 Task: Look for space in Kīhei, United States from 8th August, 2023 to 18th August, 2023 for 2 adults in price range Rs.10000 to Rs.14000. Place can be private room with 1  bedroom having 1 bed and 1 bathroom. Property type can be house, flat, guest house. Amenities needed are: wifi, TV, free parkinig on premises, gym, breakfast. Booking option can be shelf check-in. Required host language is English.
Action: Mouse moved to (456, 120)
Screenshot: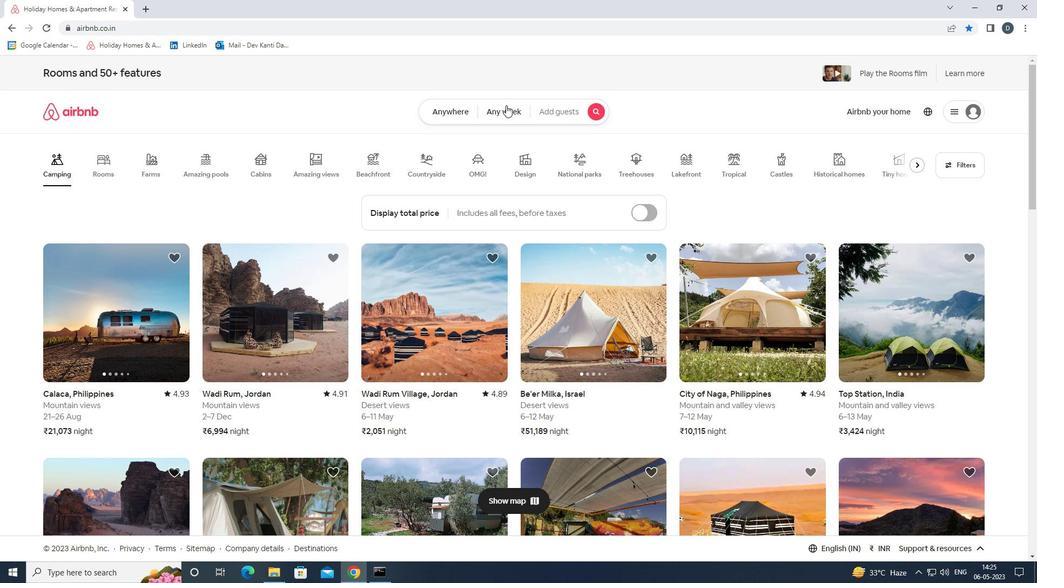 
Action: Mouse pressed left at (456, 120)
Screenshot: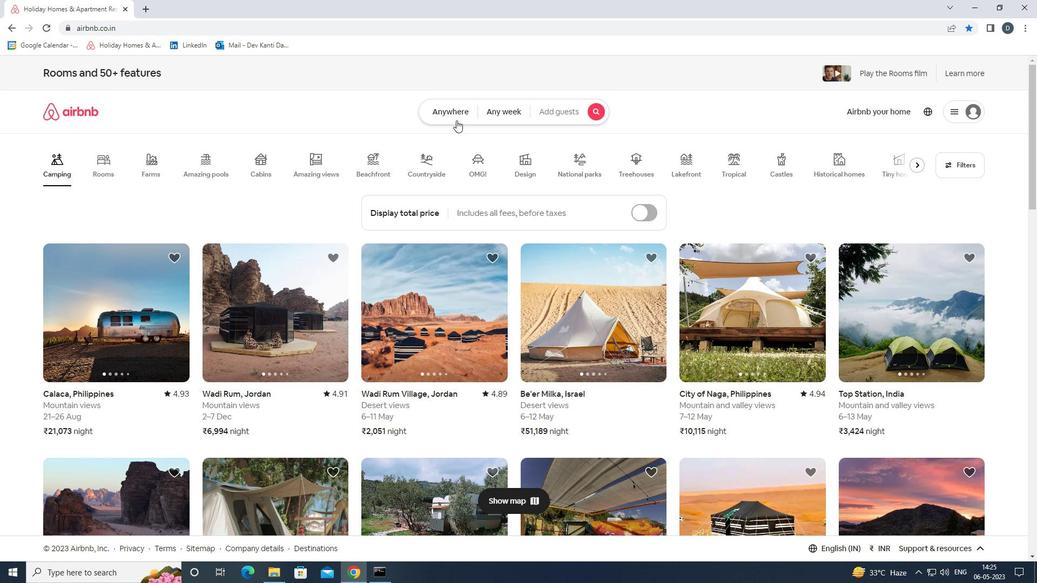 
Action: Mouse moved to (389, 161)
Screenshot: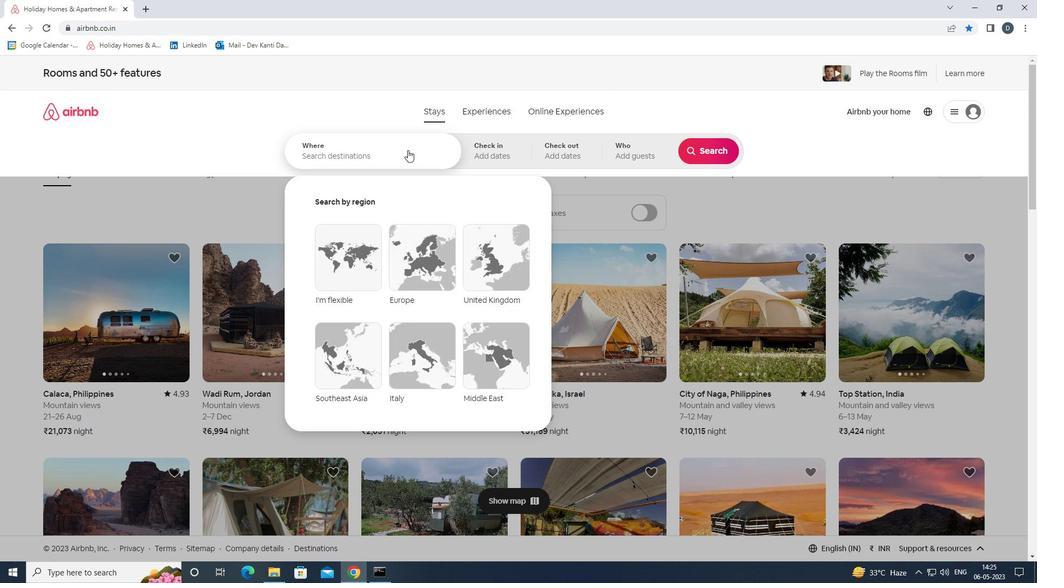 
Action: Mouse pressed left at (389, 161)
Screenshot: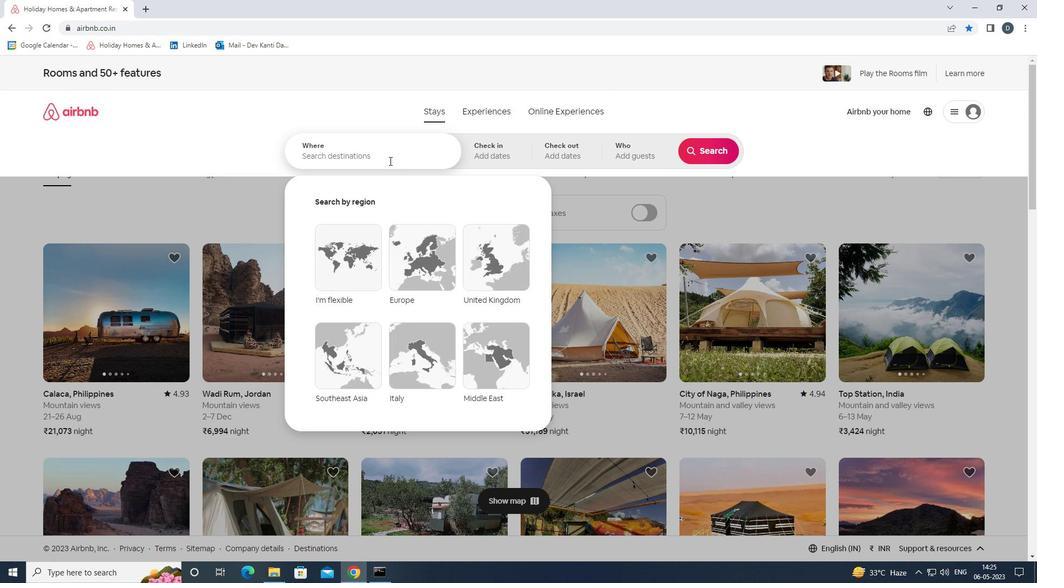 
Action: Mouse moved to (390, 153)
Screenshot: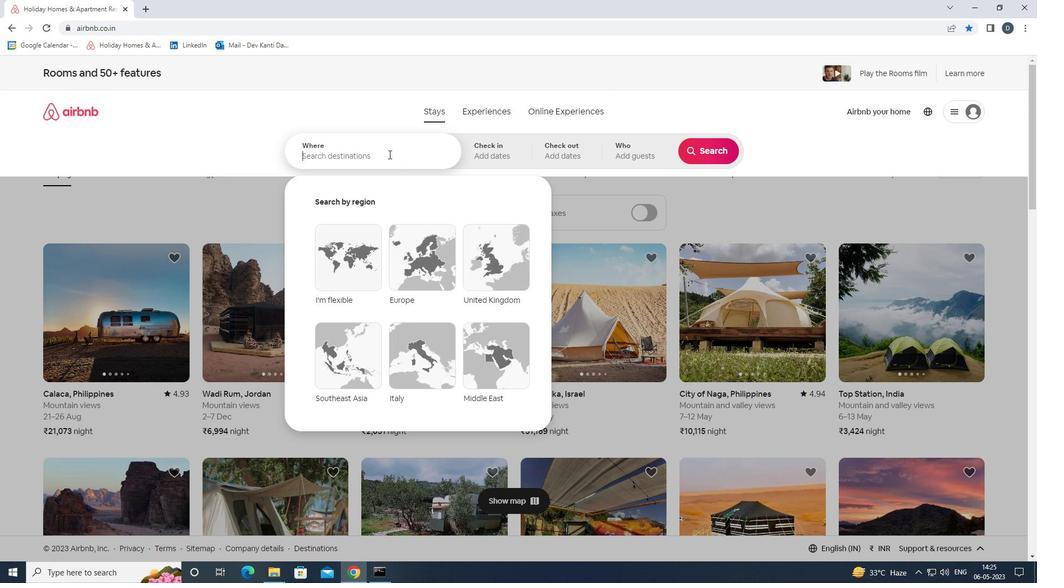 
Action: Key pressed <Key.shift>
Screenshot: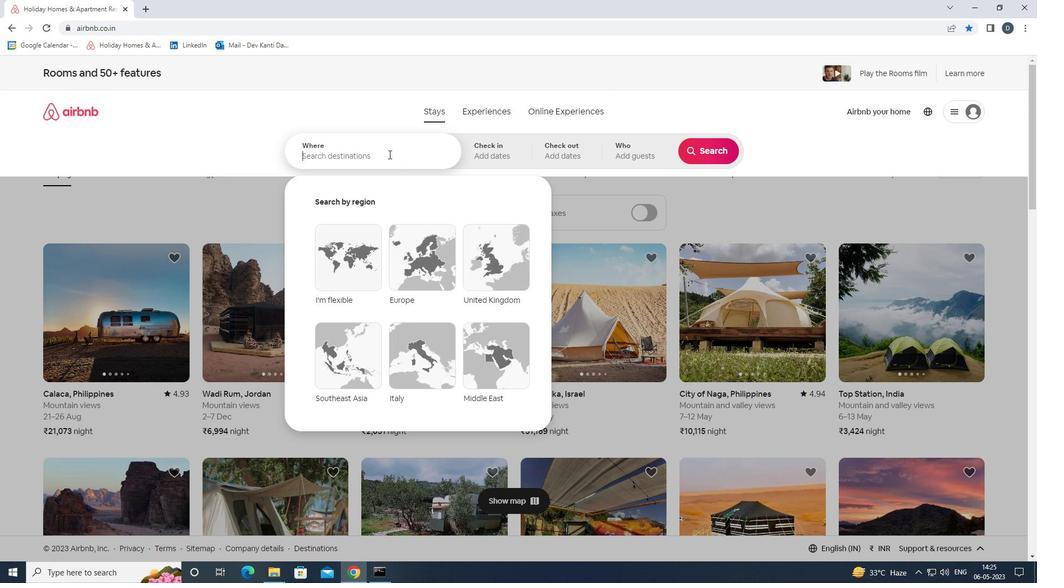 
Action: Mouse moved to (390, 153)
Screenshot: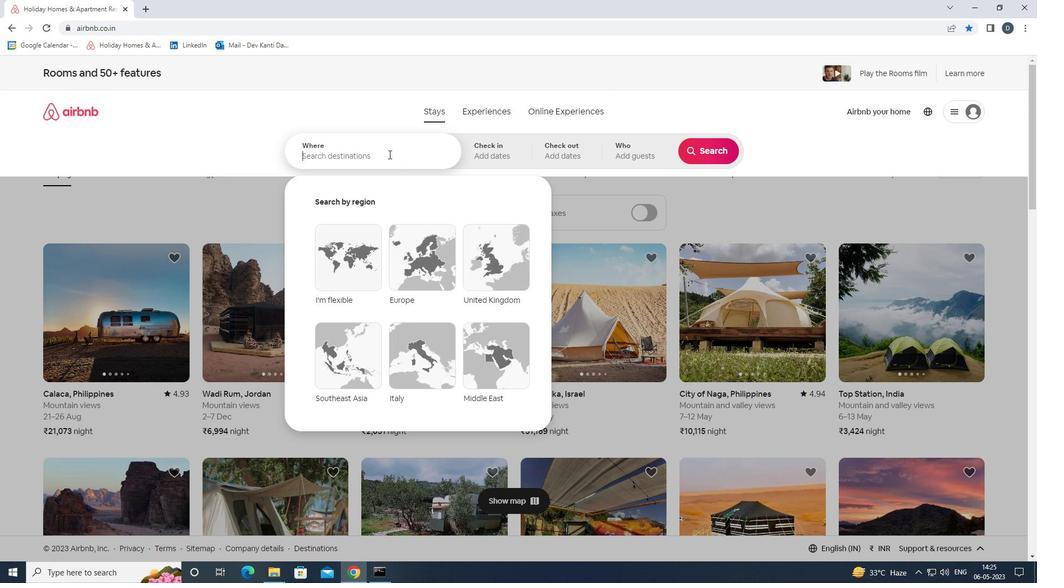 
Action: Key pressed <Key.shift><Key.shift>KHE<Key.backspace><Key.backspace>IHEI.<Key.backspace>,<Key.shift><Key.shift><Key.shift><Key.shift><Key.shift><Key.shift><Key.shift><Key.shift>UNITED<Key.space><Key.shift>STATES<Key.enter>
Screenshot: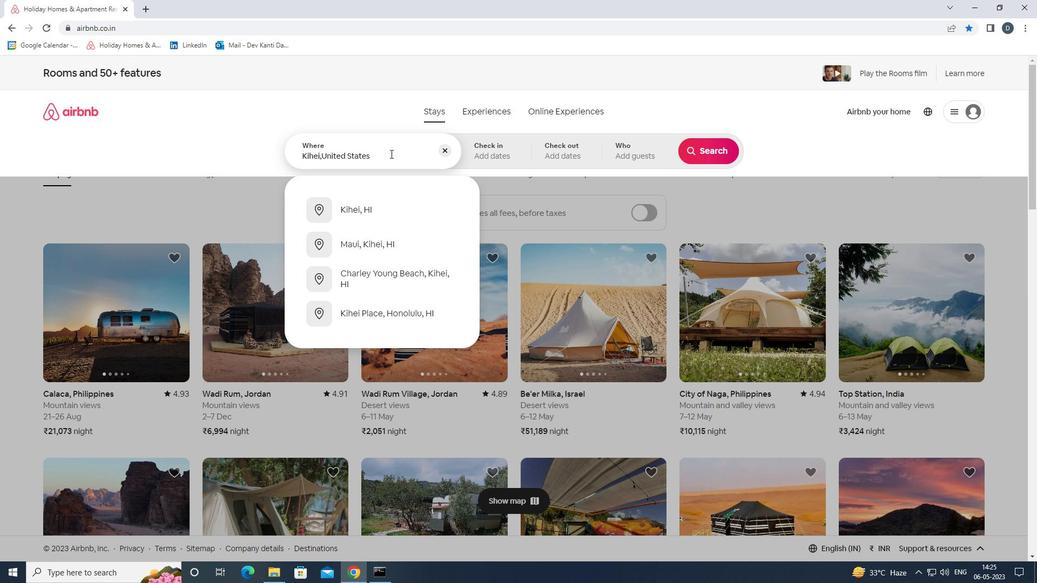 
Action: Mouse moved to (699, 235)
Screenshot: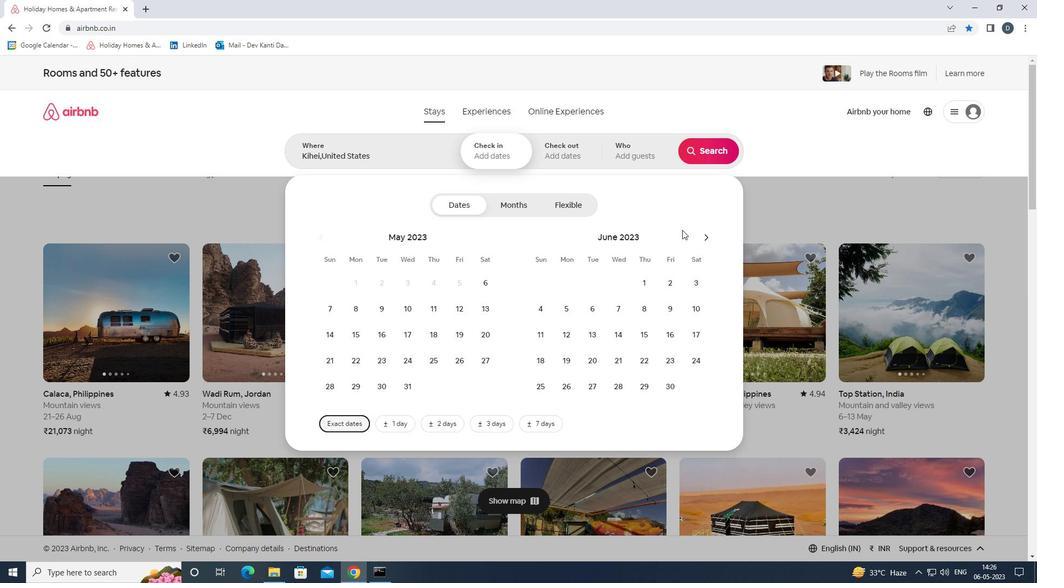 
Action: Mouse pressed left at (699, 235)
Screenshot: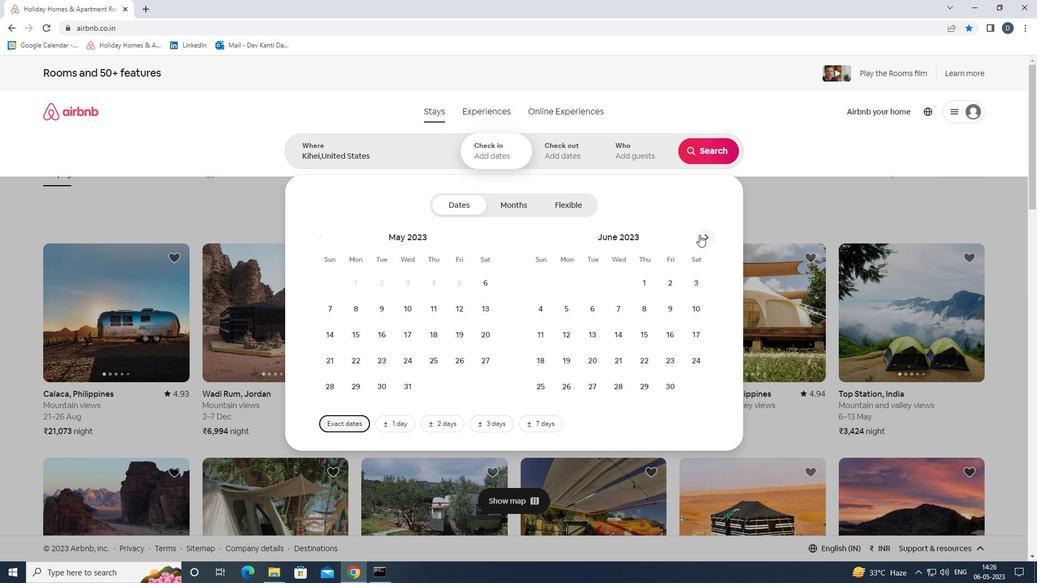 
Action: Mouse pressed left at (699, 235)
Screenshot: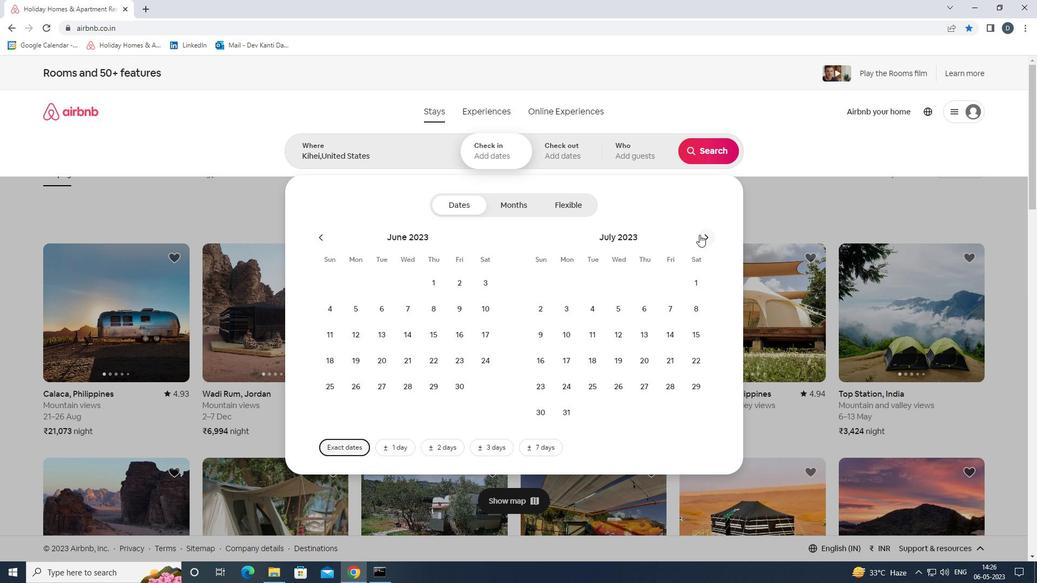 
Action: Mouse moved to (597, 309)
Screenshot: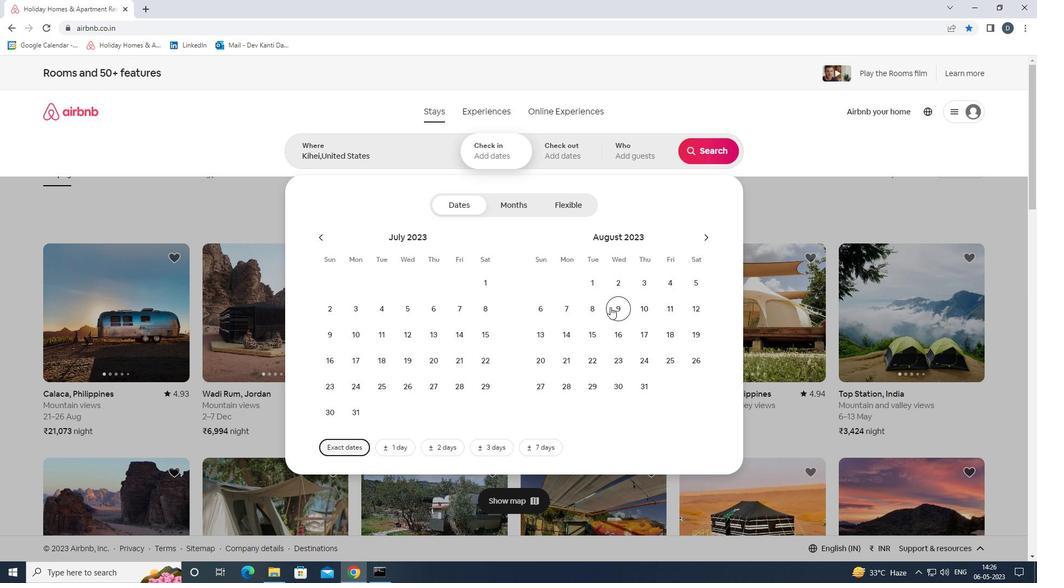 
Action: Mouse pressed left at (597, 309)
Screenshot: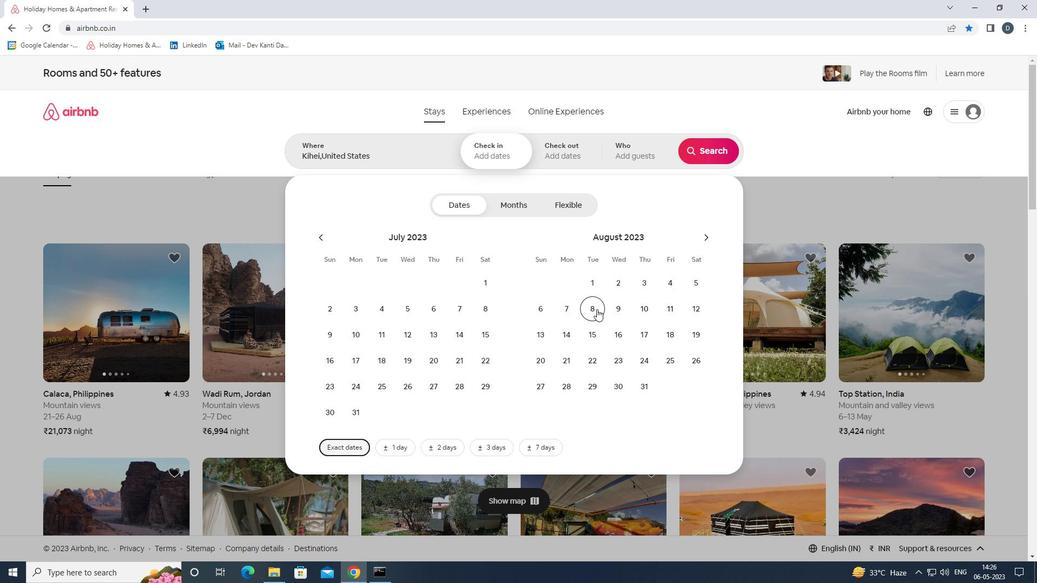 
Action: Mouse moved to (671, 337)
Screenshot: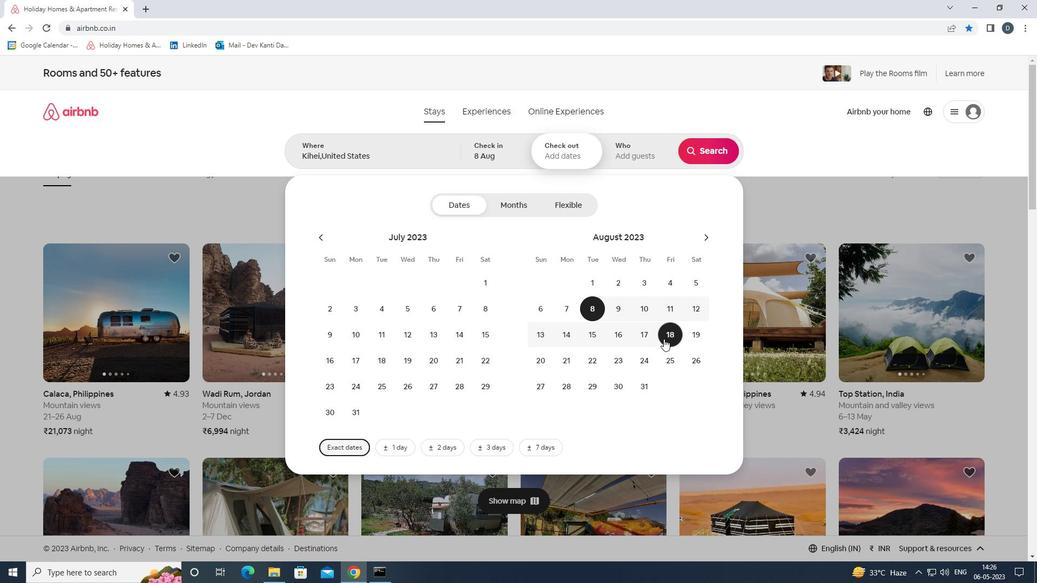 
Action: Mouse pressed left at (671, 337)
Screenshot: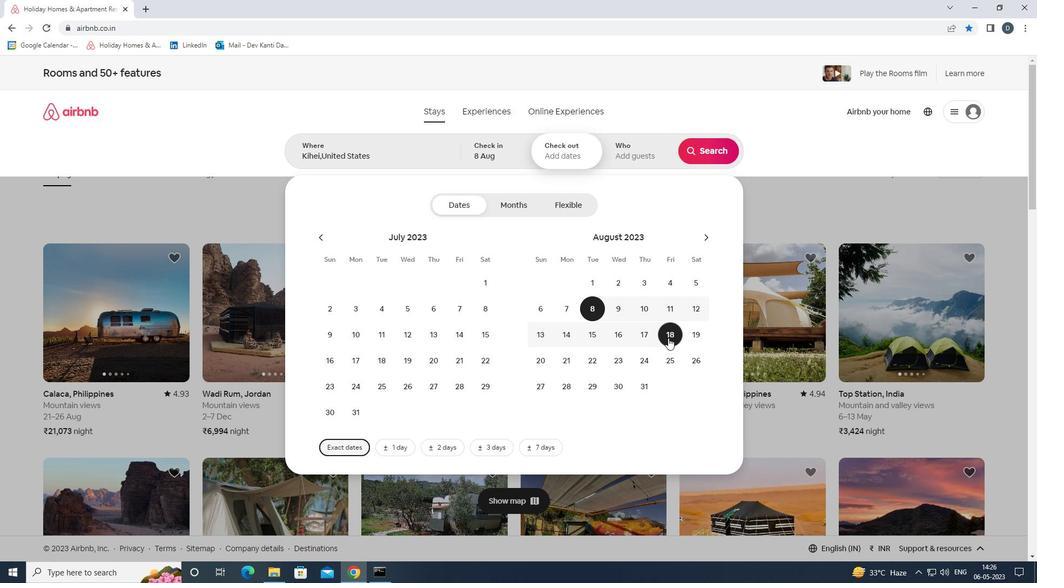 
Action: Mouse moved to (638, 157)
Screenshot: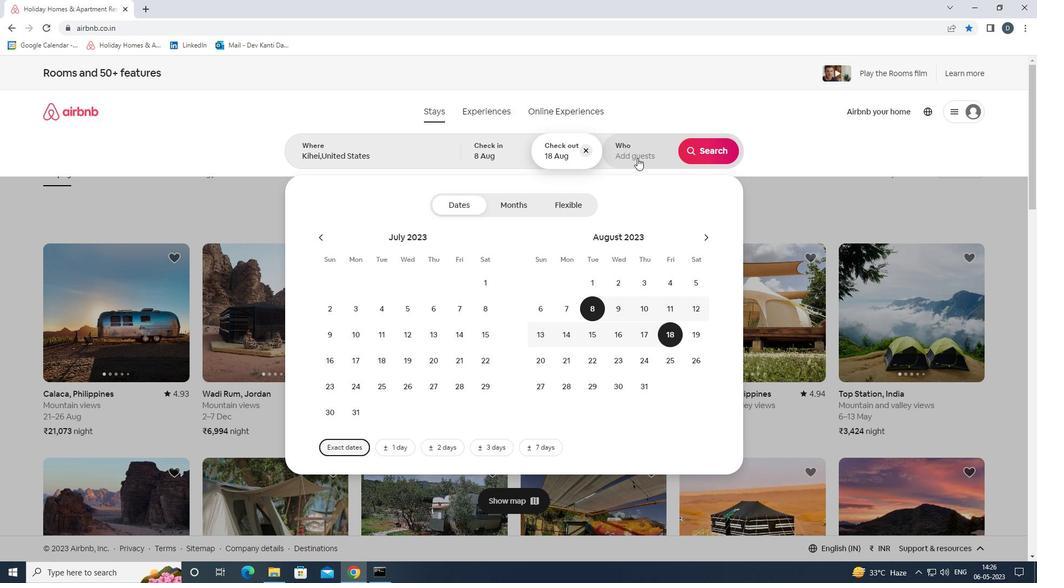 
Action: Mouse pressed left at (638, 157)
Screenshot: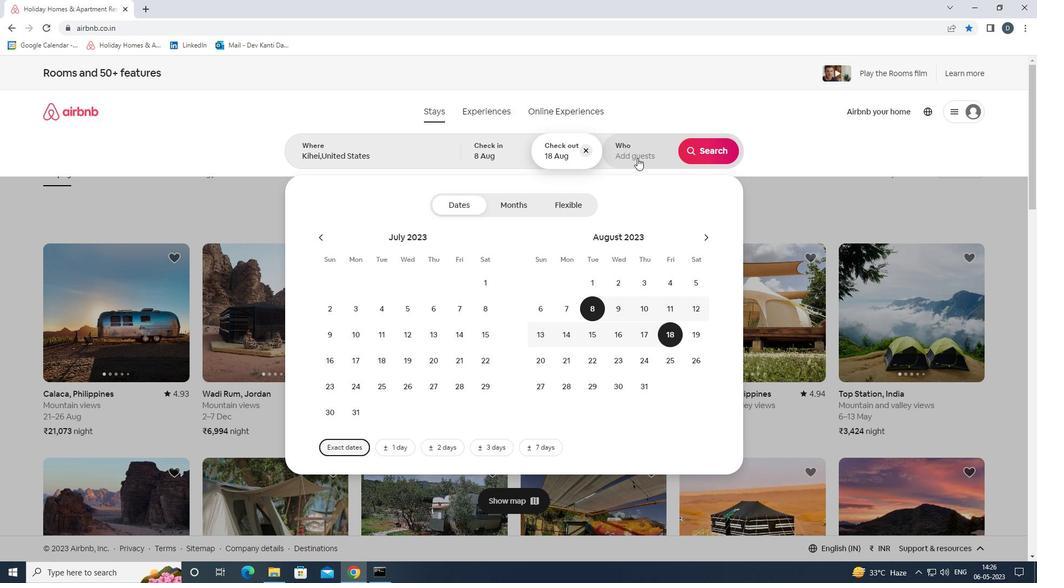 
Action: Mouse moved to (714, 209)
Screenshot: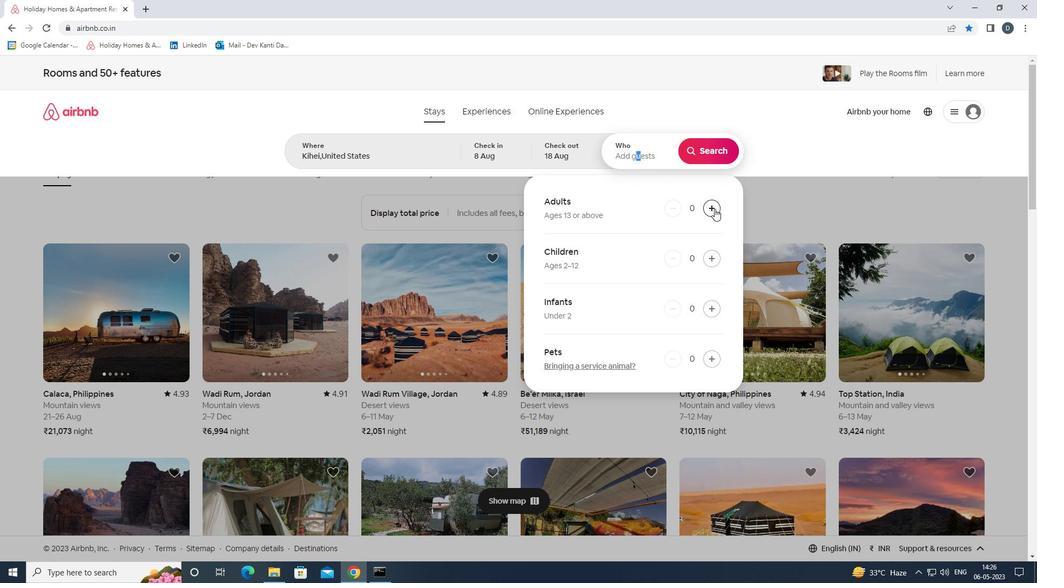 
Action: Mouse pressed left at (714, 209)
Screenshot: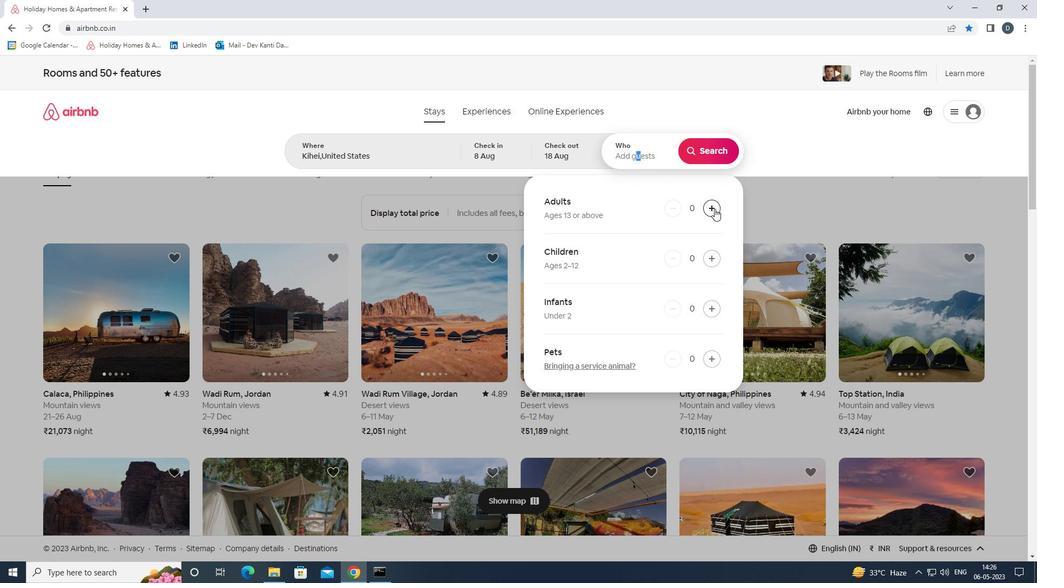 
Action: Mouse moved to (713, 208)
Screenshot: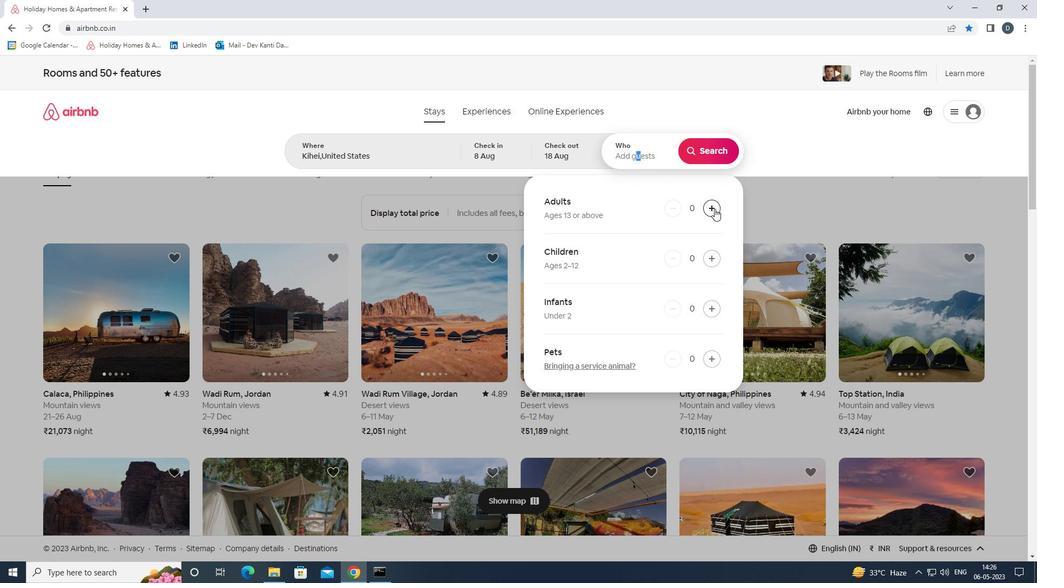 
Action: Mouse pressed left at (713, 208)
Screenshot: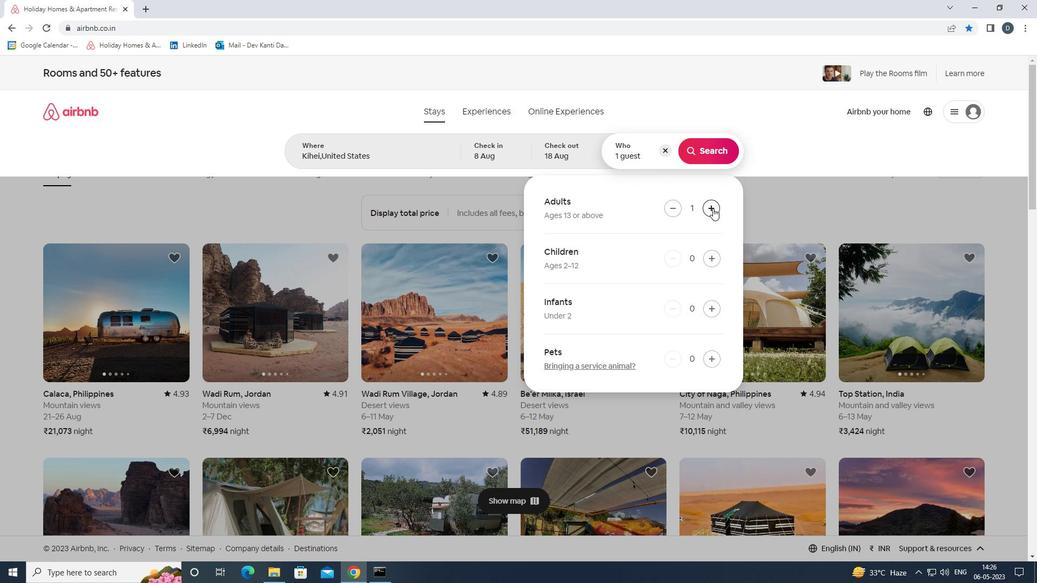 
Action: Mouse moved to (708, 149)
Screenshot: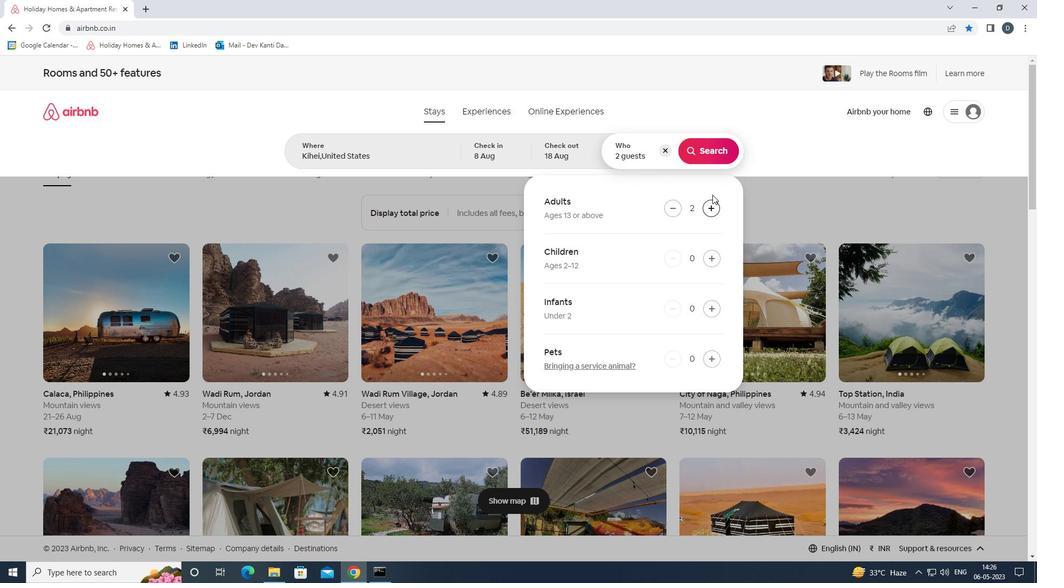
Action: Mouse pressed left at (708, 149)
Screenshot: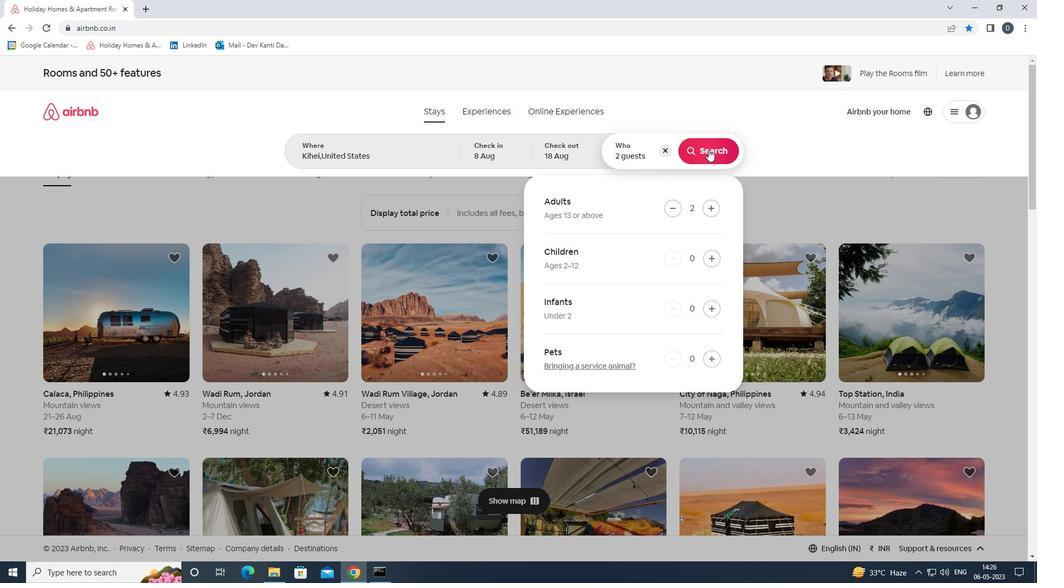 
Action: Mouse moved to (979, 116)
Screenshot: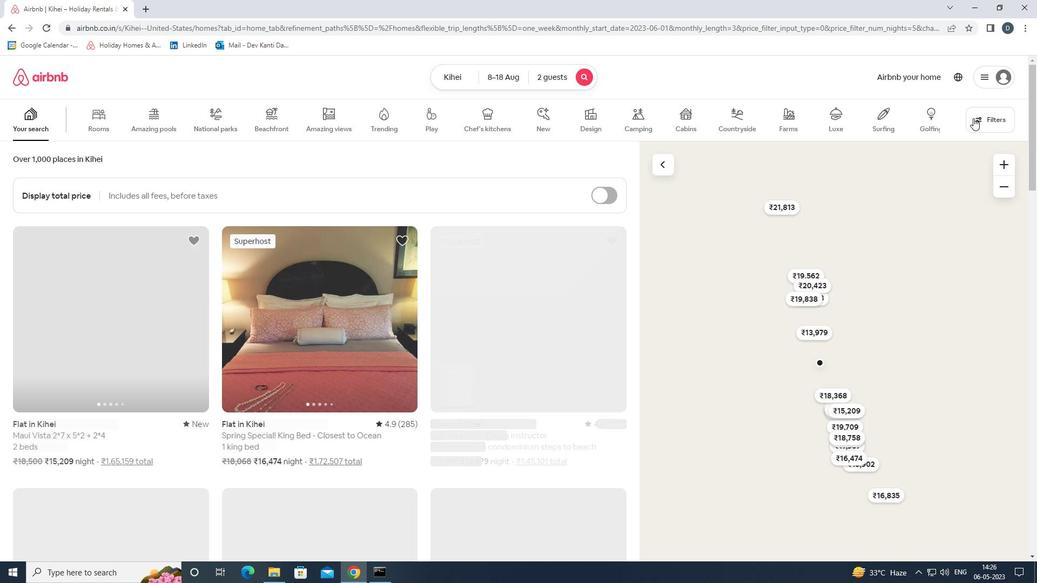 
Action: Mouse pressed left at (979, 116)
Screenshot: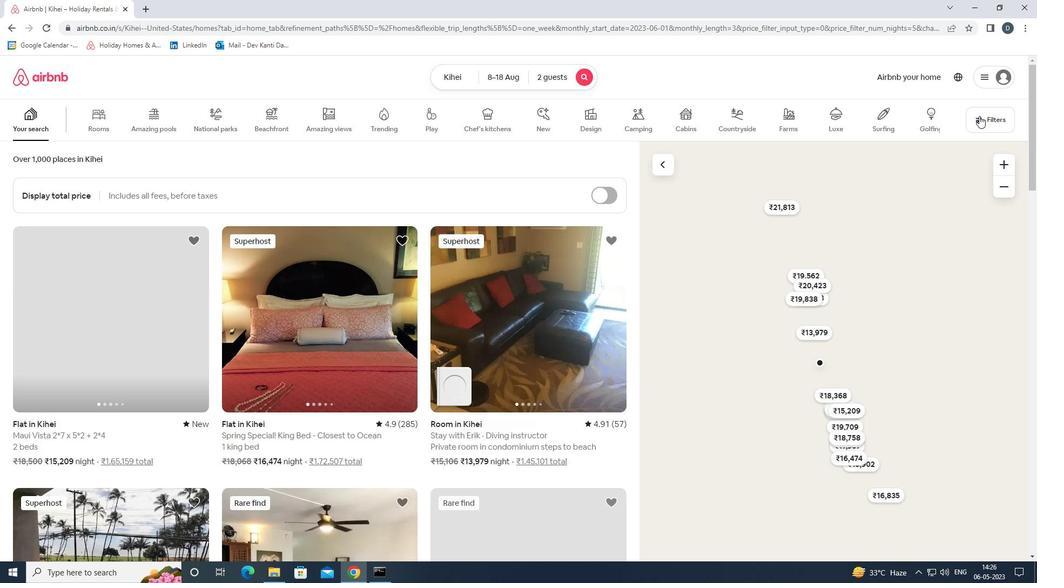 
Action: Mouse moved to (480, 378)
Screenshot: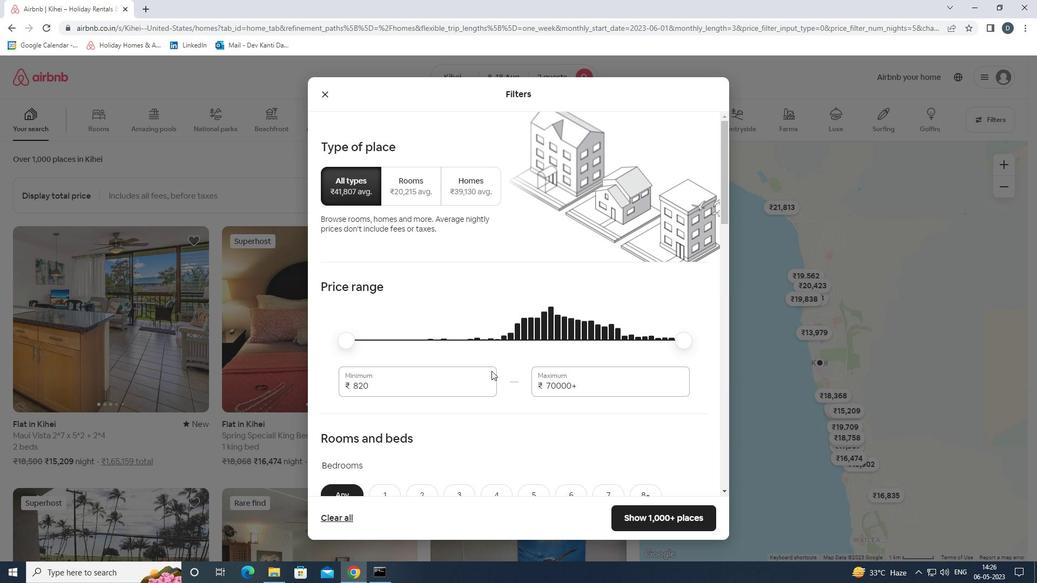 
Action: Mouse pressed left at (480, 378)
Screenshot: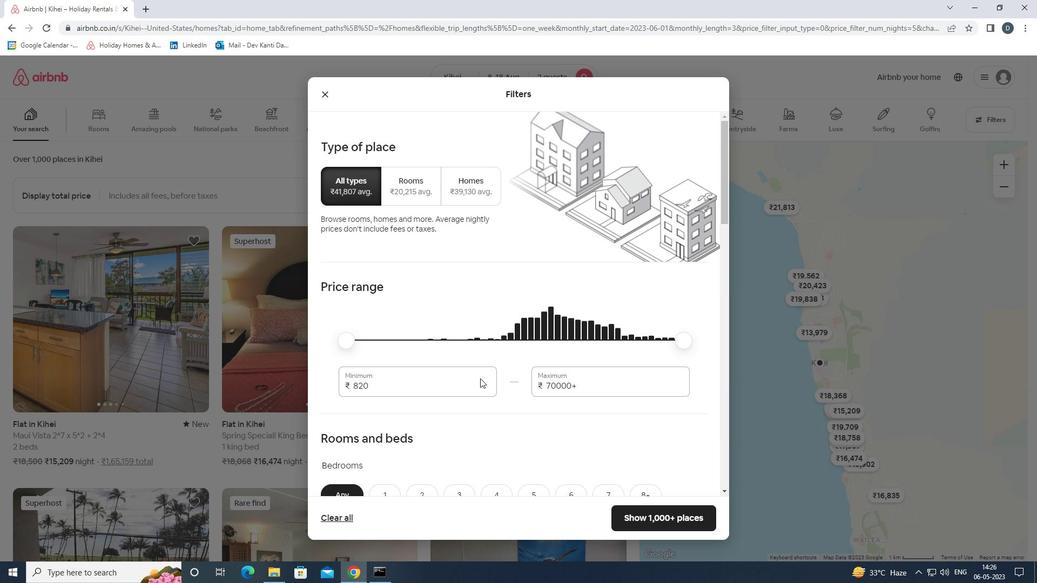 
Action: Mouse moved to (475, 380)
Screenshot: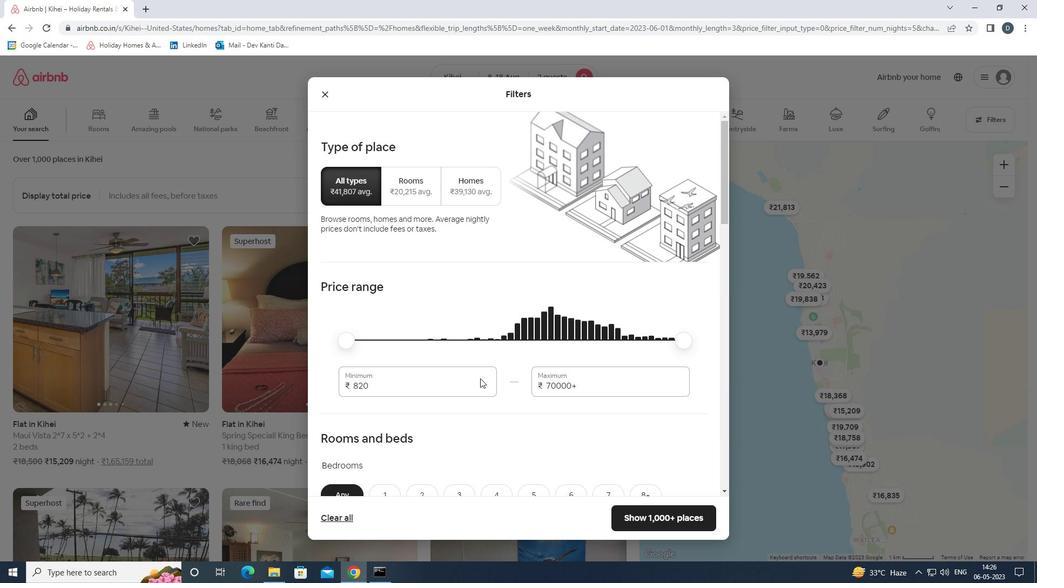 
Action: Mouse pressed left at (475, 380)
Screenshot: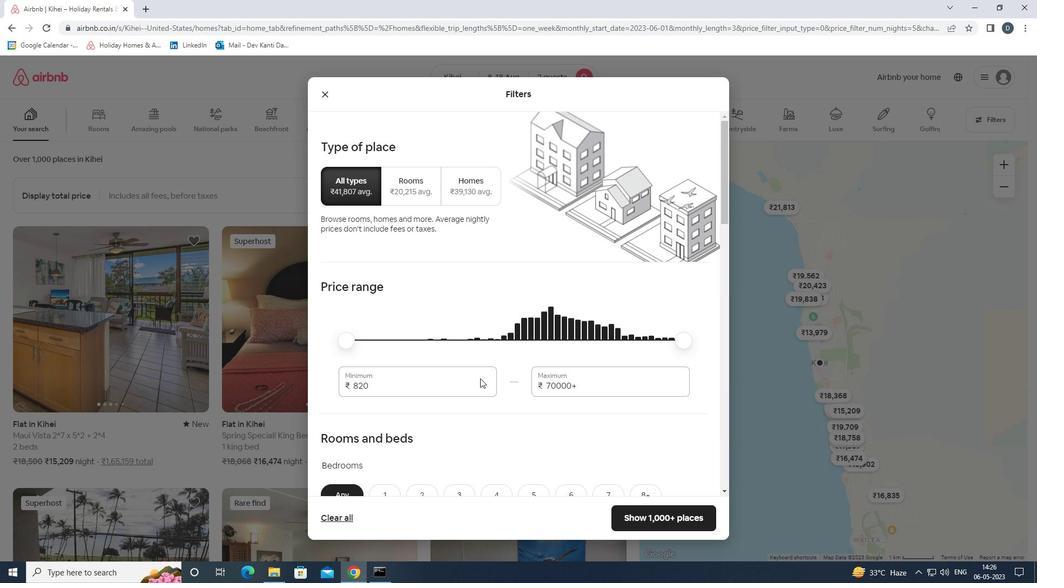 
Action: Mouse pressed left at (475, 380)
Screenshot: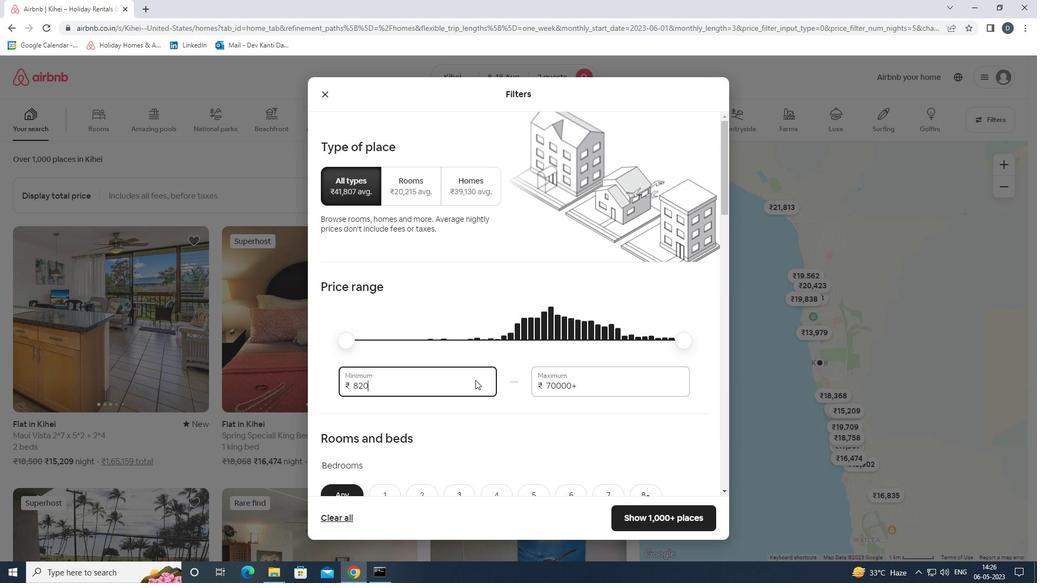 
Action: Mouse moved to (470, 380)
Screenshot: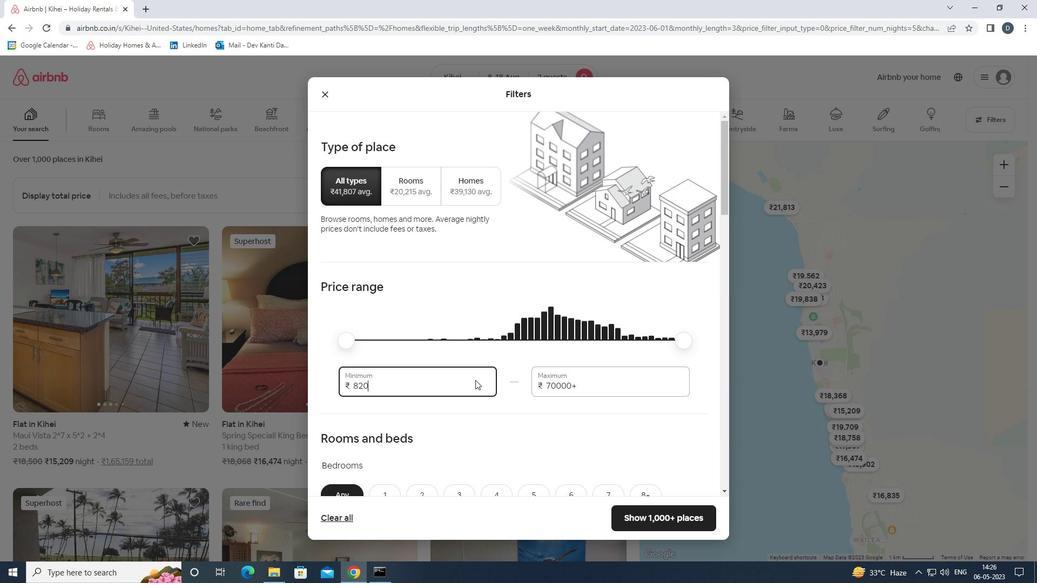
Action: Mouse pressed left at (470, 380)
Screenshot: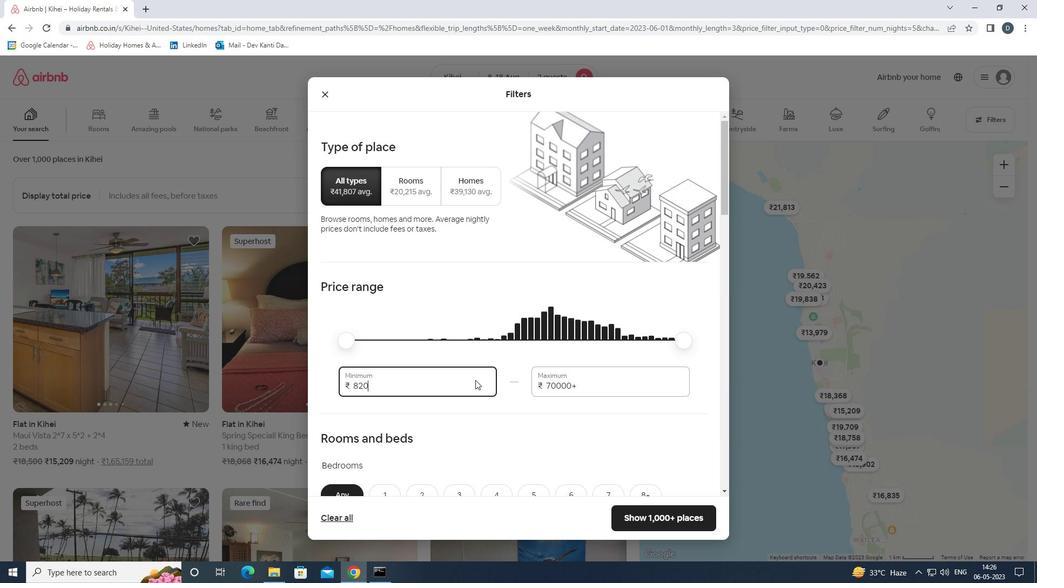 
Action: Mouse moved to (462, 384)
Screenshot: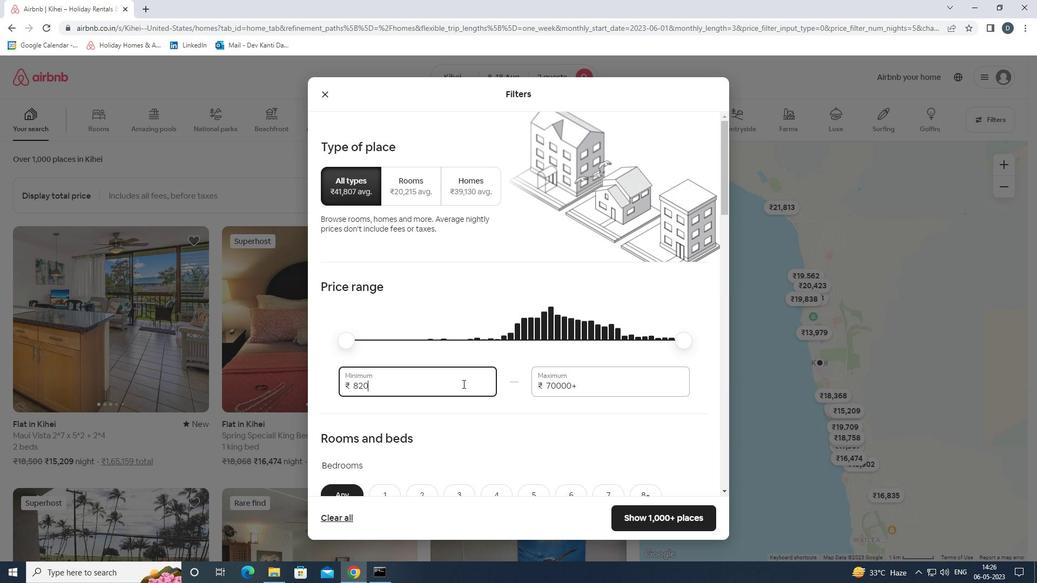 
Action: Mouse pressed left at (462, 384)
Screenshot: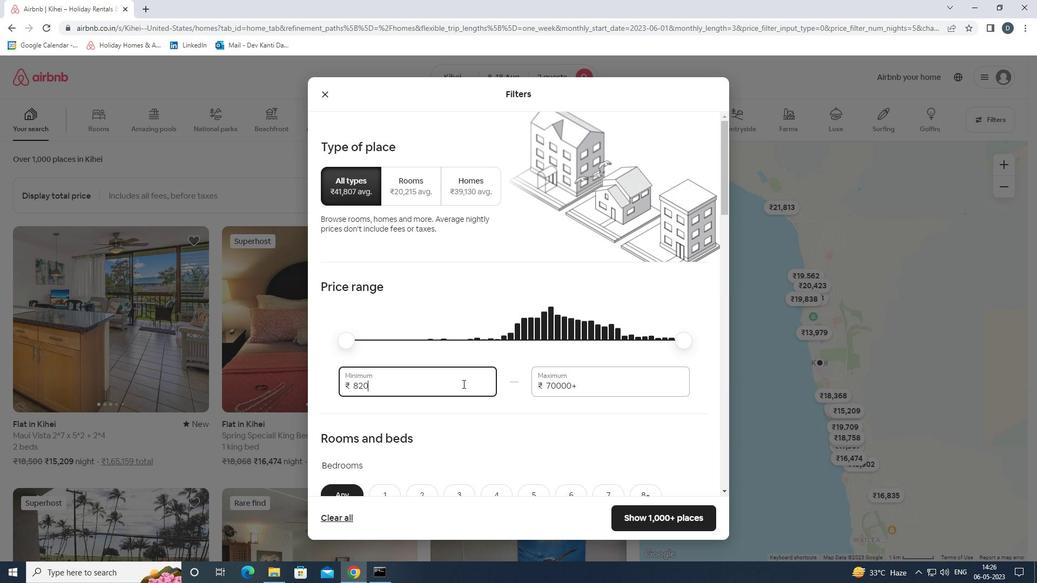 
Action: Mouse pressed left at (462, 384)
Screenshot: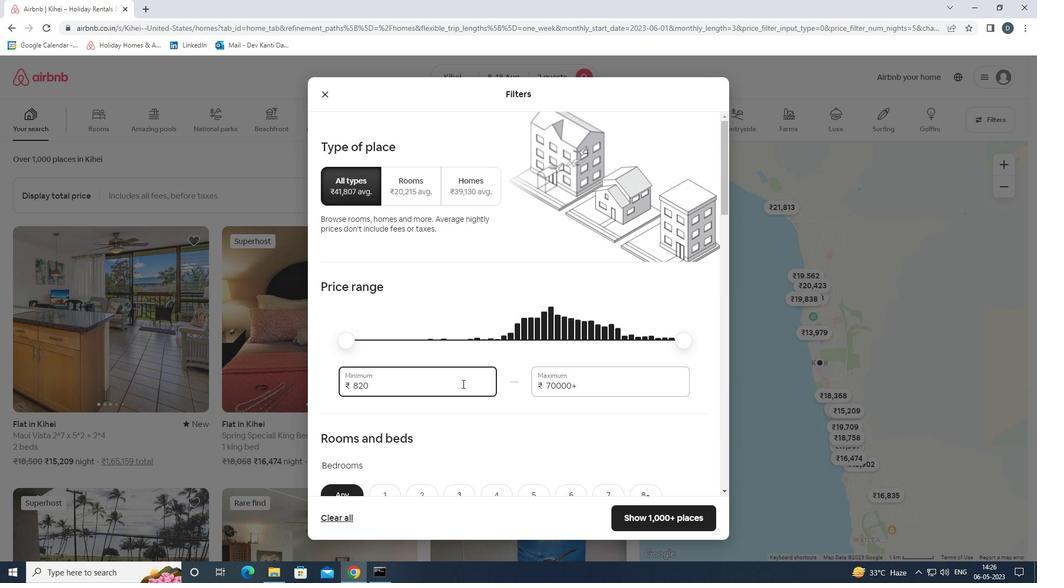 
Action: Mouse moved to (469, 377)
Screenshot: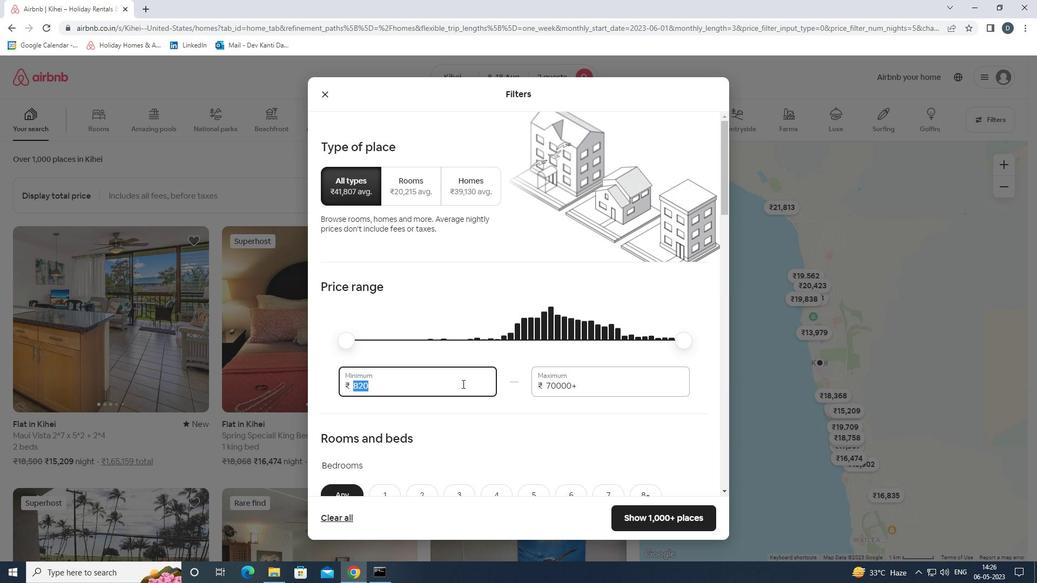 
Action: Key pressed 10000<Key.tab>14000<Key.tab>
Screenshot: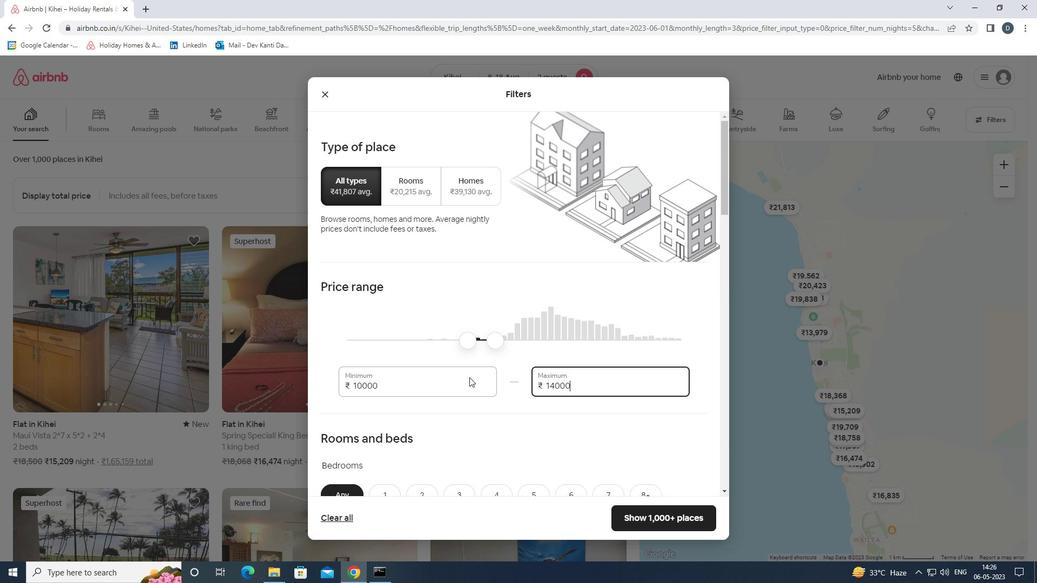 
Action: Mouse moved to (465, 378)
Screenshot: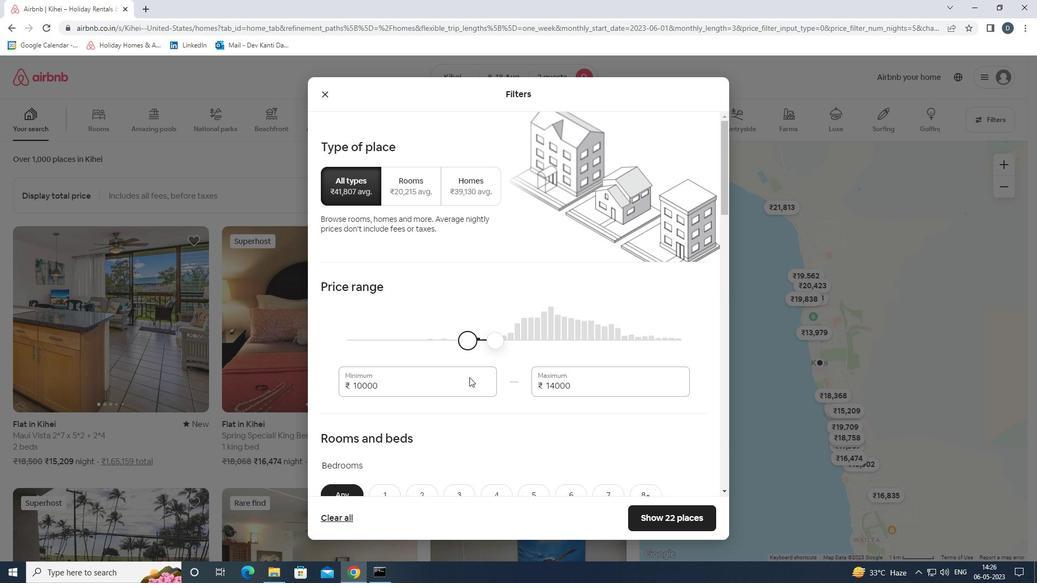 
Action: Mouse scrolled (465, 377) with delta (0, 0)
Screenshot: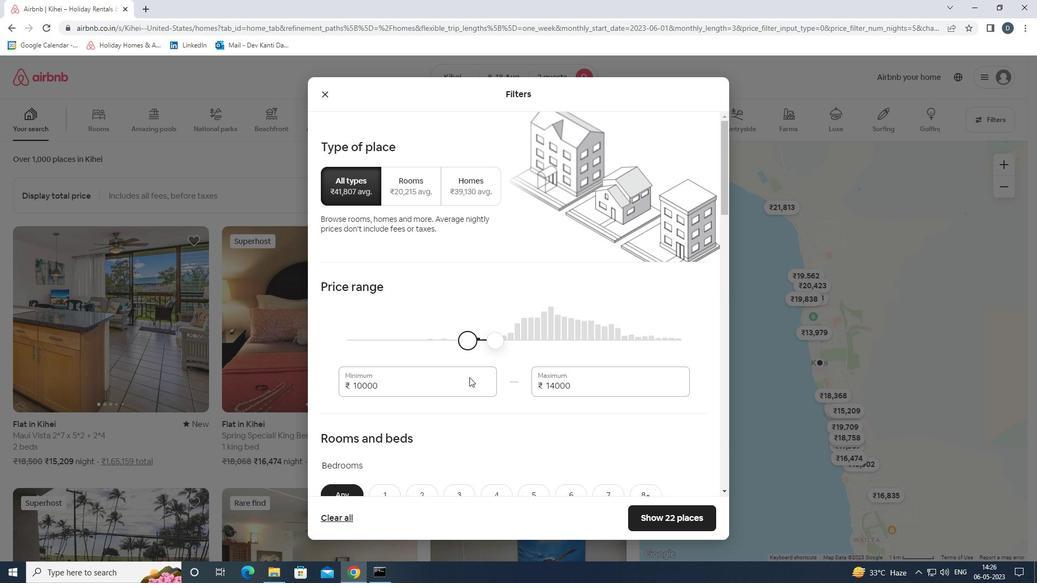 
Action: Mouse moved to (463, 382)
Screenshot: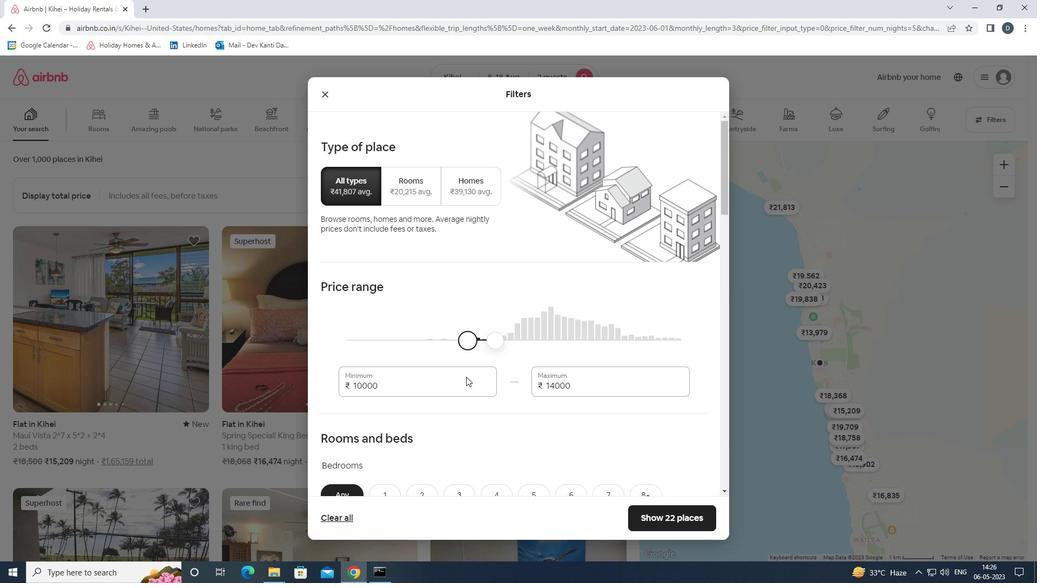 
Action: Mouse scrolled (463, 381) with delta (0, 0)
Screenshot: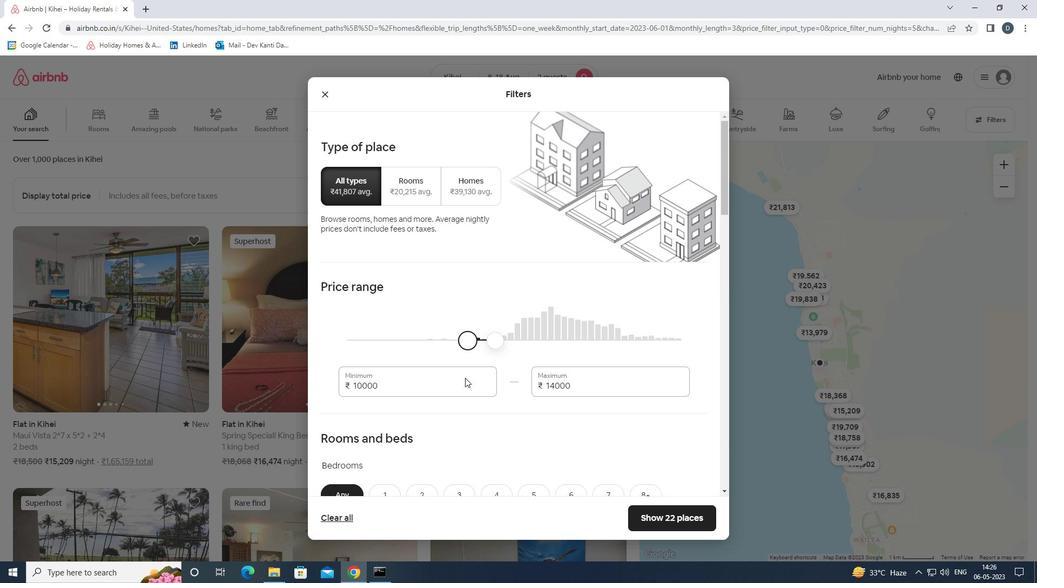
Action: Mouse scrolled (463, 381) with delta (0, 0)
Screenshot: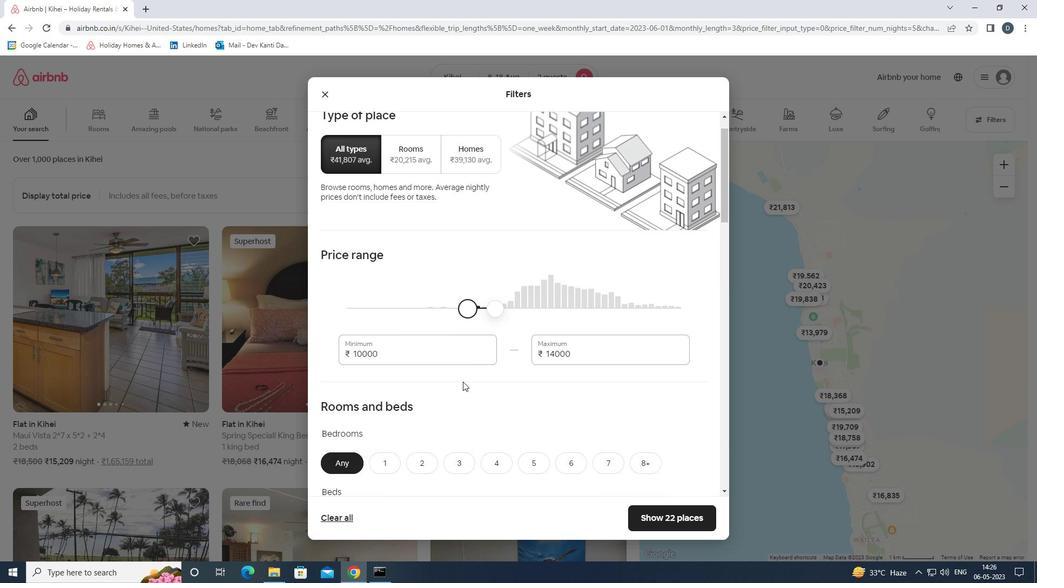 
Action: Mouse moved to (465, 378)
Screenshot: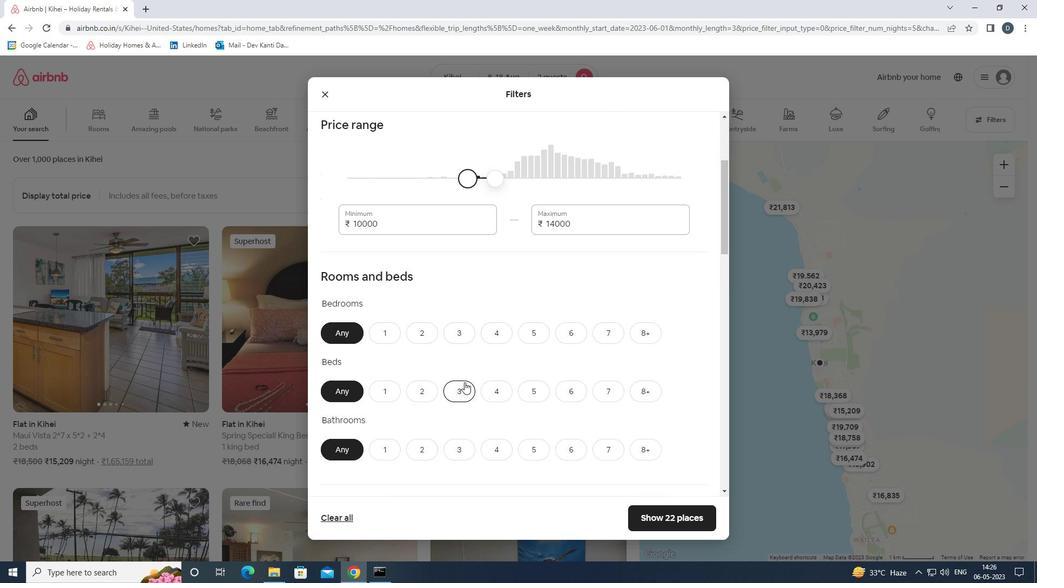 
Action: Mouse scrolled (465, 378) with delta (0, 0)
Screenshot: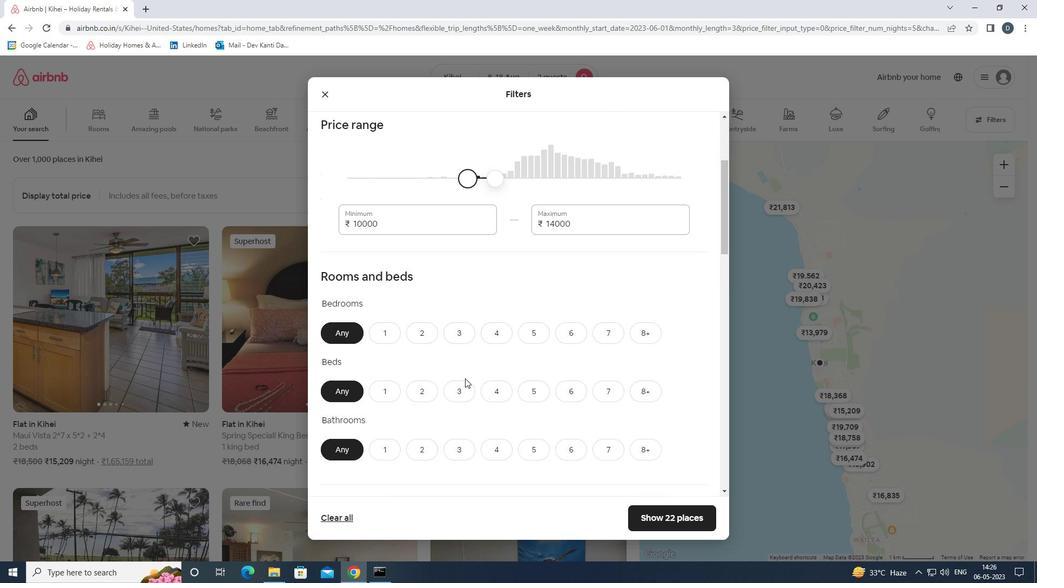 
Action: Mouse moved to (389, 278)
Screenshot: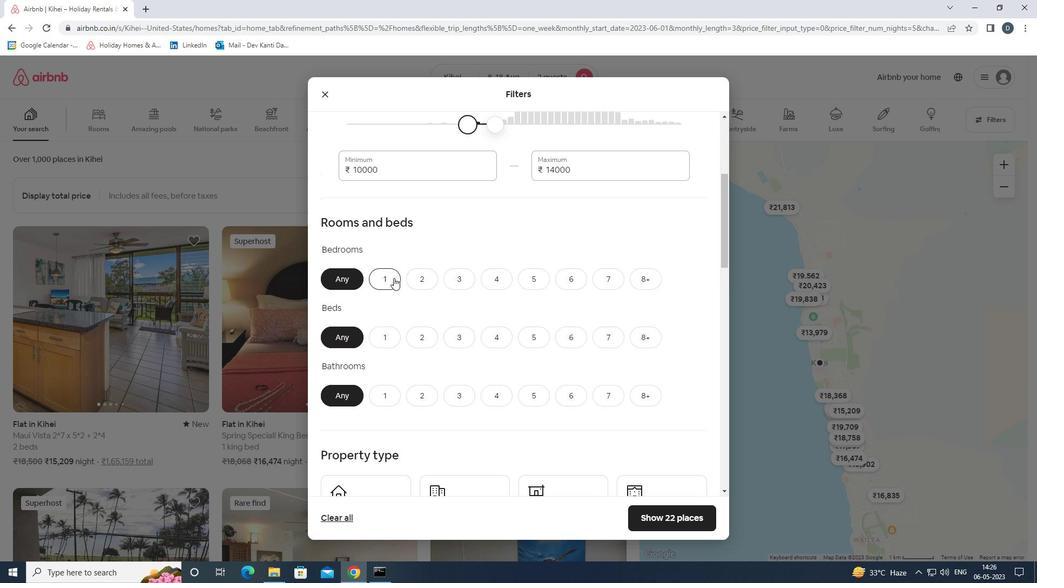 
Action: Mouse pressed left at (389, 278)
Screenshot: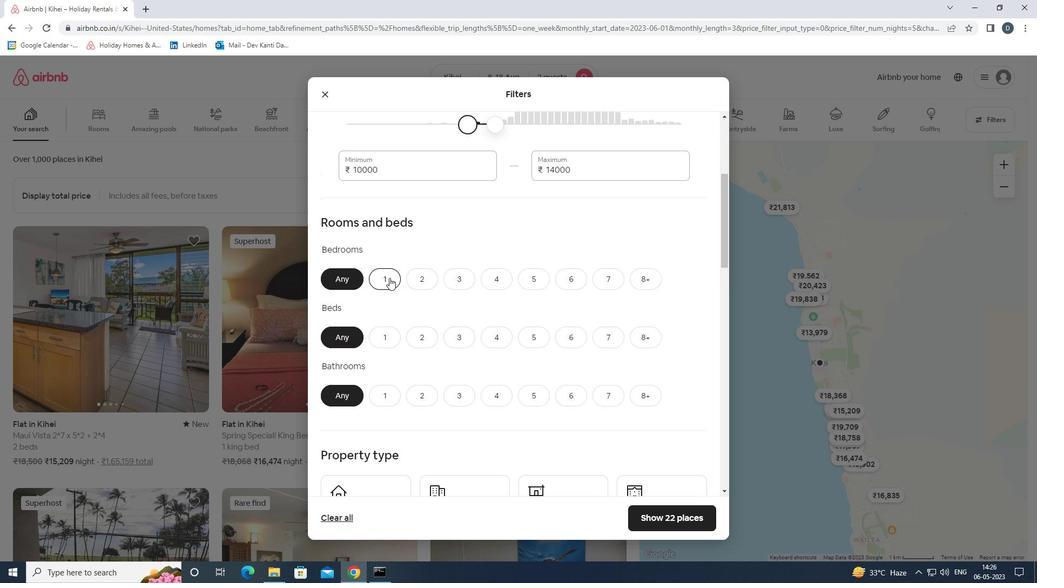
Action: Mouse moved to (388, 344)
Screenshot: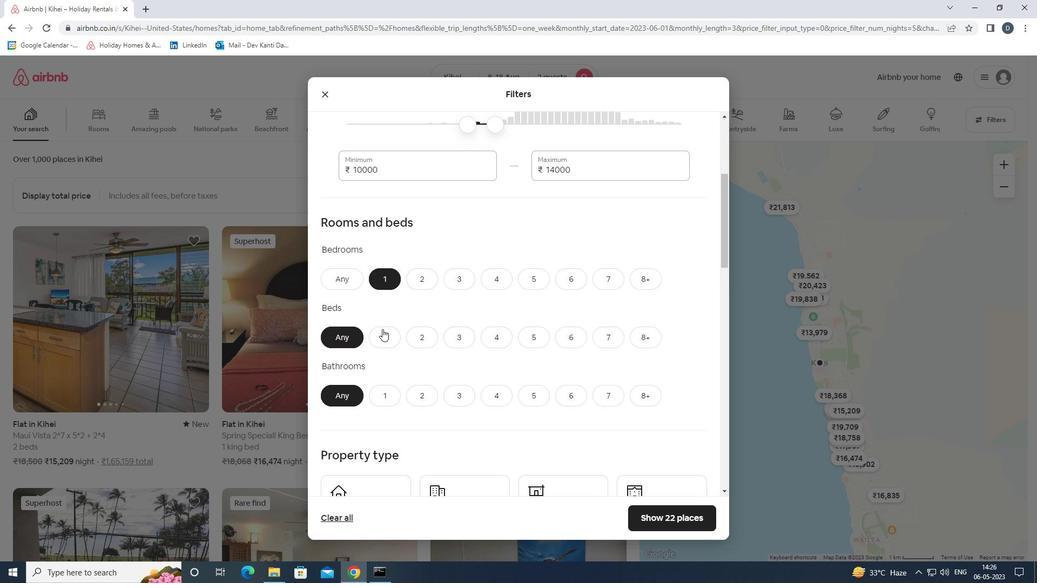 
Action: Mouse pressed left at (388, 344)
Screenshot: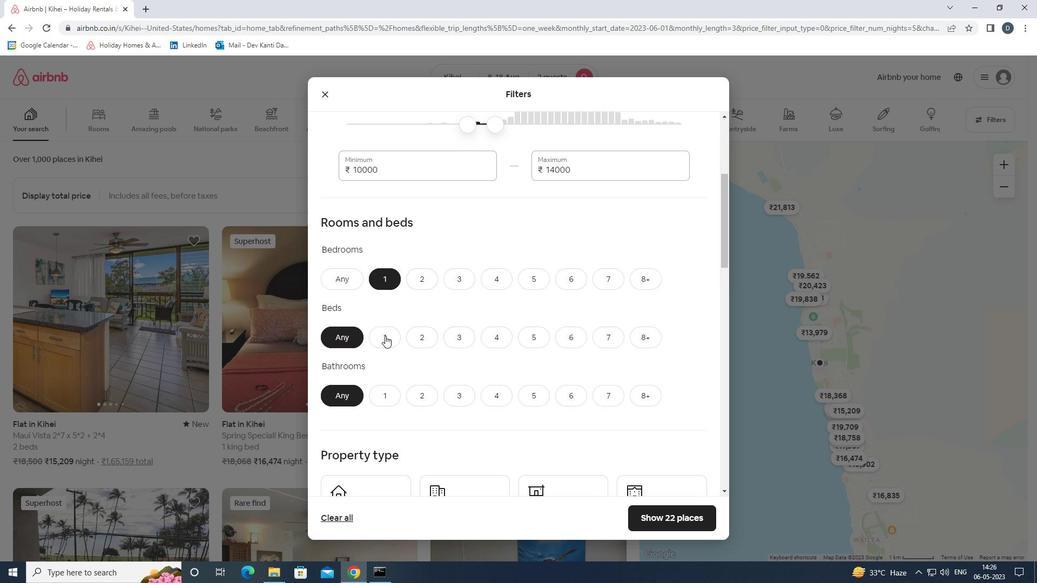 
Action: Mouse moved to (385, 397)
Screenshot: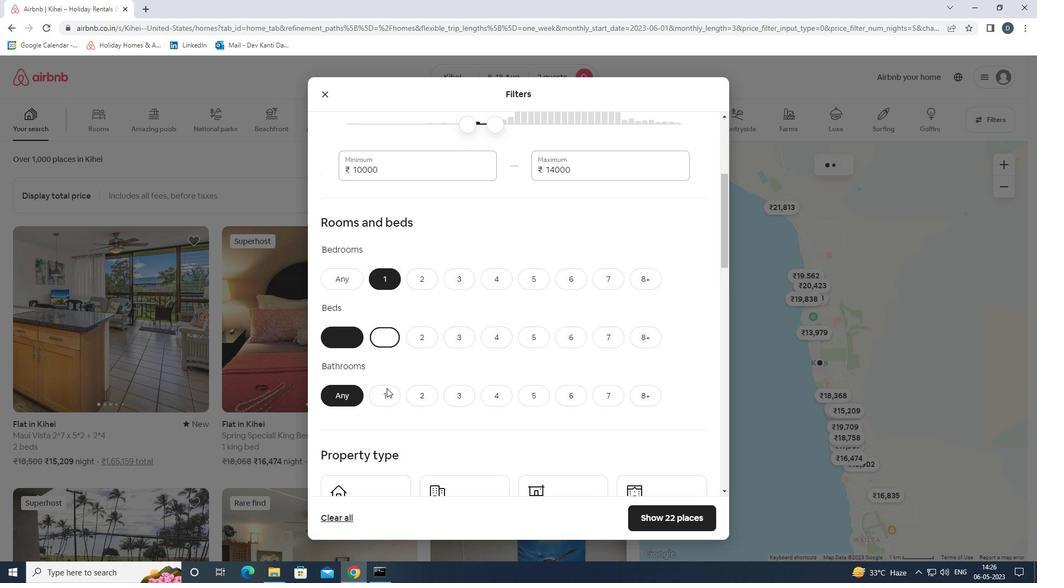 
Action: Mouse pressed left at (385, 397)
Screenshot: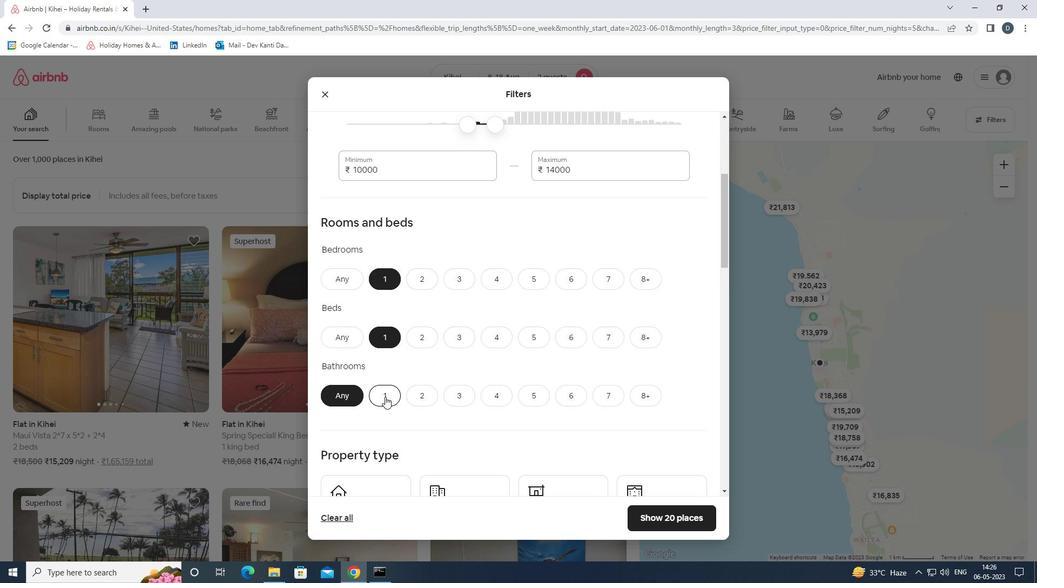 
Action: Mouse moved to (391, 395)
Screenshot: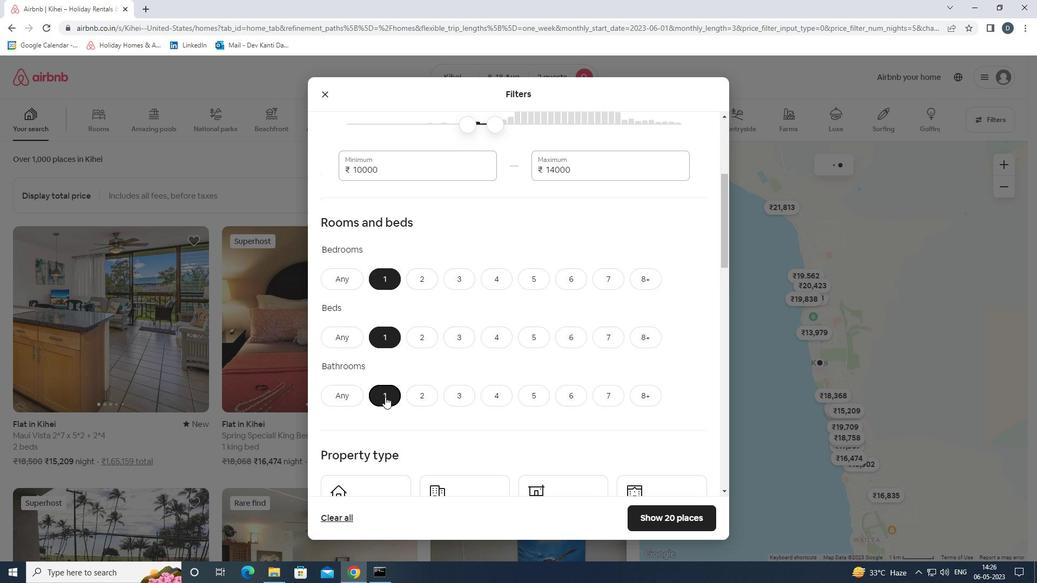 
Action: Mouse scrolled (391, 394) with delta (0, 0)
Screenshot: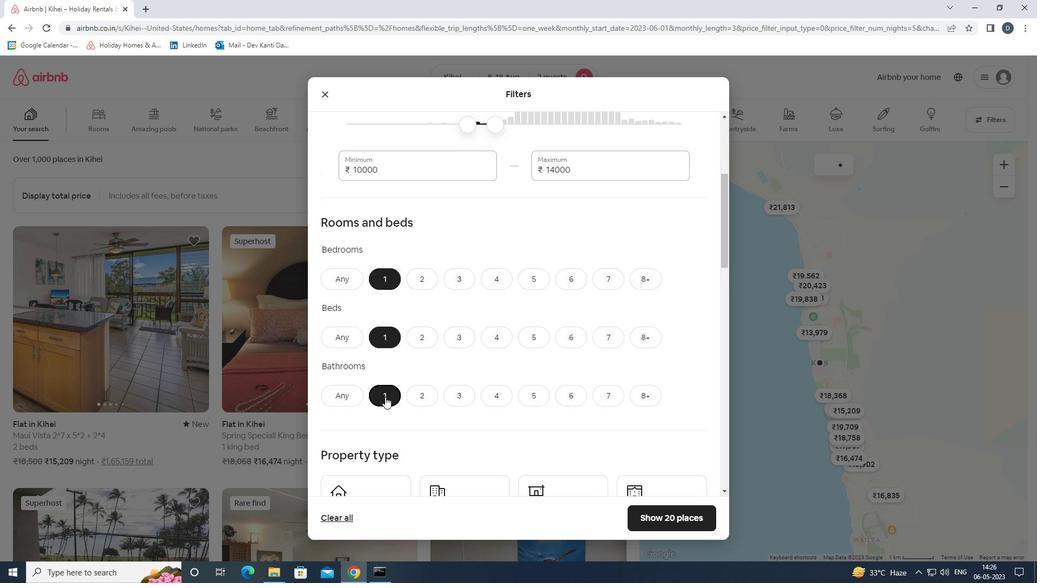 
Action: Mouse moved to (393, 395)
Screenshot: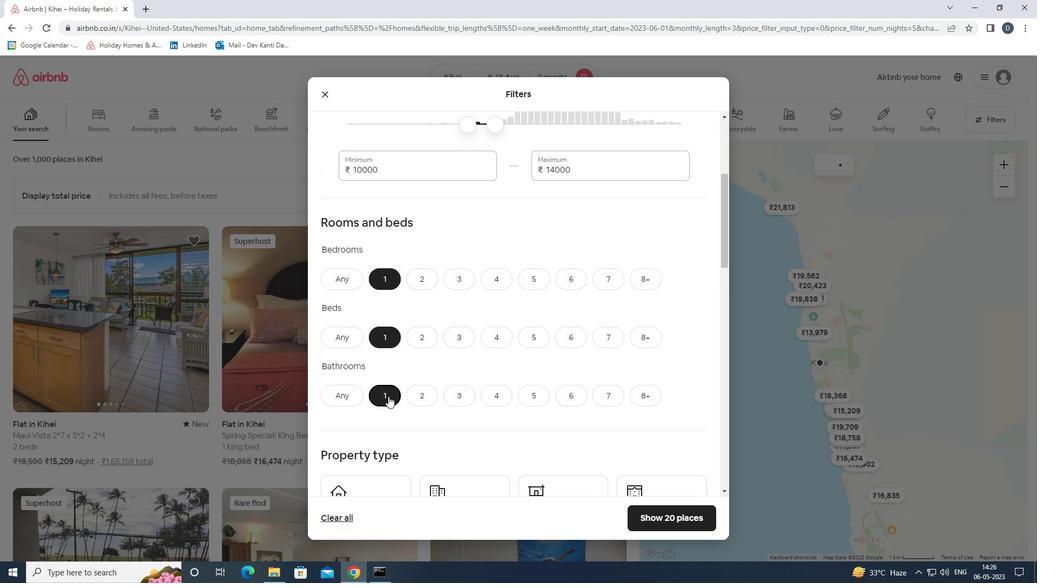 
Action: Mouse scrolled (393, 394) with delta (0, 0)
Screenshot: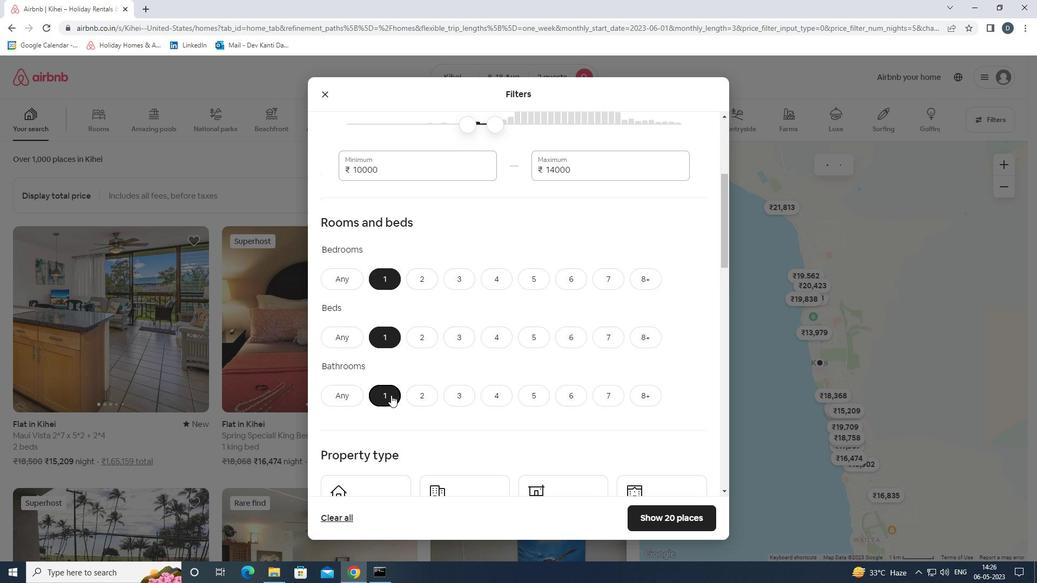 
Action: Mouse moved to (387, 377)
Screenshot: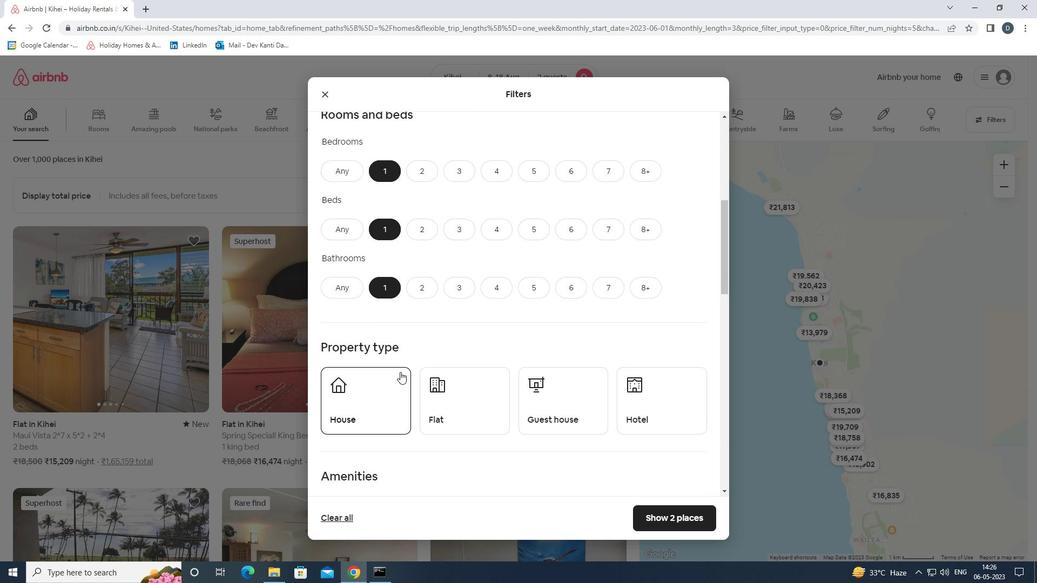 
Action: Mouse pressed left at (387, 377)
Screenshot: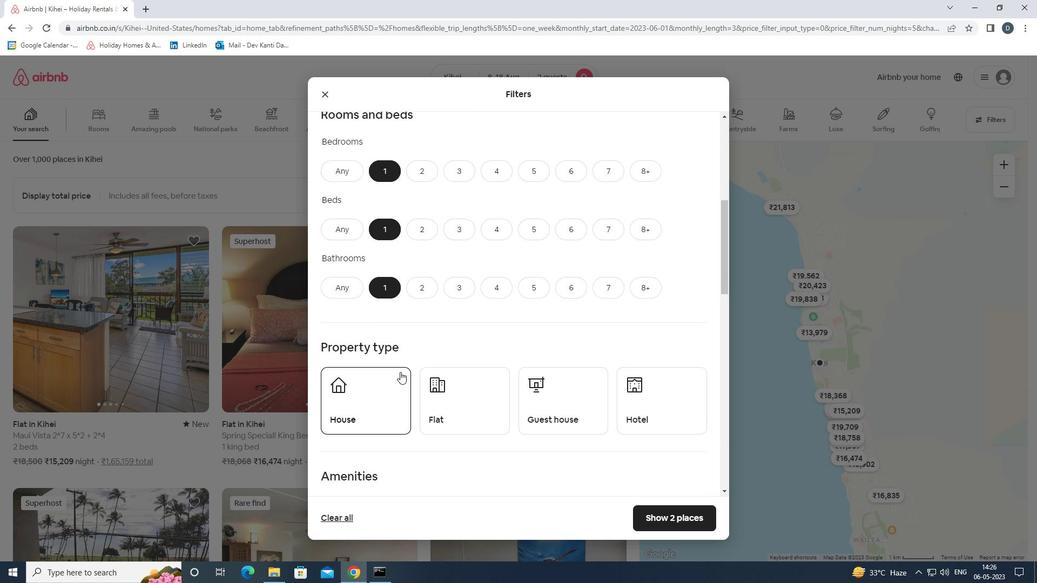 
Action: Mouse moved to (457, 393)
Screenshot: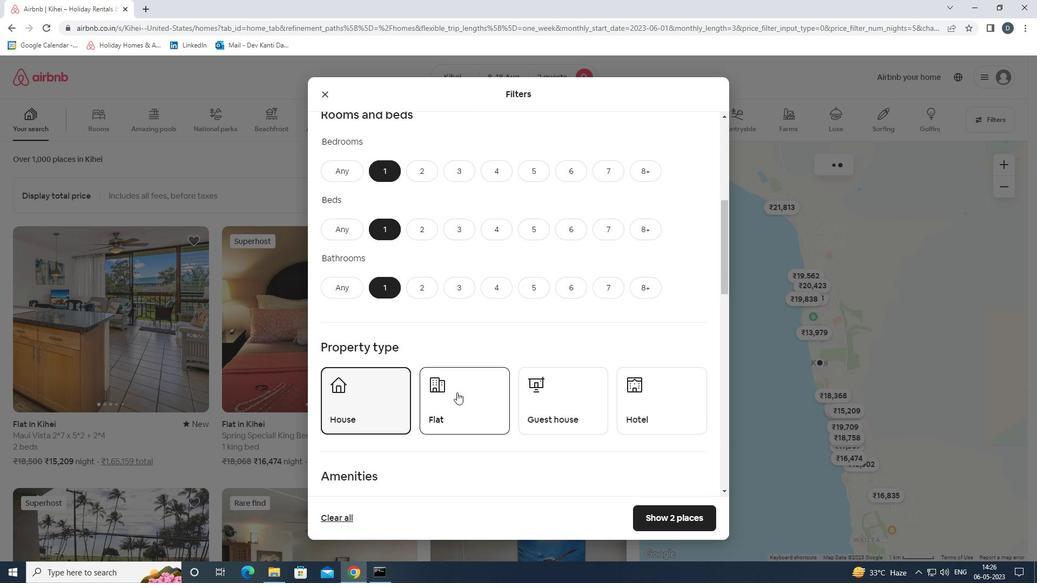 
Action: Mouse pressed left at (457, 393)
Screenshot: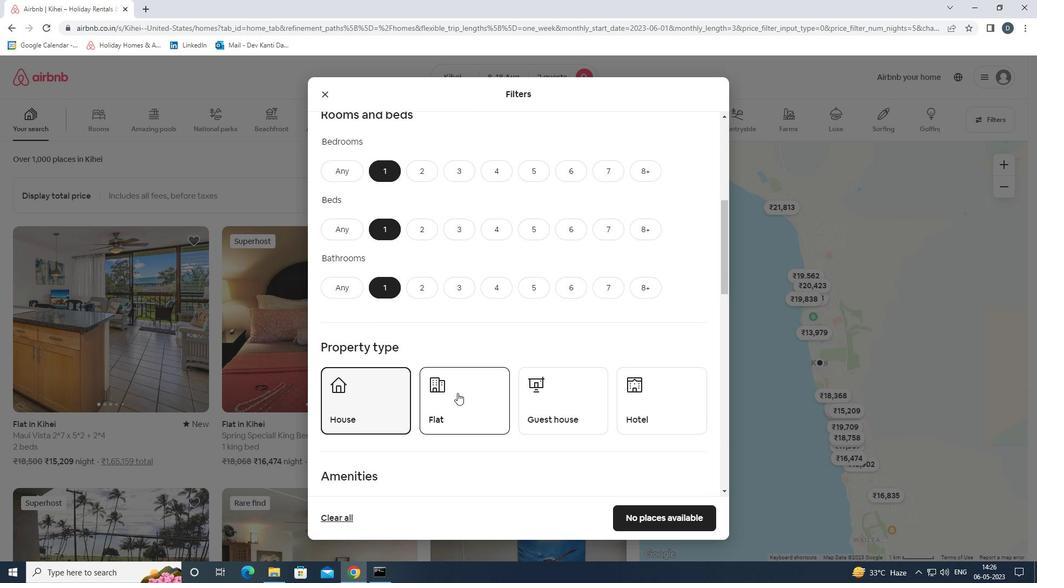 
Action: Mouse moved to (551, 410)
Screenshot: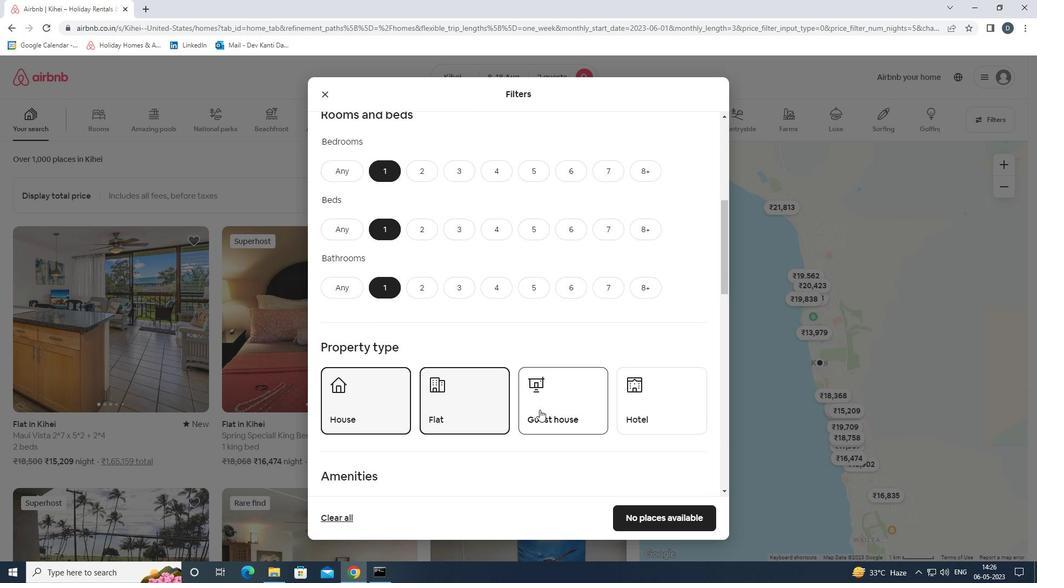 
Action: Mouse pressed left at (551, 410)
Screenshot: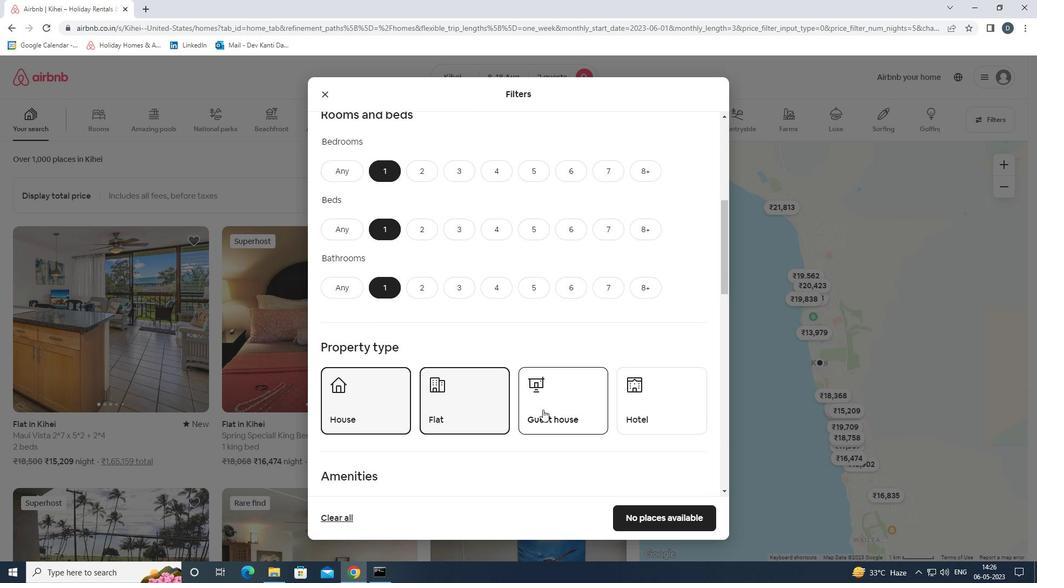 
Action: Mouse moved to (548, 407)
Screenshot: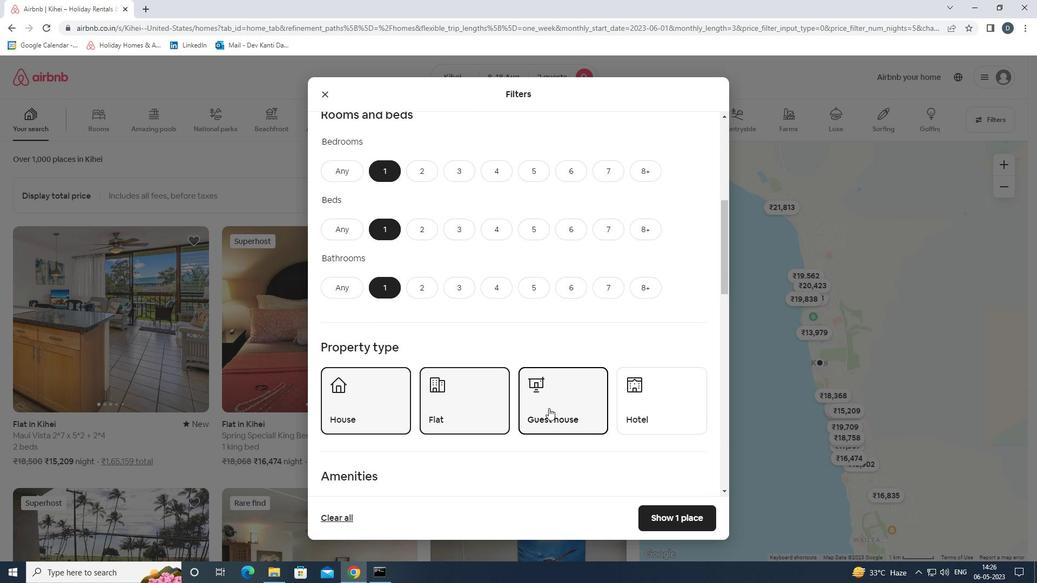 
Action: Mouse scrolled (548, 406) with delta (0, 0)
Screenshot: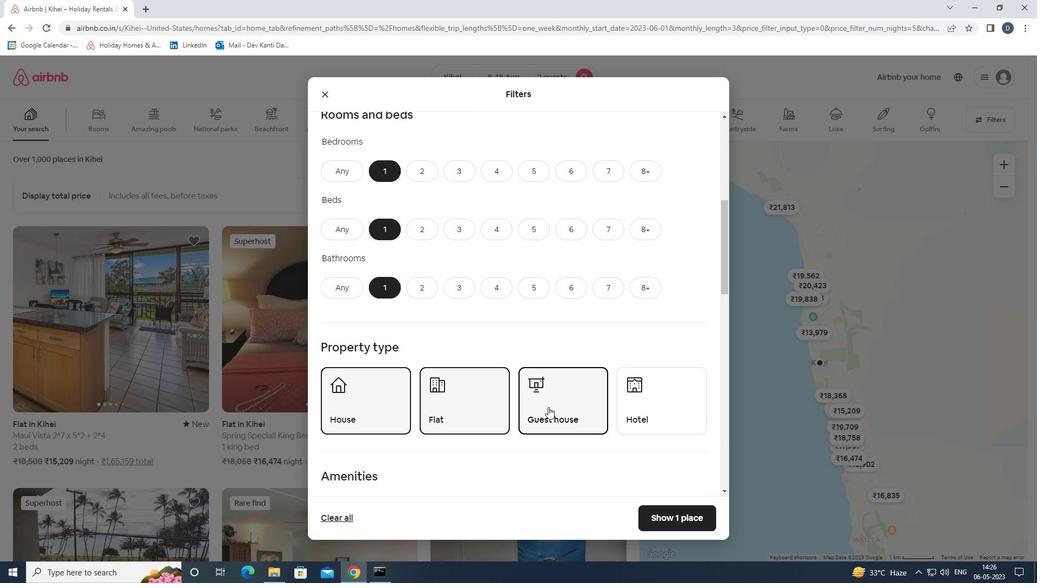 
Action: Mouse scrolled (548, 406) with delta (0, 0)
Screenshot: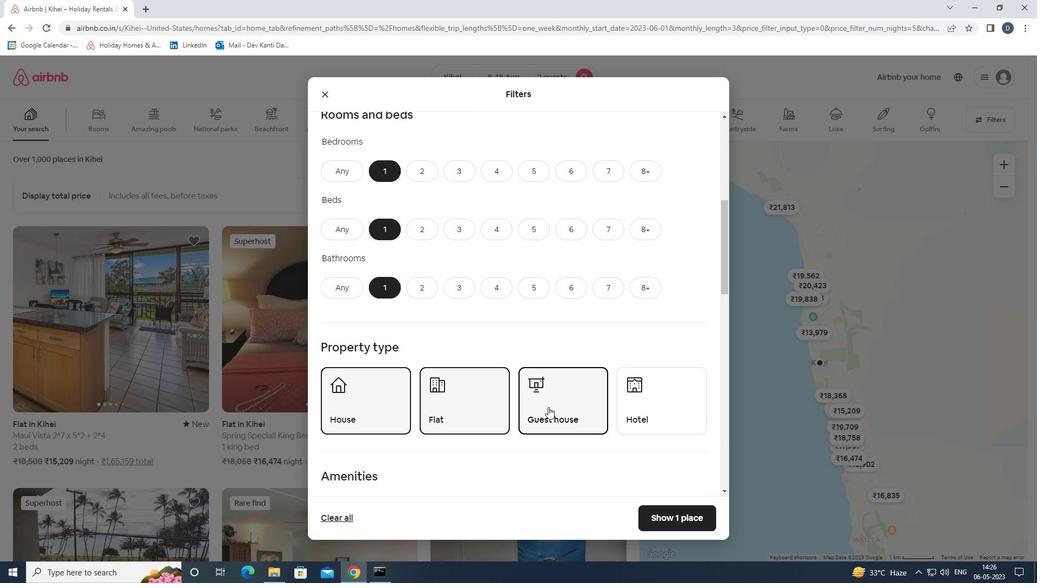 
Action: Mouse scrolled (548, 406) with delta (0, 0)
Screenshot: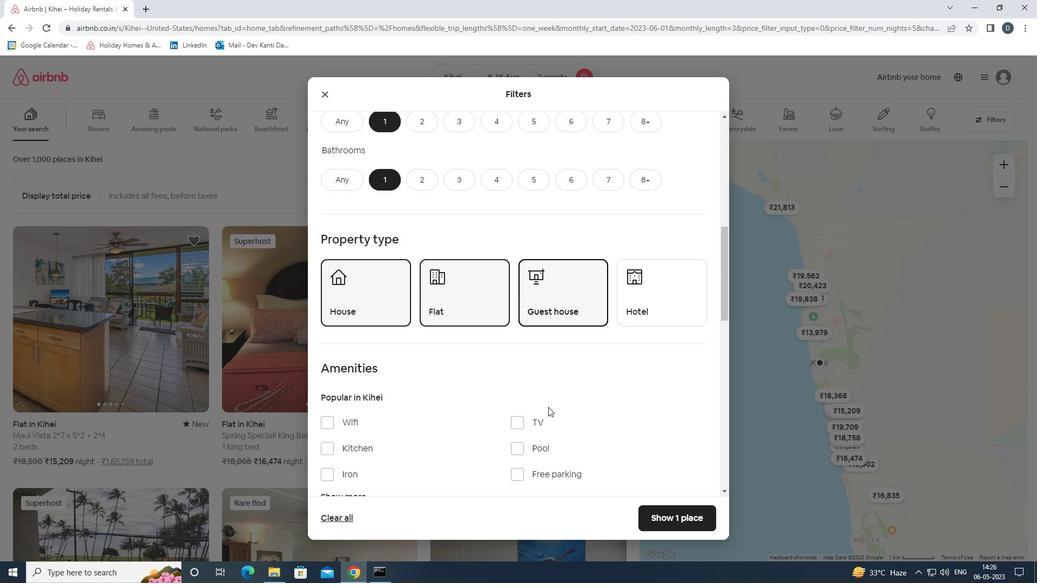 
Action: Mouse moved to (378, 370)
Screenshot: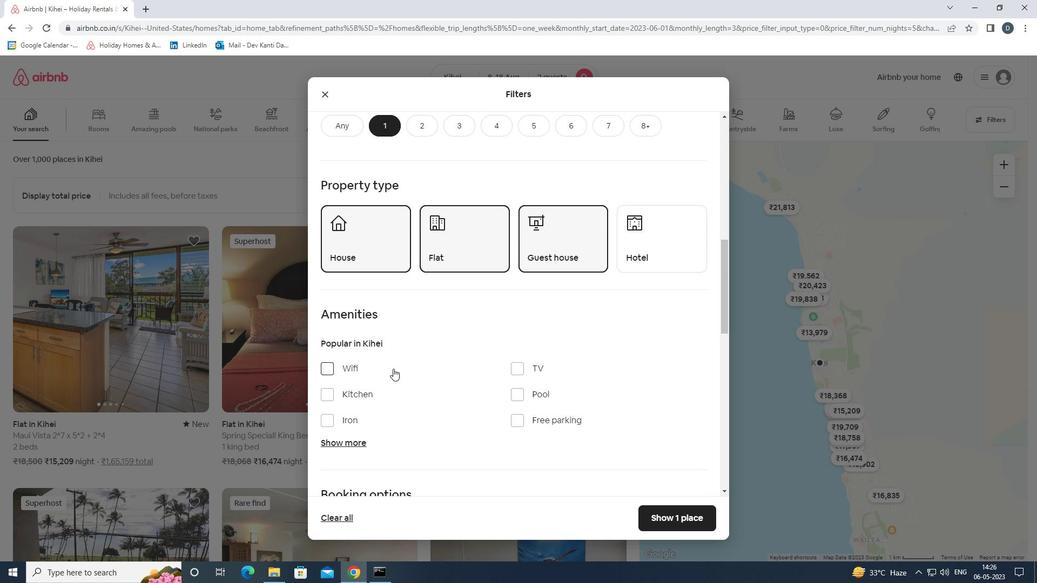 
Action: Mouse pressed left at (378, 370)
Screenshot: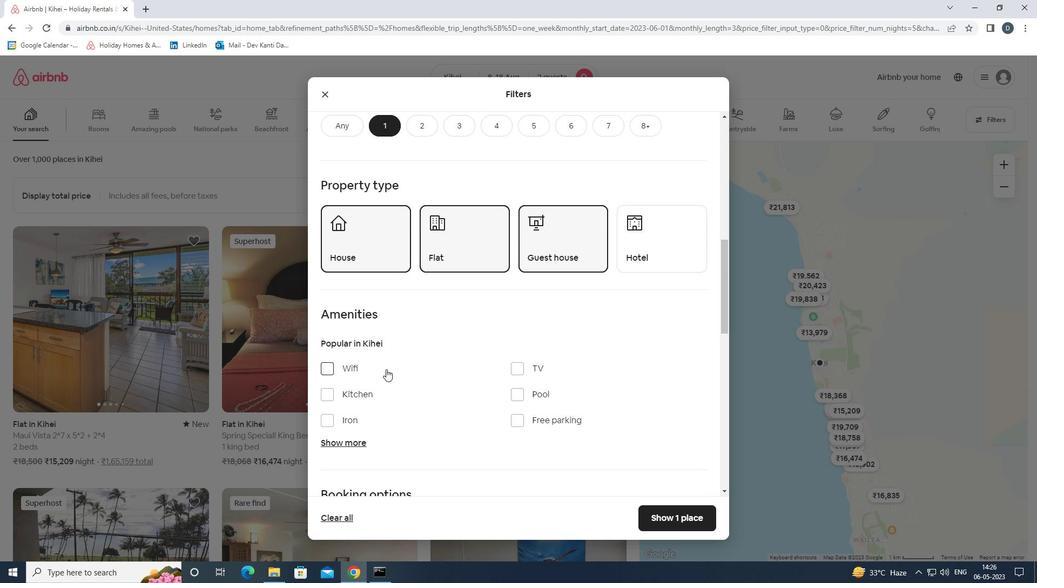 
Action: Mouse moved to (530, 416)
Screenshot: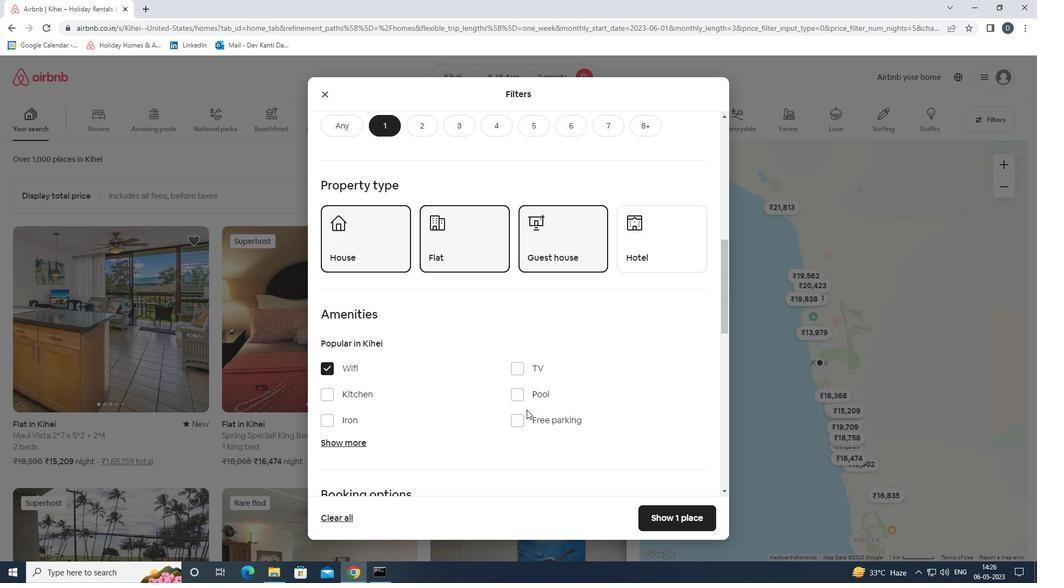
Action: Mouse pressed left at (530, 416)
Screenshot: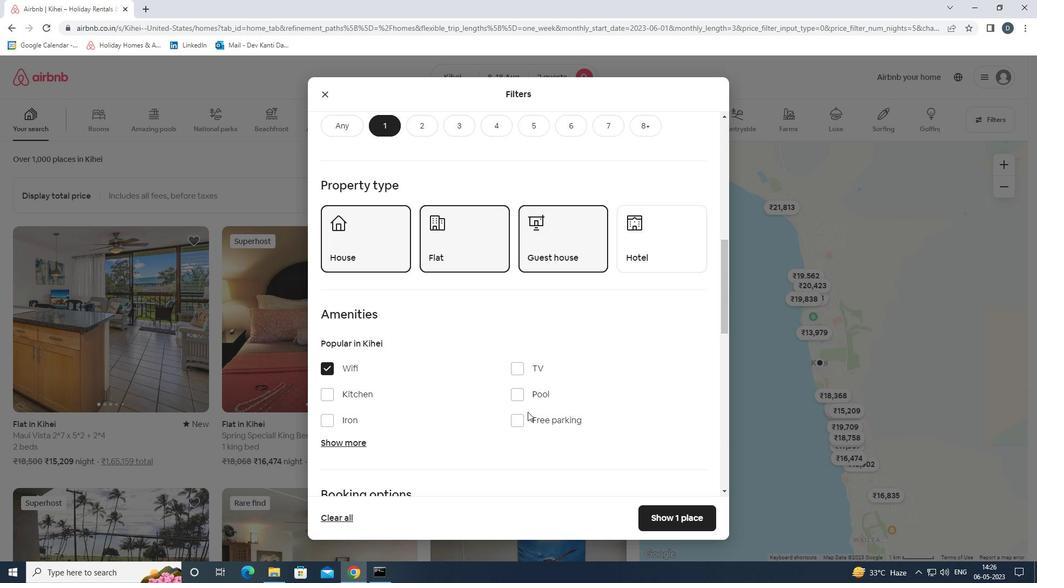 
Action: Mouse moved to (358, 440)
Screenshot: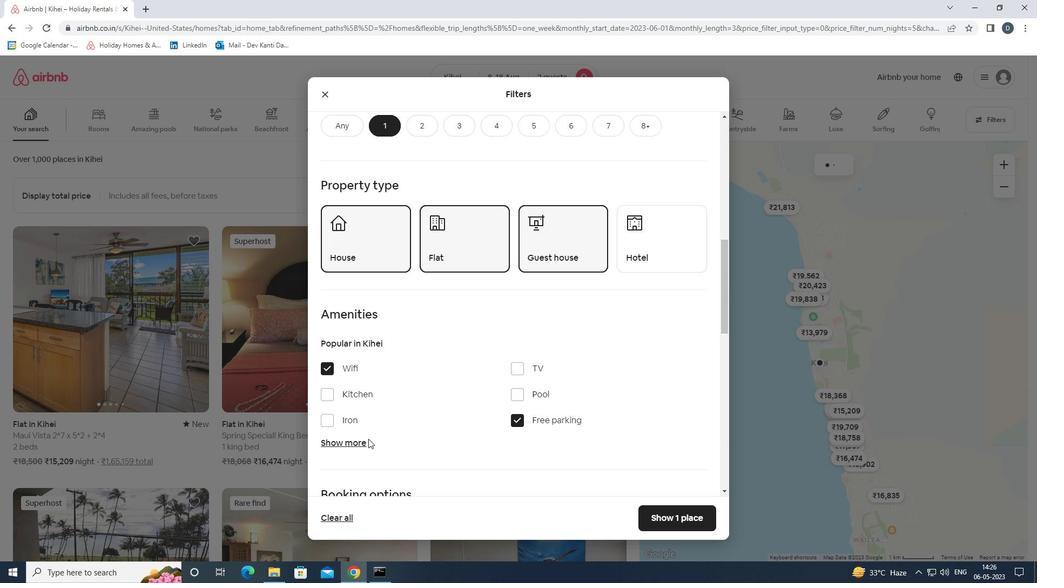 
Action: Mouse pressed left at (358, 440)
Screenshot: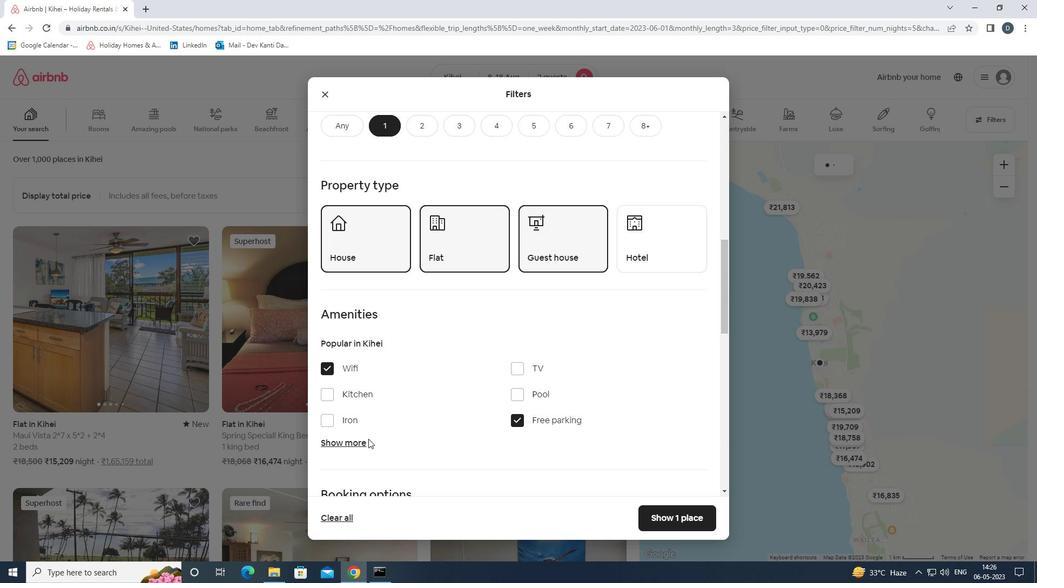 
Action: Mouse moved to (405, 419)
Screenshot: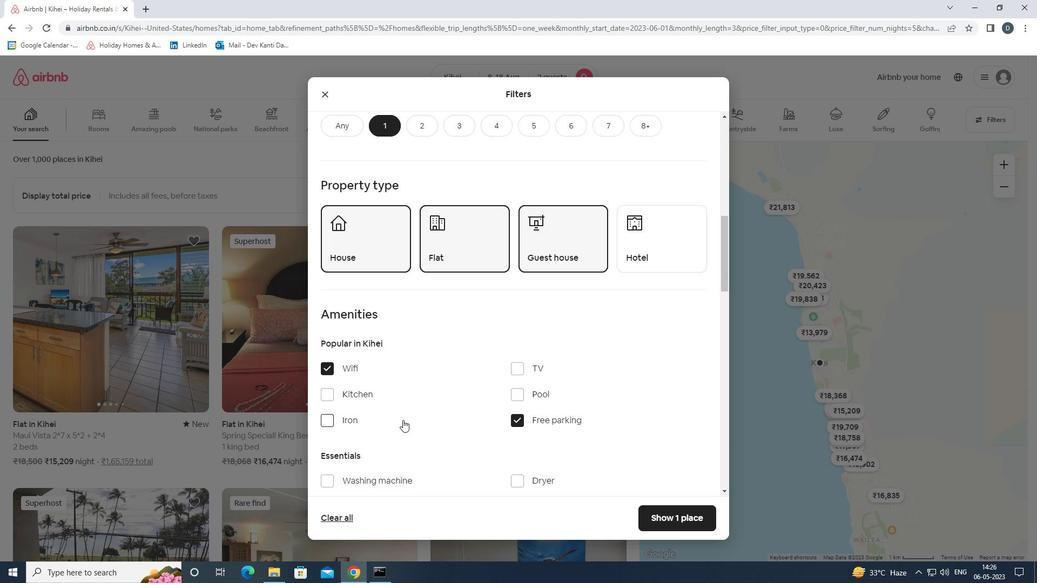 
Action: Mouse scrolled (405, 418) with delta (0, 0)
Screenshot: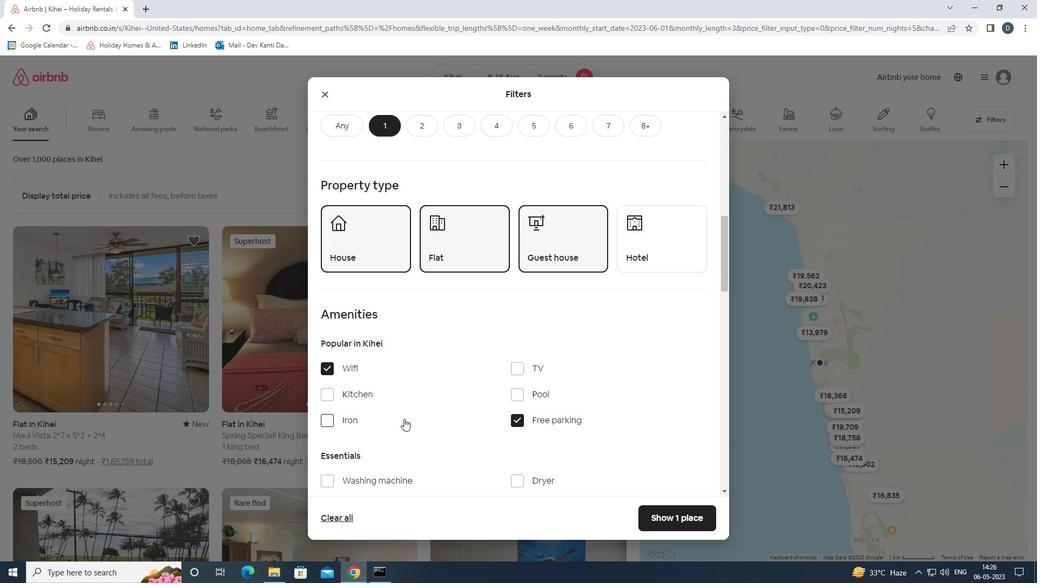 
Action: Mouse moved to (407, 419)
Screenshot: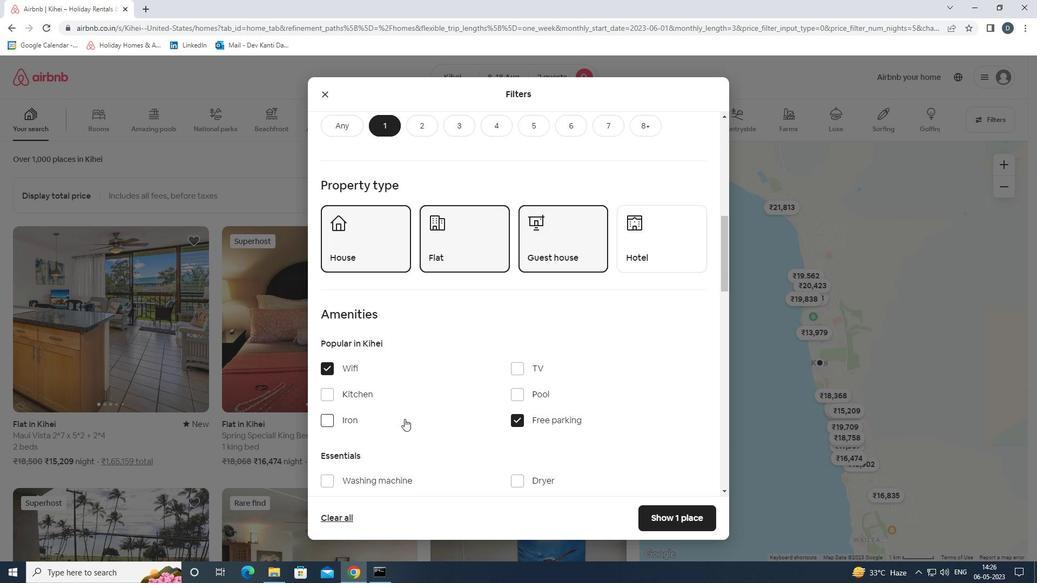 
Action: Mouse scrolled (407, 419) with delta (0, 0)
Screenshot: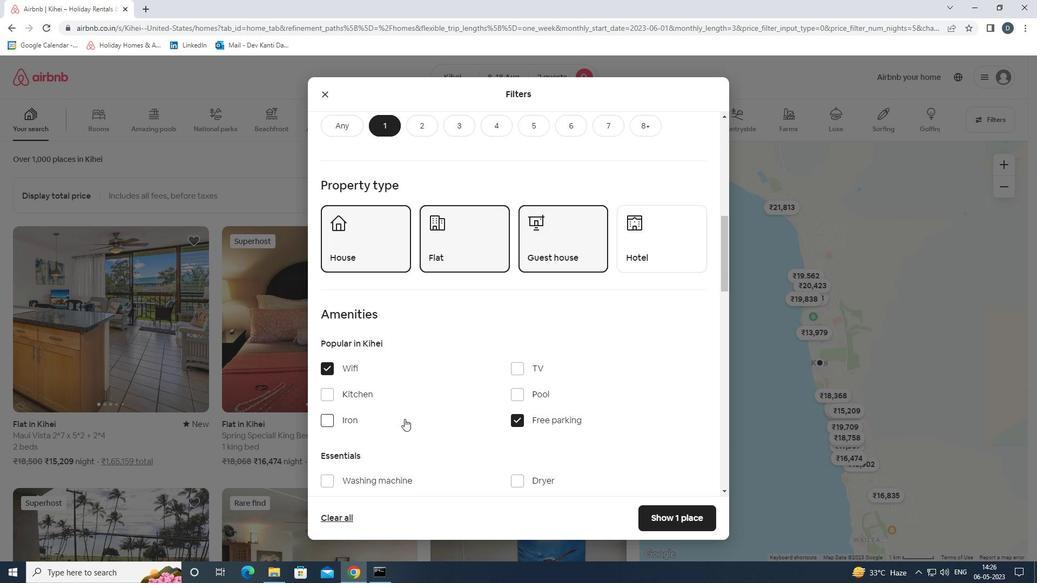 
Action: Mouse moved to (407, 407)
Screenshot: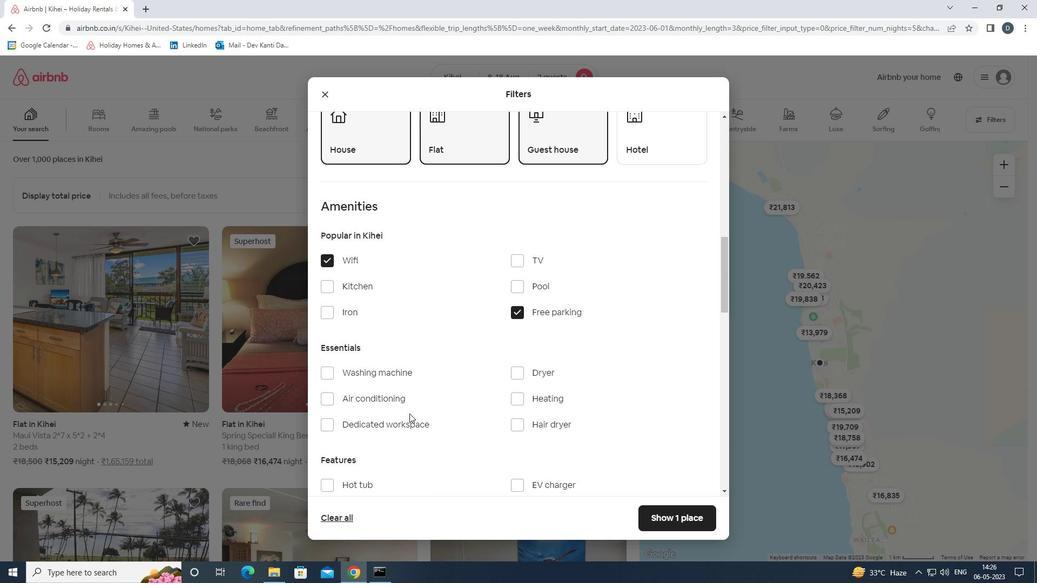 
Action: Mouse scrolled (407, 407) with delta (0, 0)
Screenshot: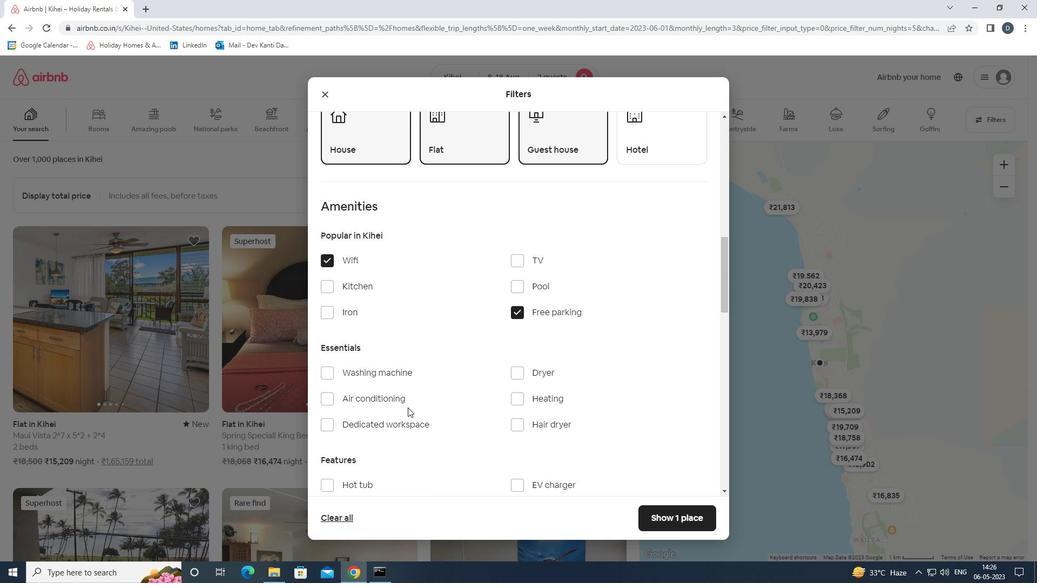 
Action: Mouse moved to (451, 365)
Screenshot: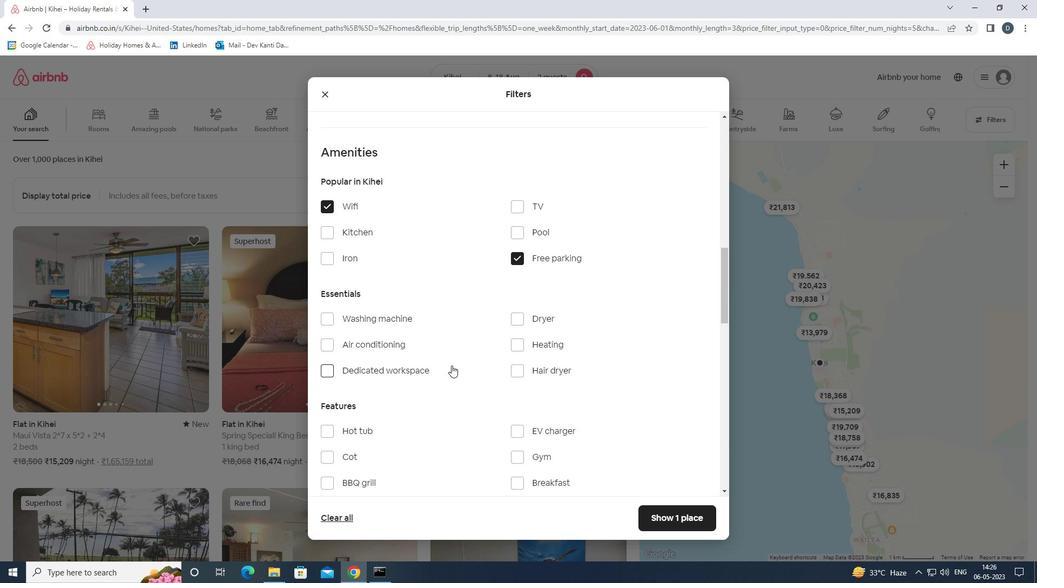 
Action: Mouse scrolled (451, 365) with delta (0, 0)
Screenshot: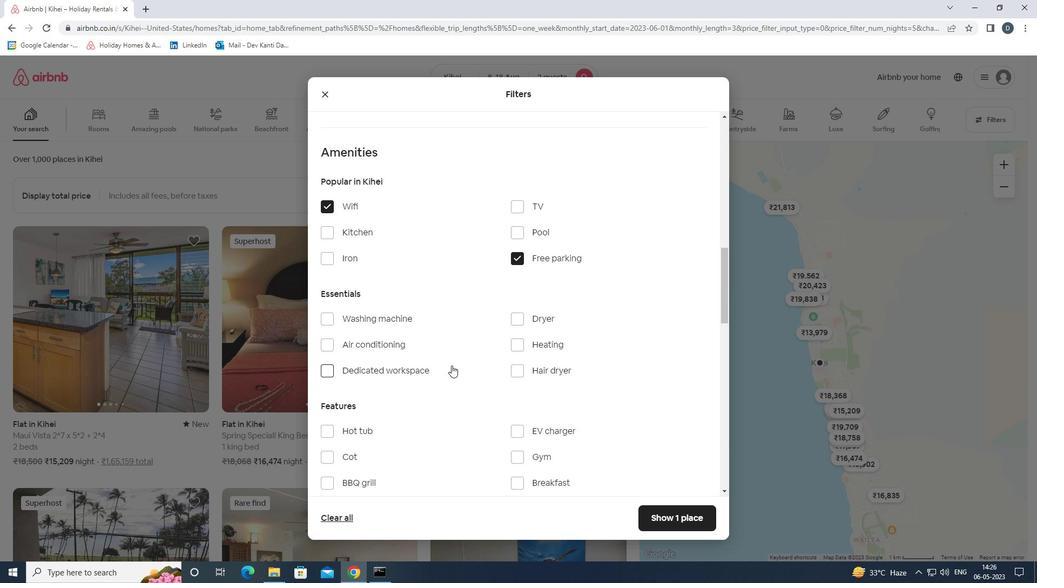 
Action: Mouse scrolled (451, 365) with delta (0, 0)
Screenshot: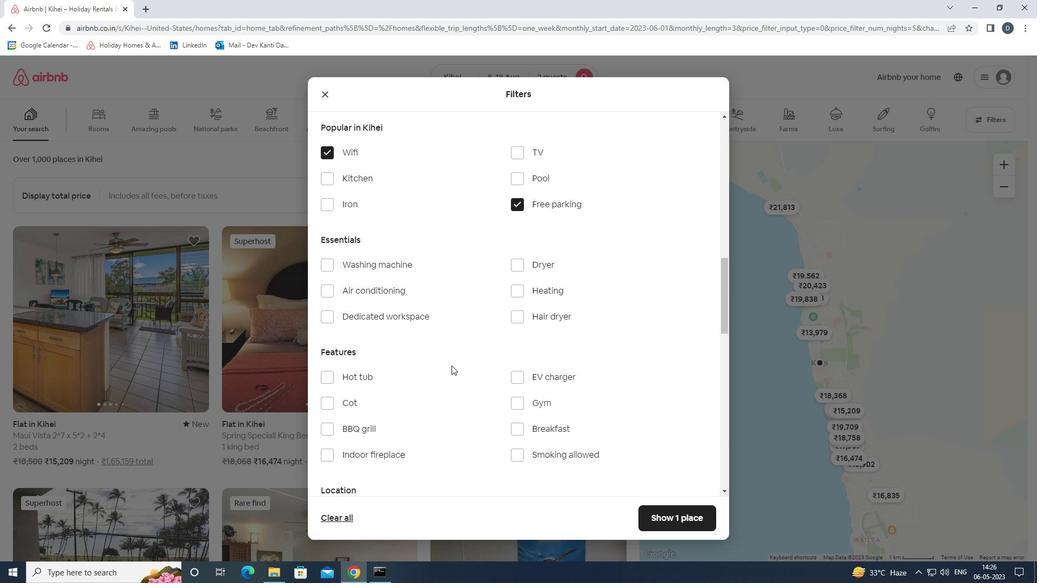
Action: Mouse moved to (533, 354)
Screenshot: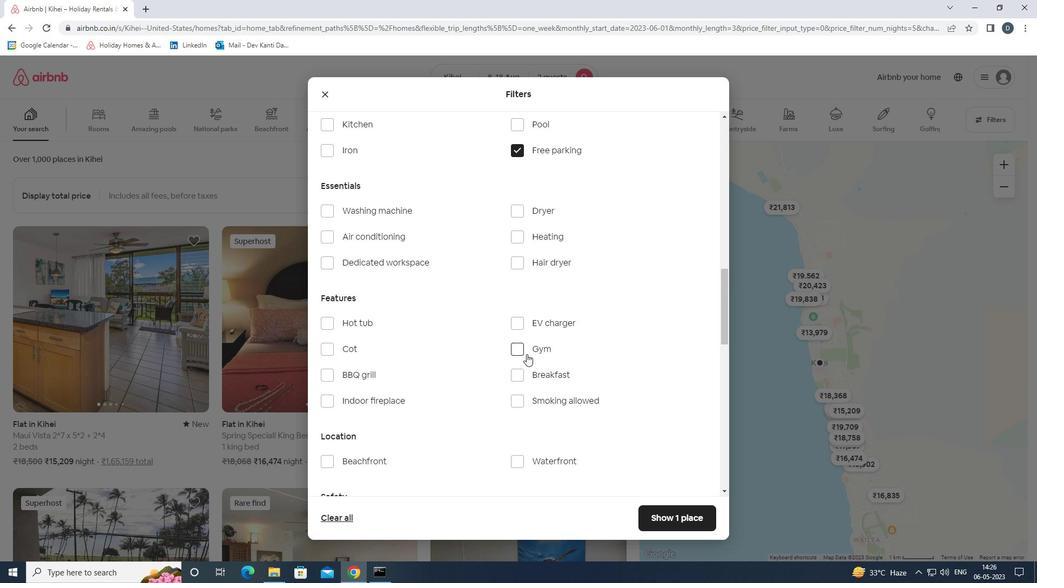 
Action: Mouse pressed left at (533, 354)
Screenshot: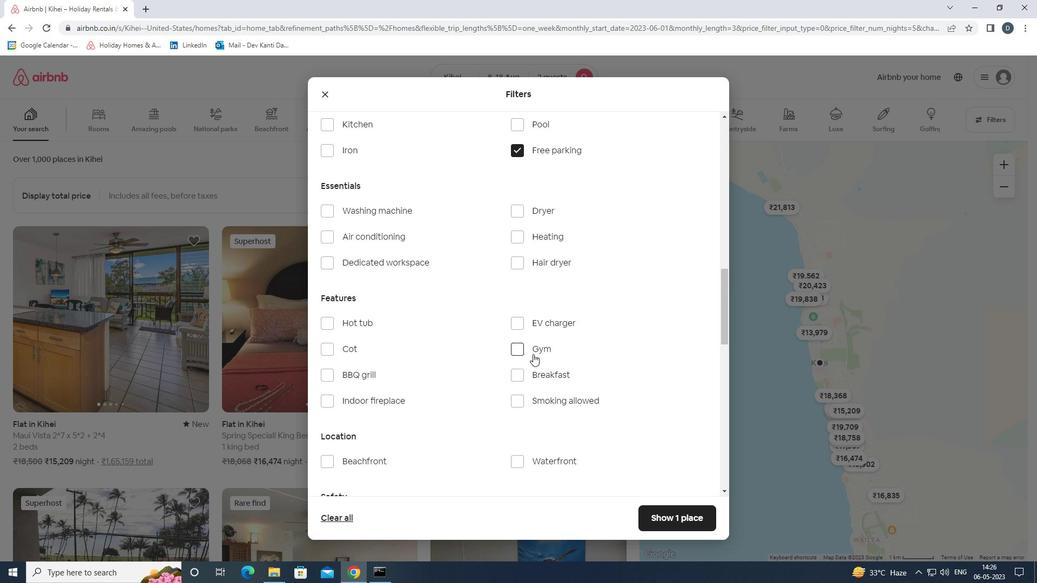 
Action: Mouse moved to (533, 374)
Screenshot: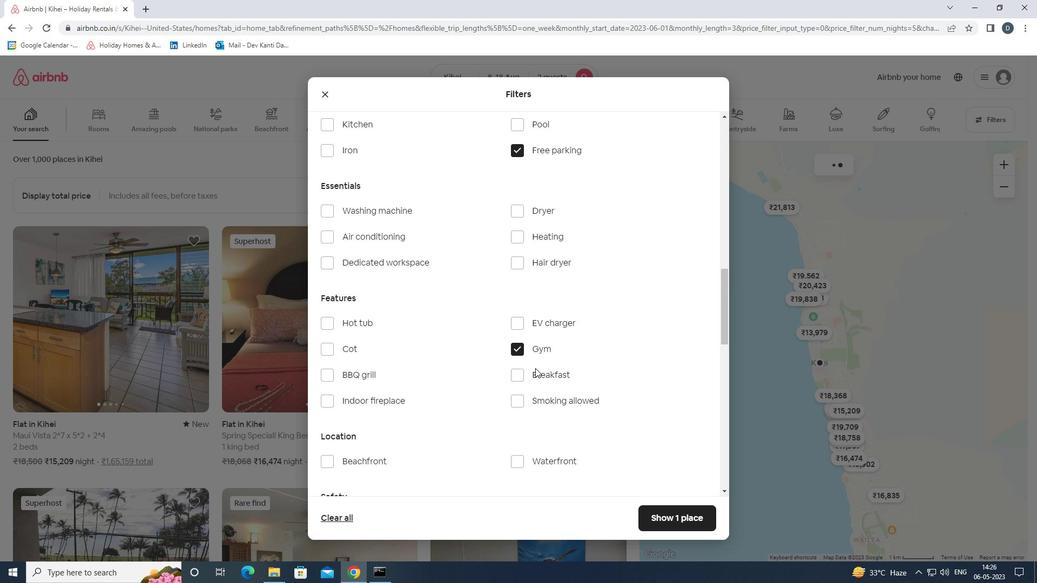 
Action: Mouse pressed left at (533, 374)
Screenshot: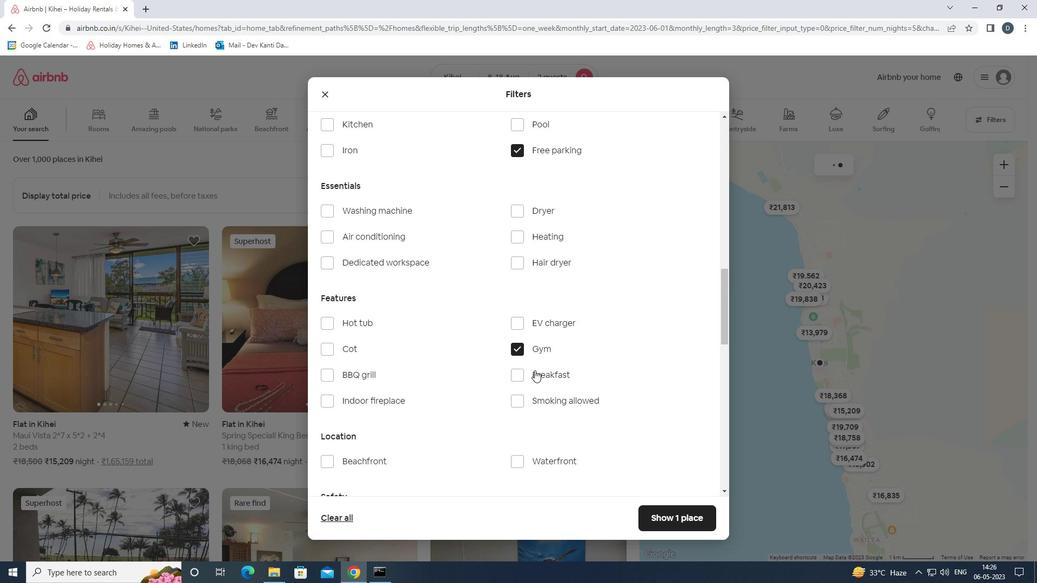 
Action: Mouse moved to (532, 374)
Screenshot: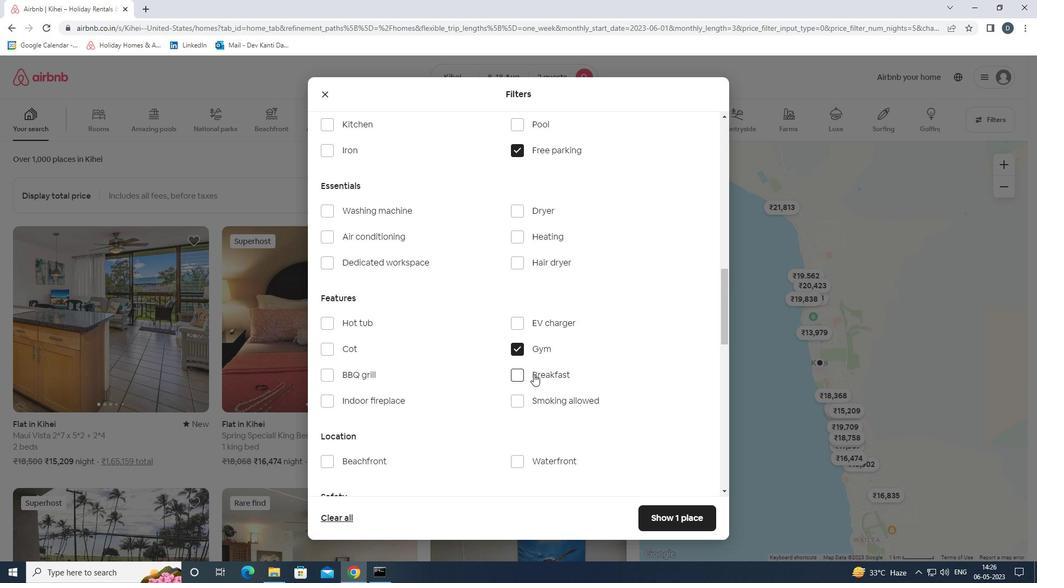 
Action: Mouse scrolled (532, 374) with delta (0, 0)
Screenshot: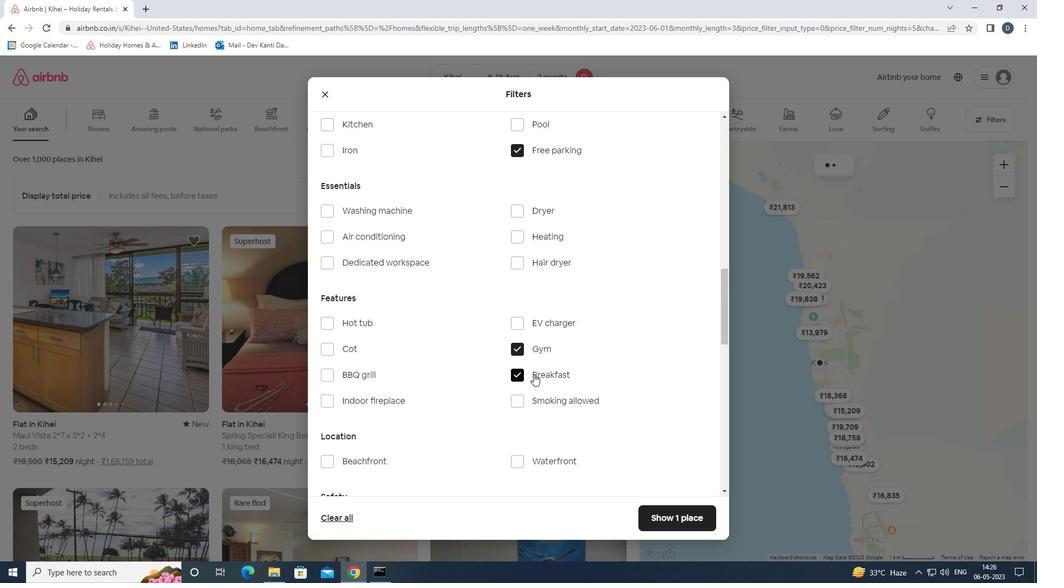 
Action: Mouse moved to (531, 374)
Screenshot: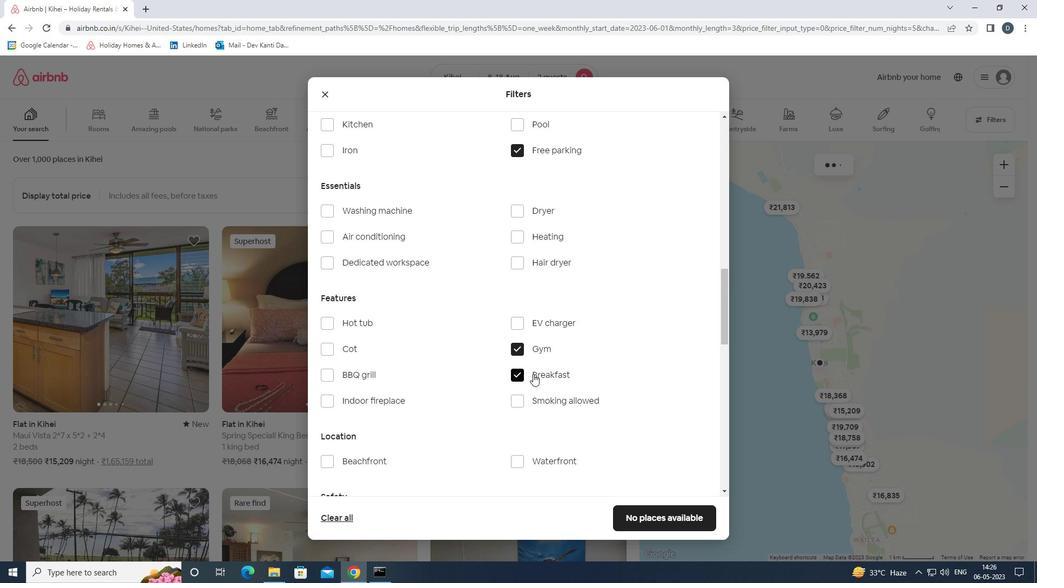 
Action: Mouse scrolled (531, 374) with delta (0, 0)
Screenshot: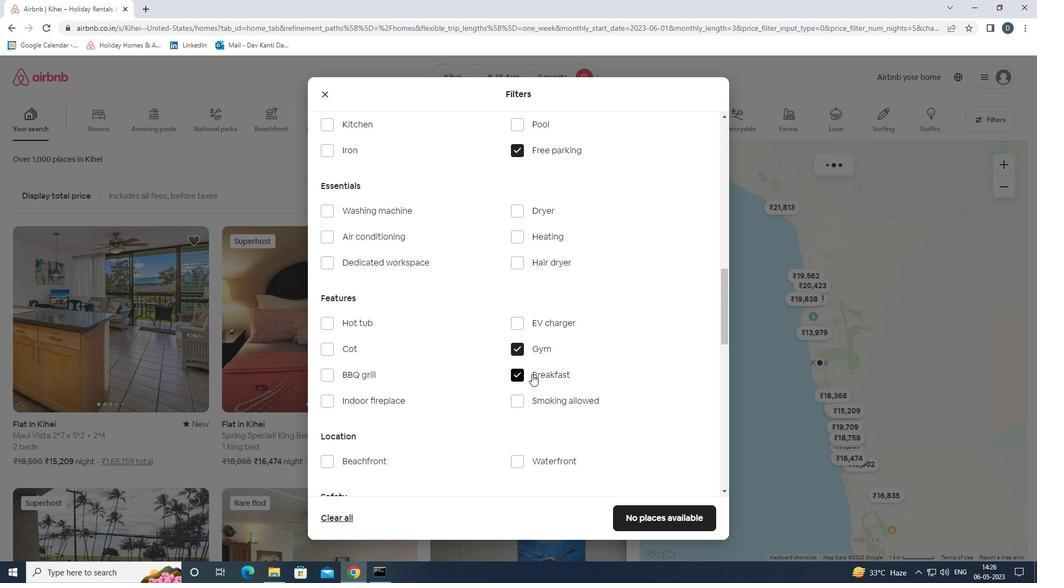 
Action: Mouse moved to (529, 374)
Screenshot: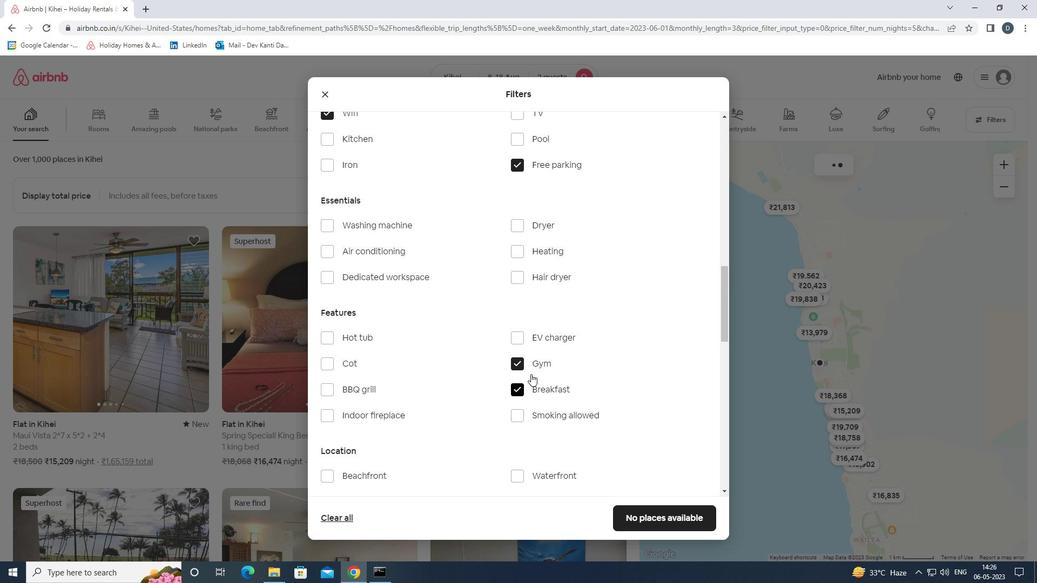 
Action: Mouse scrolled (529, 373) with delta (0, 0)
Screenshot: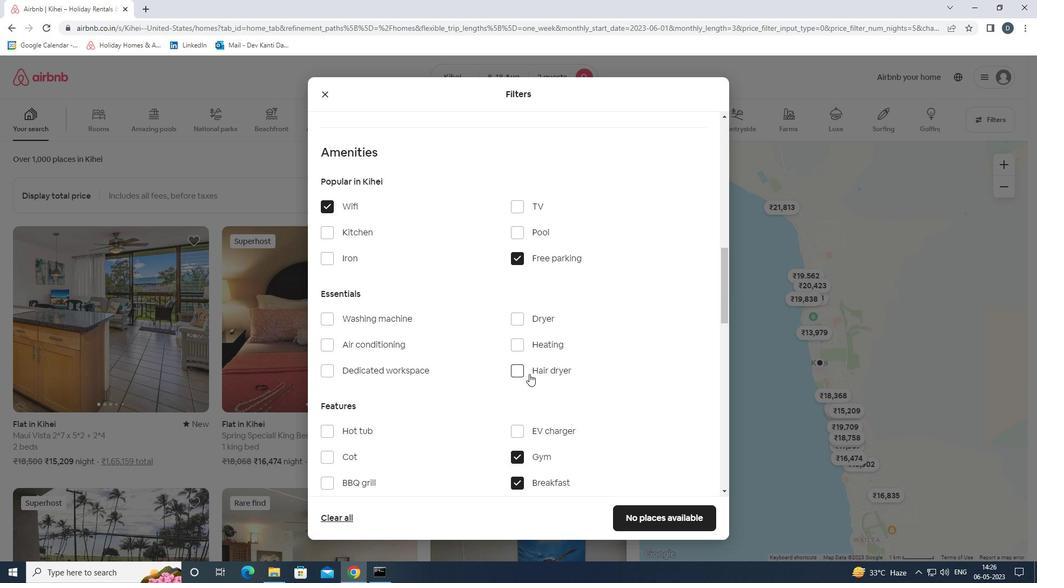 
Action: Mouse moved to (498, 380)
Screenshot: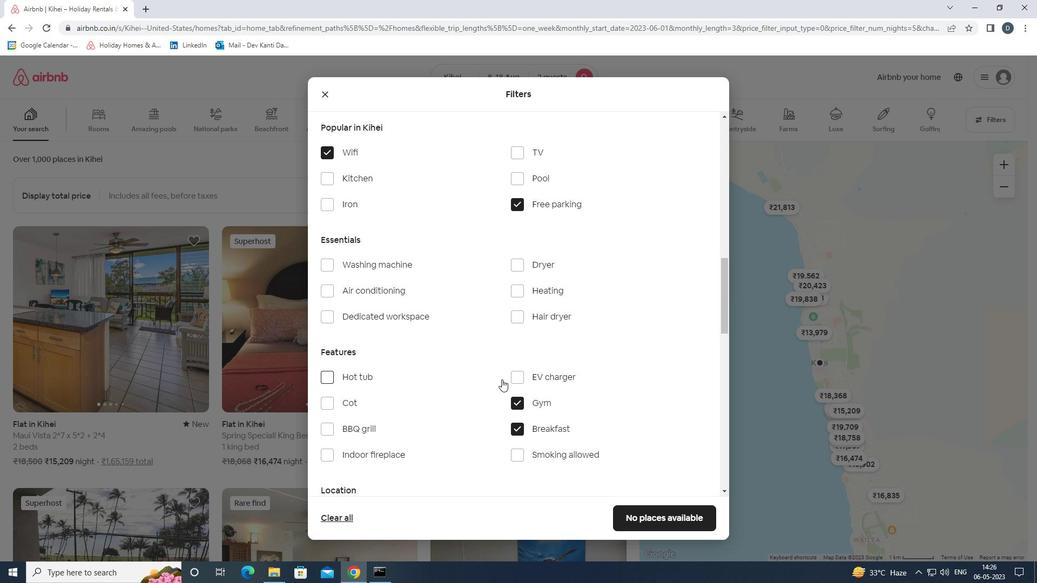 
Action: Mouse scrolled (498, 379) with delta (0, 0)
Screenshot: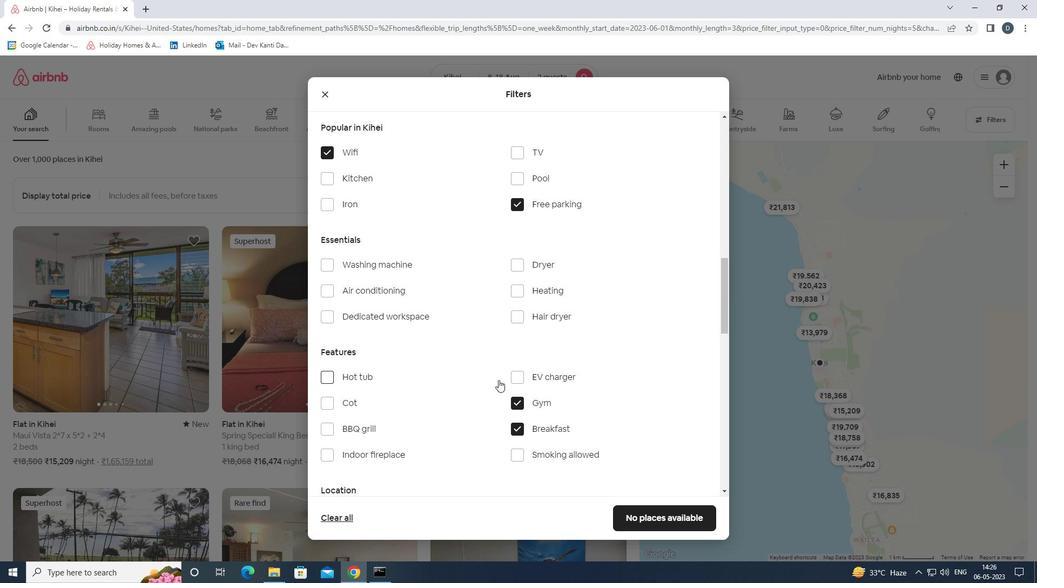 
Action: Mouse scrolled (498, 379) with delta (0, 0)
Screenshot: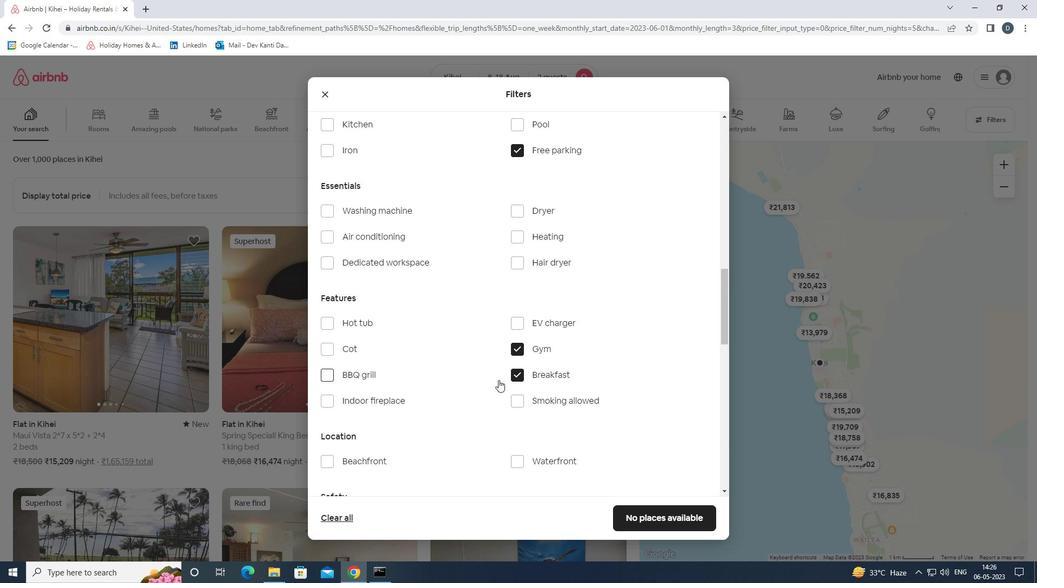 
Action: Mouse scrolled (498, 379) with delta (0, 0)
Screenshot: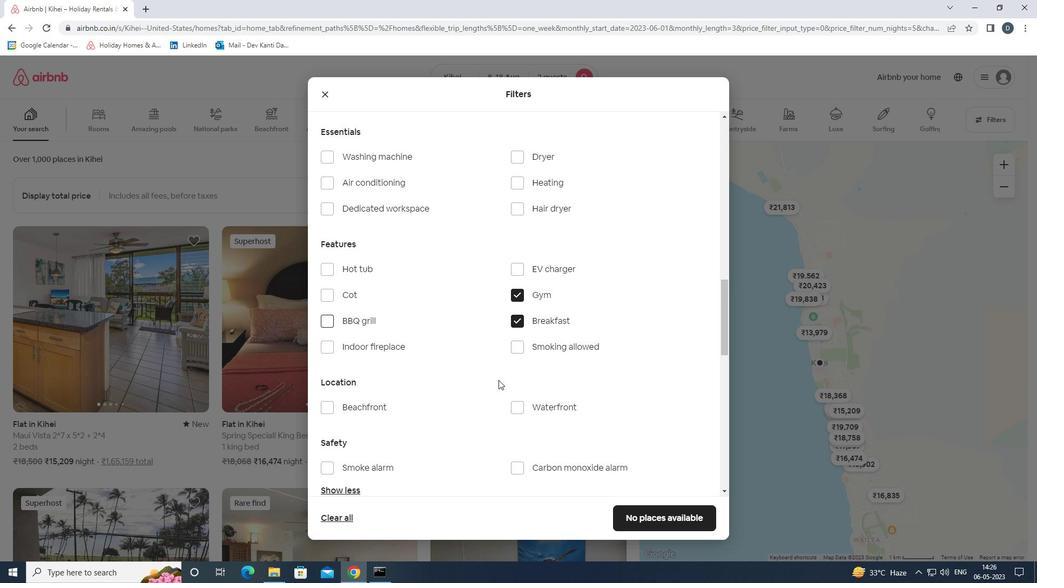 
Action: Mouse scrolled (498, 380) with delta (0, 0)
Screenshot: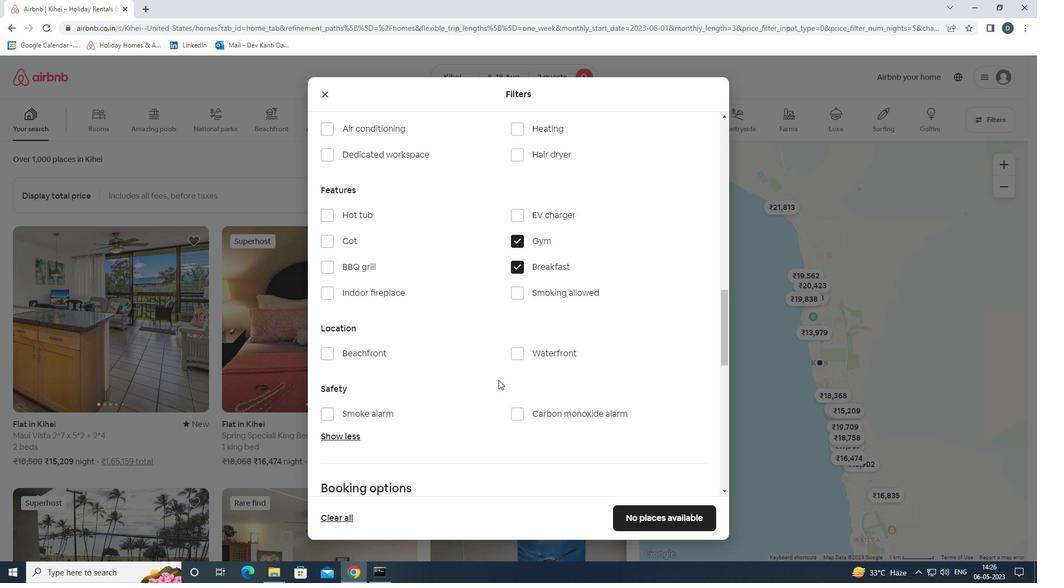 
Action: Mouse scrolled (498, 380) with delta (0, 0)
Screenshot: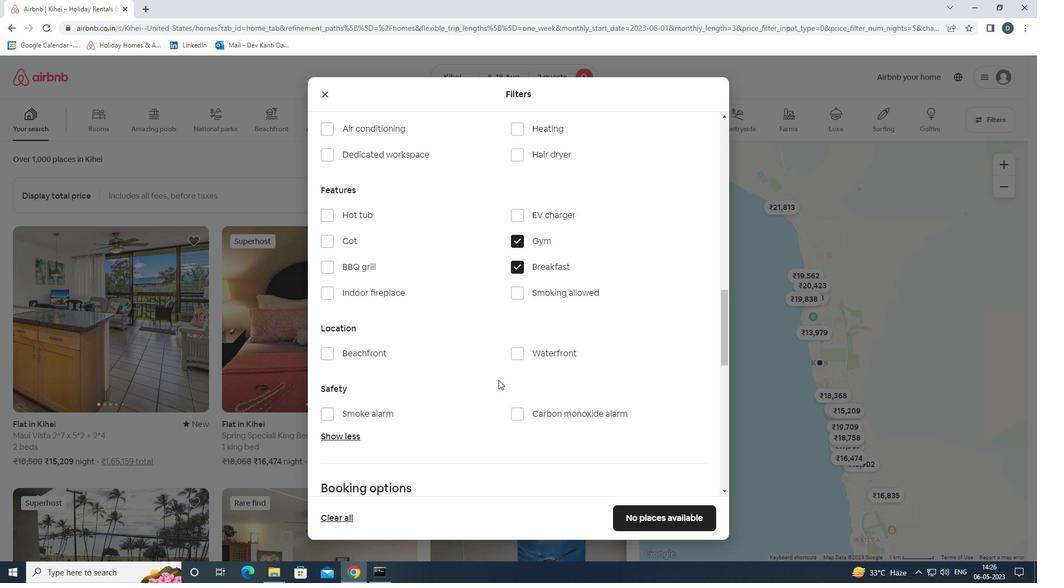 
Action: Mouse moved to (498, 380)
Screenshot: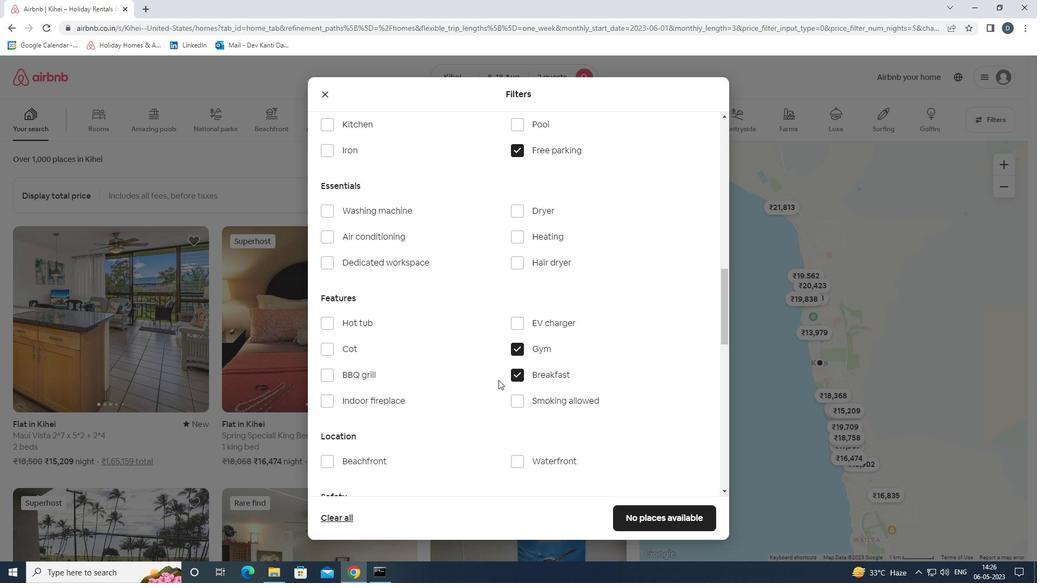 
Action: Mouse scrolled (498, 380) with delta (0, 0)
Screenshot: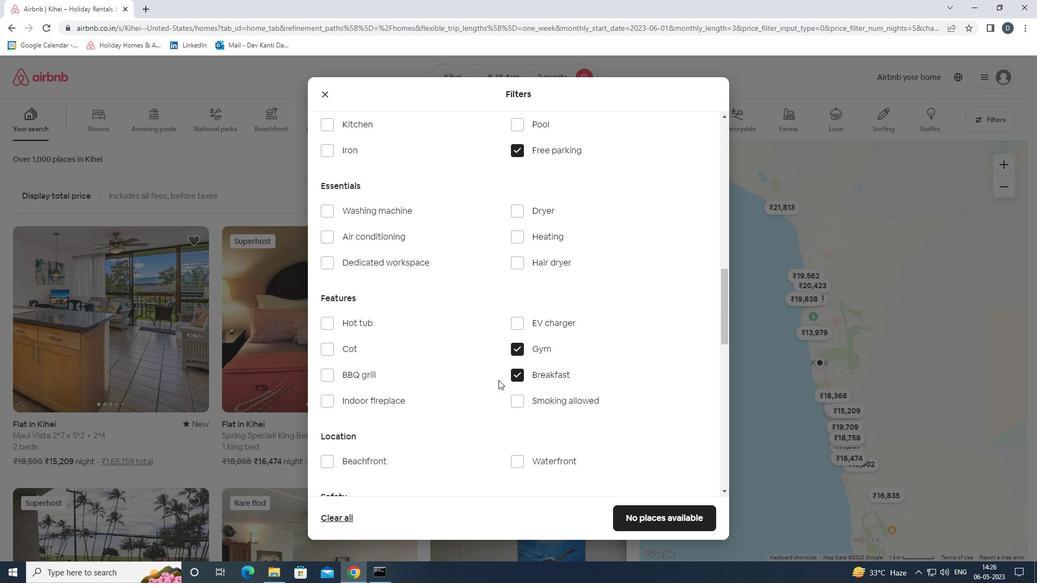 
Action: Mouse scrolled (498, 380) with delta (0, 0)
Screenshot: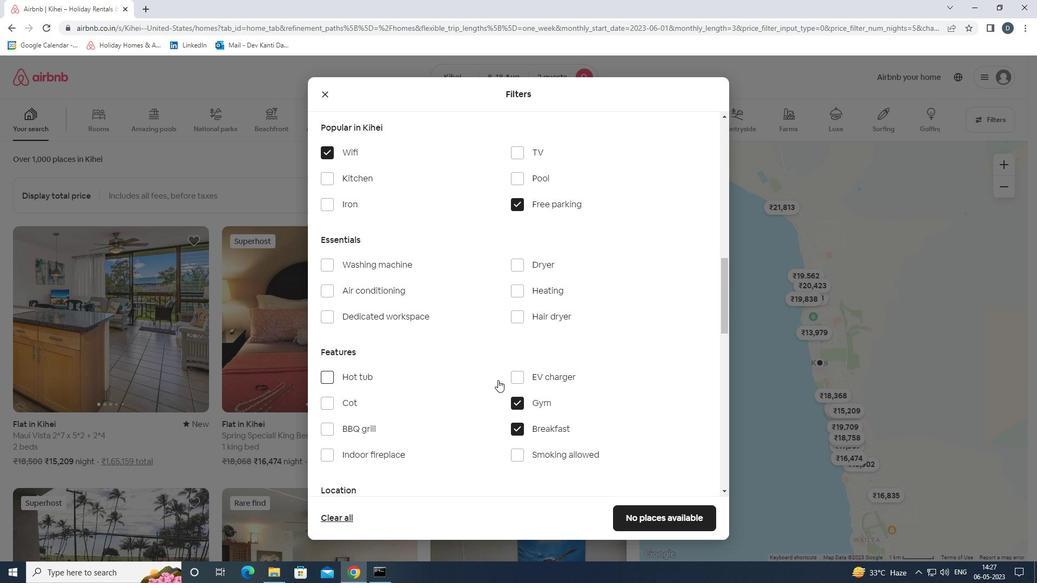 
Action: Mouse moved to (520, 204)
Screenshot: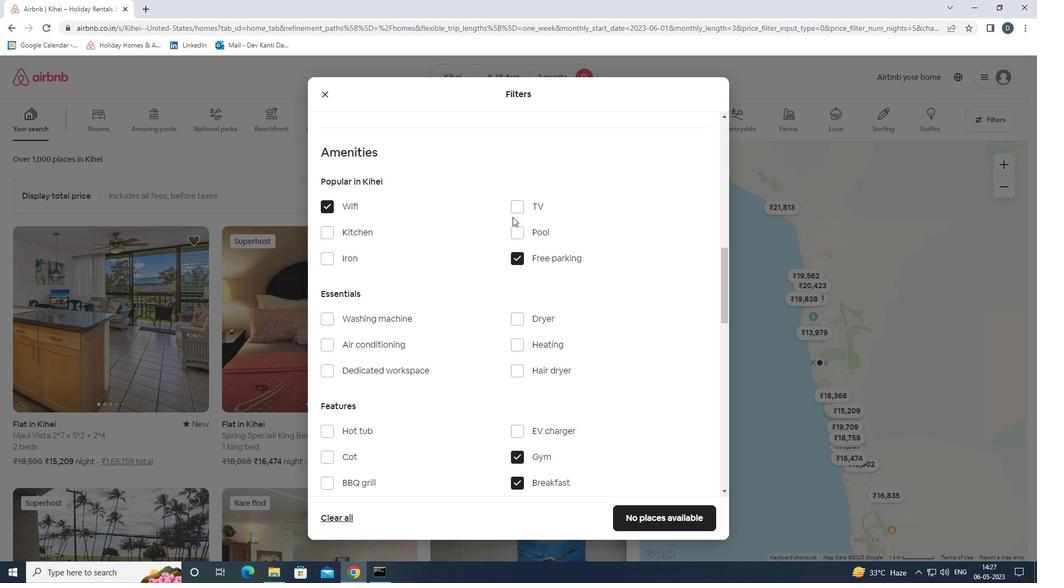 
Action: Mouse pressed left at (520, 204)
Screenshot: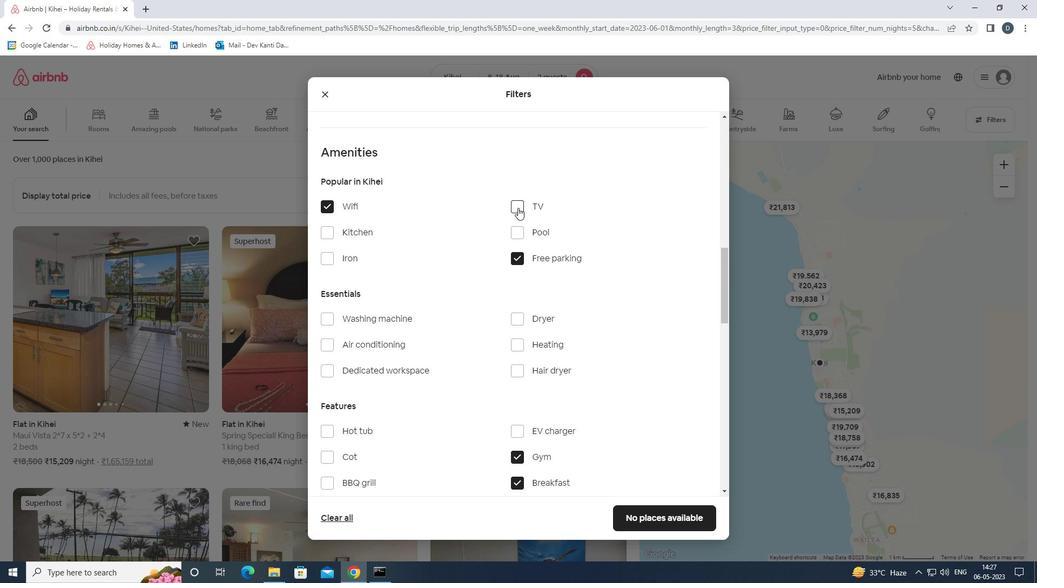 
Action: Mouse moved to (533, 272)
Screenshot: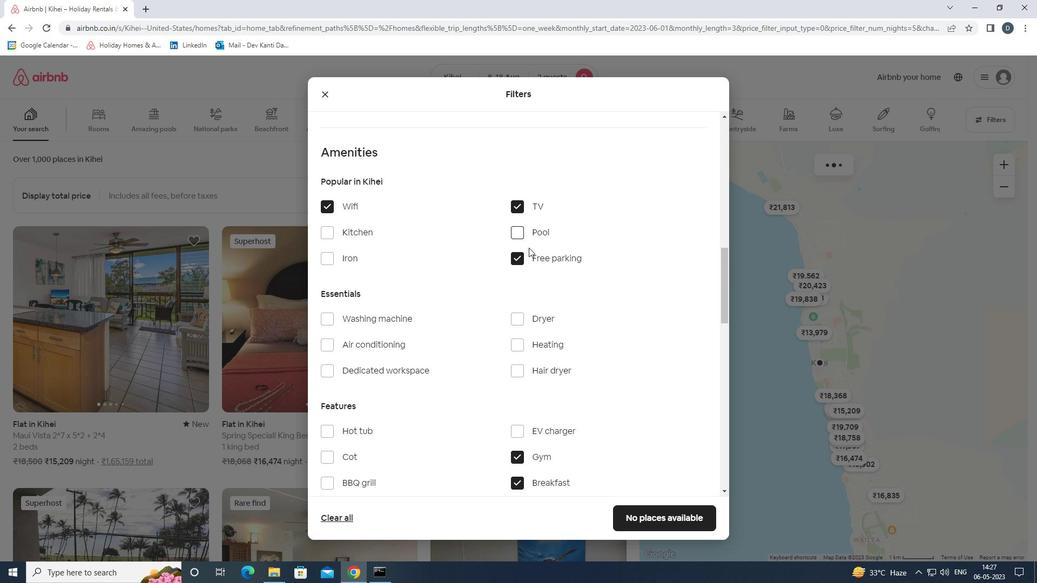 
Action: Mouse scrolled (533, 272) with delta (0, 0)
Screenshot: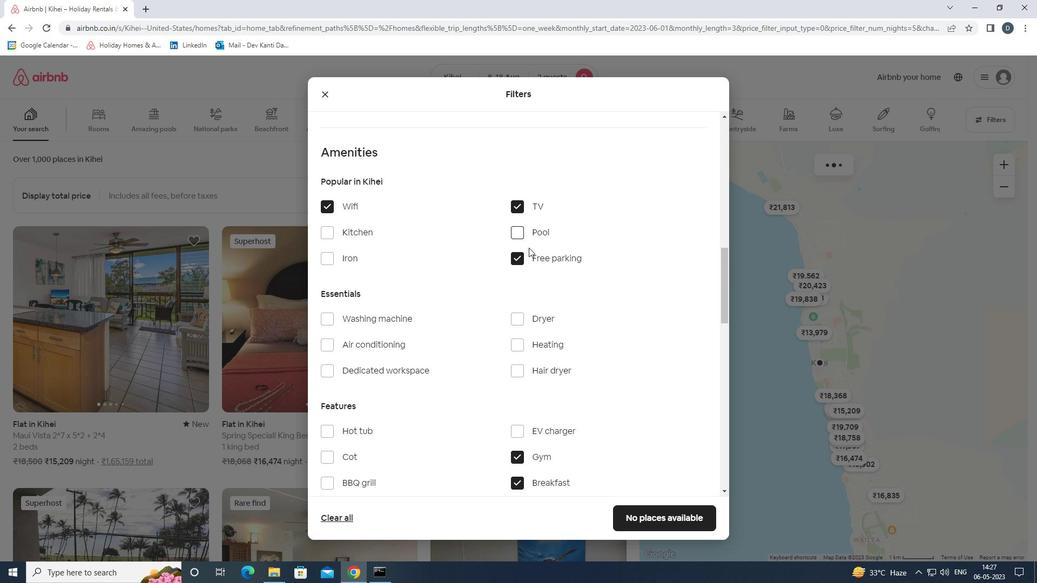 
Action: Mouse moved to (538, 283)
Screenshot: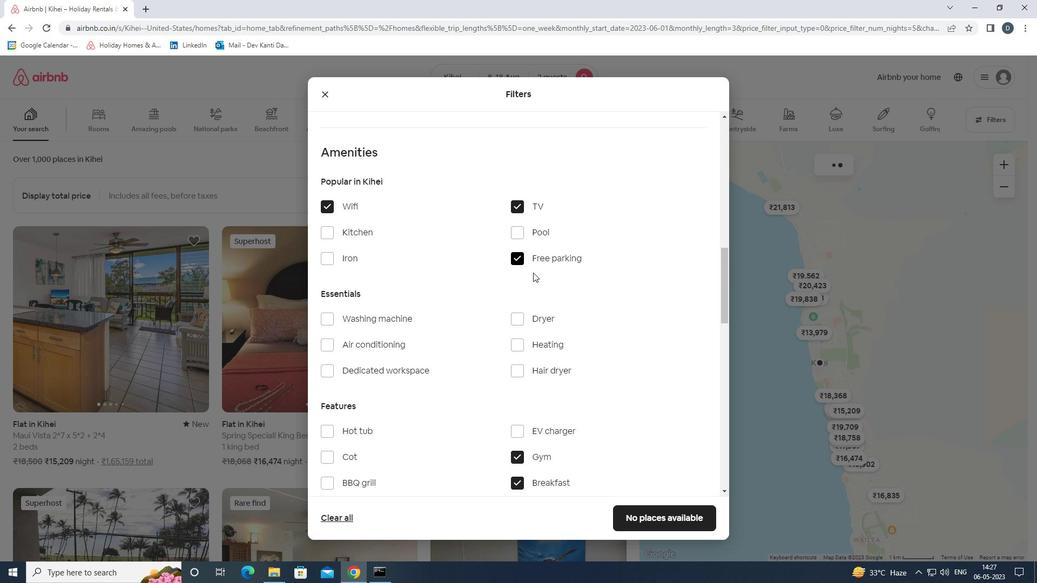 
Action: Mouse scrolled (538, 282) with delta (0, 0)
Screenshot: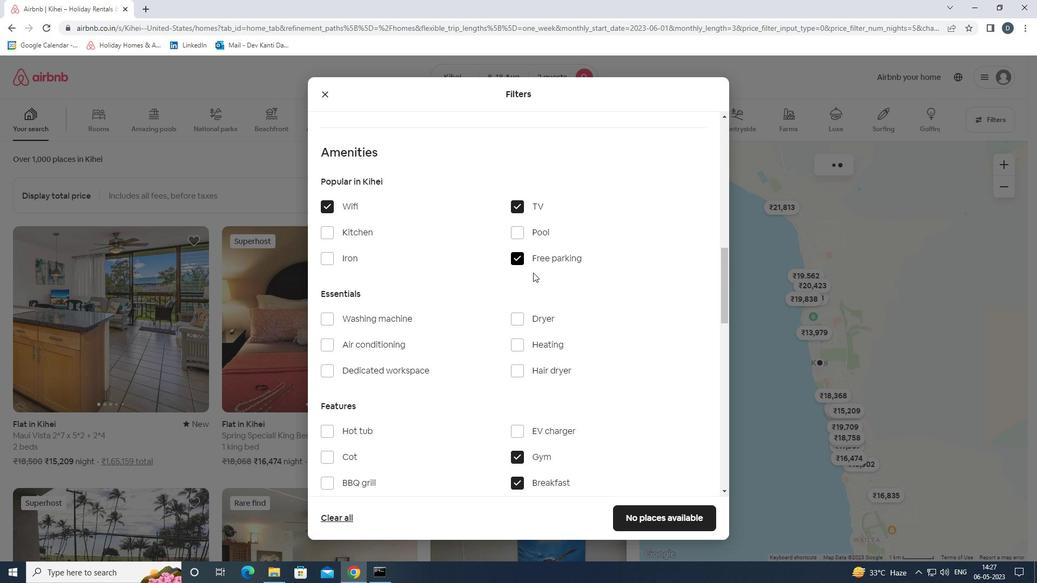 
Action: Mouse moved to (539, 286)
Screenshot: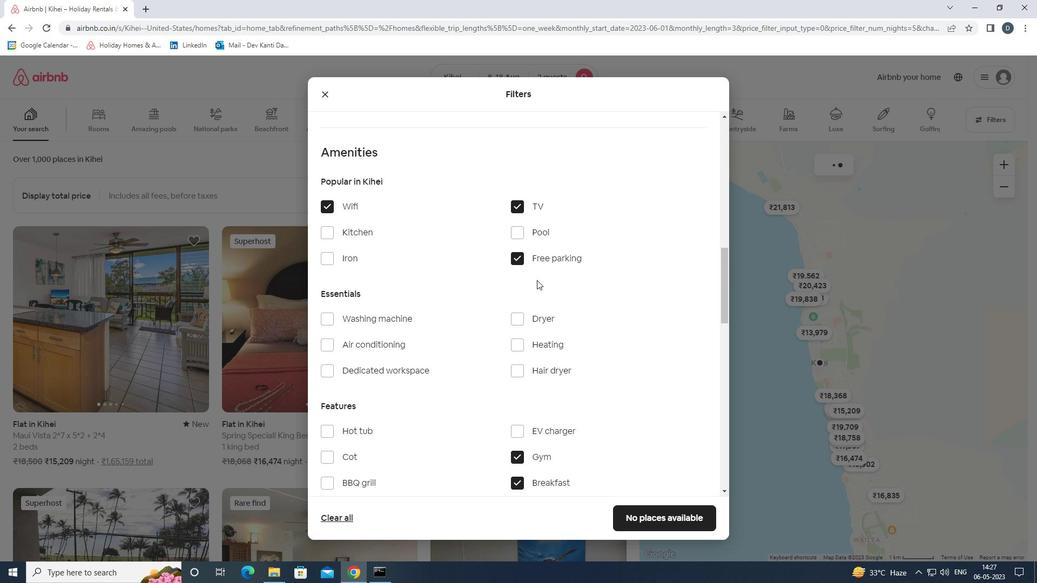 
Action: Mouse scrolled (539, 285) with delta (0, 0)
Screenshot: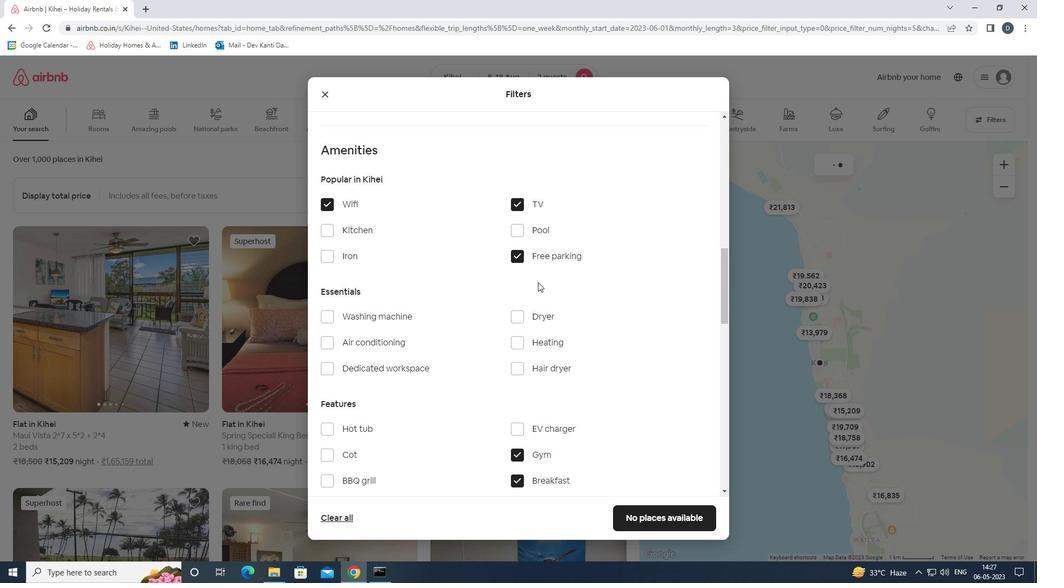
Action: Mouse moved to (541, 289)
Screenshot: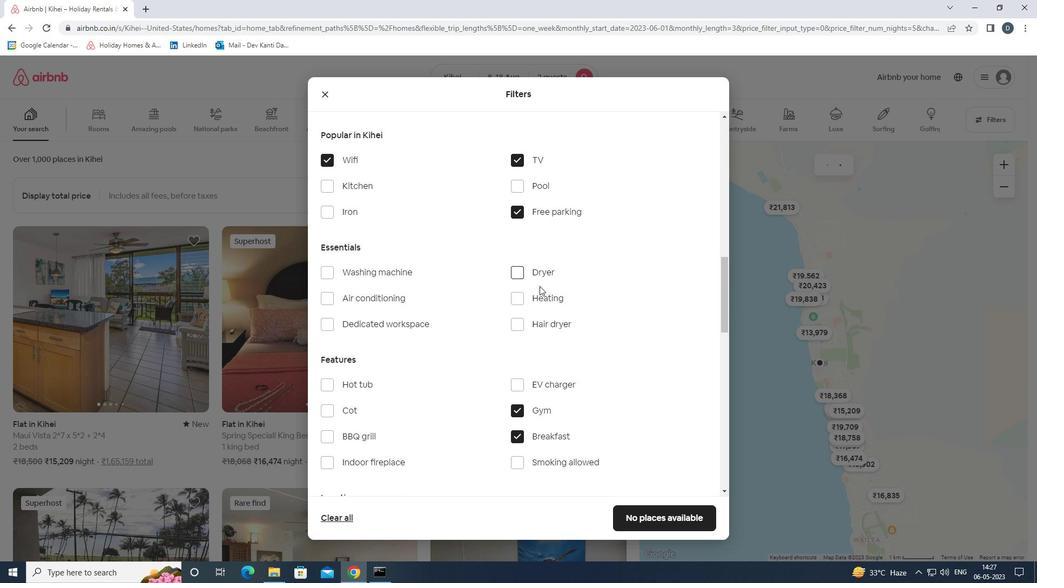 
Action: Mouse scrolled (541, 288) with delta (0, 0)
Screenshot: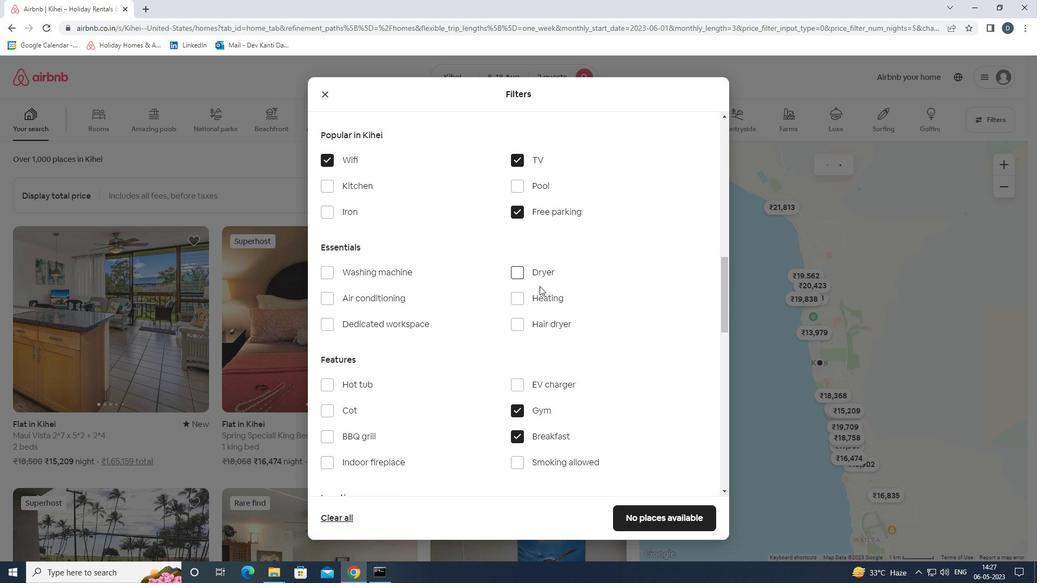
Action: Mouse moved to (561, 299)
Screenshot: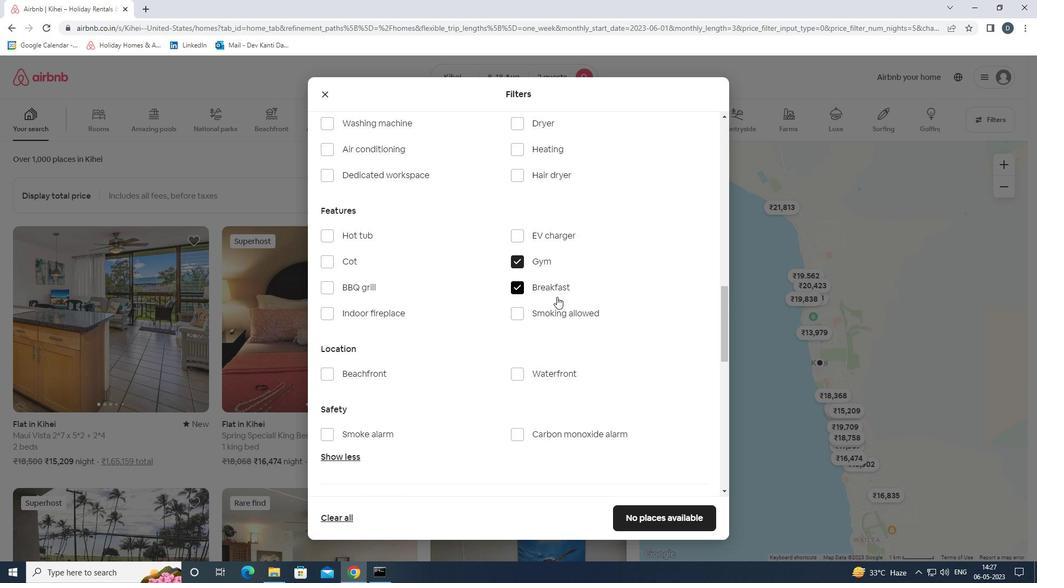 
Action: Mouse scrolled (561, 299) with delta (0, 0)
Screenshot: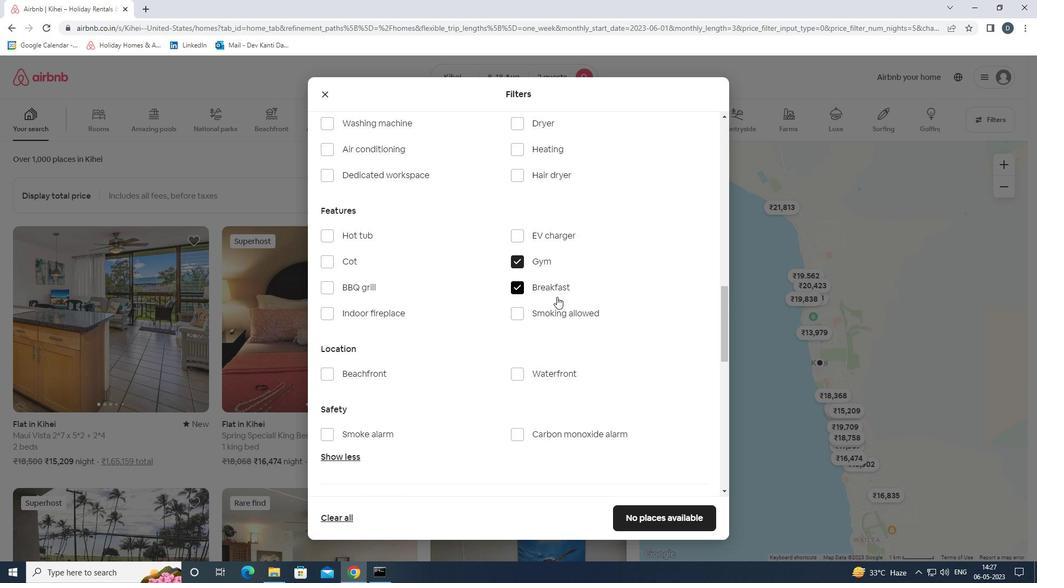 
Action: Mouse moved to (614, 309)
Screenshot: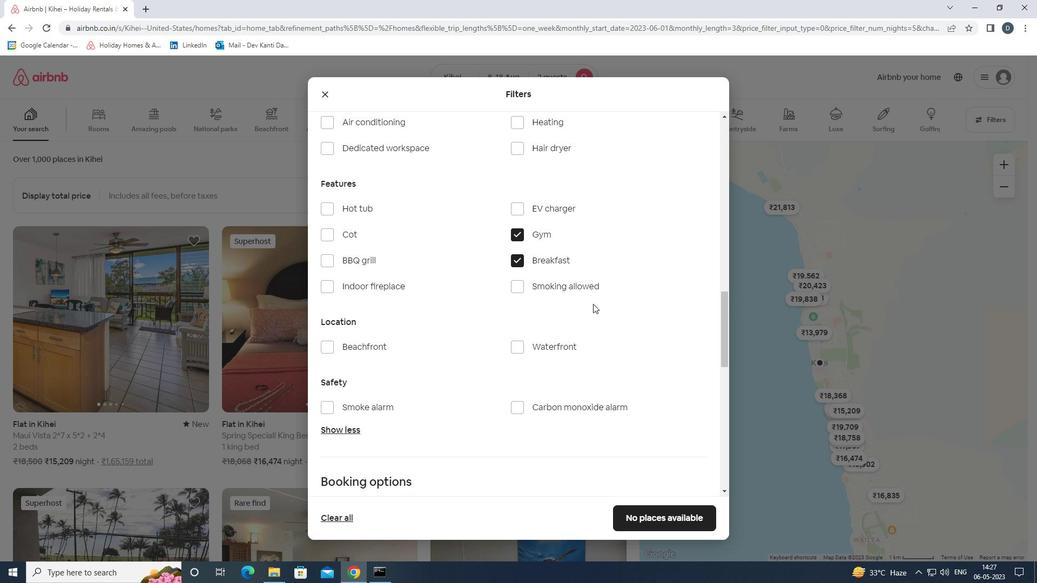 
Action: Mouse scrolled (614, 308) with delta (0, 0)
Screenshot: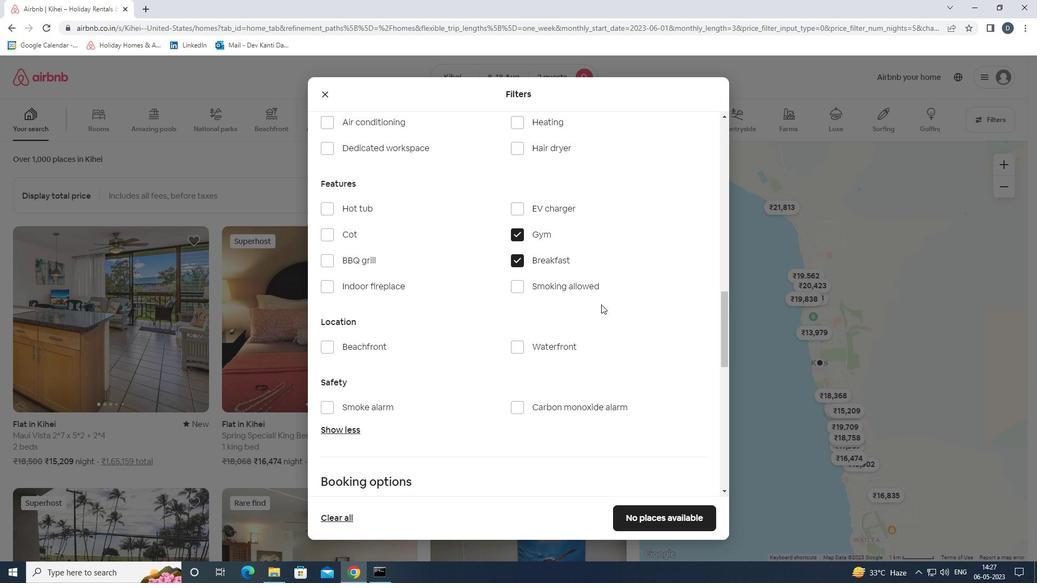 
Action: Mouse moved to (643, 331)
Screenshot: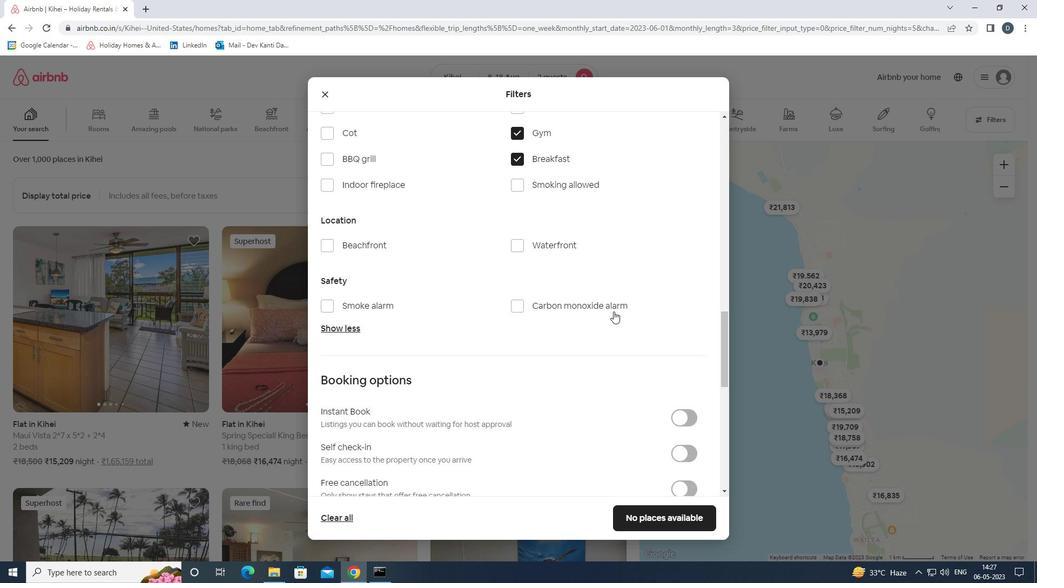 
Action: Mouse scrolled (643, 330) with delta (0, 0)
Screenshot: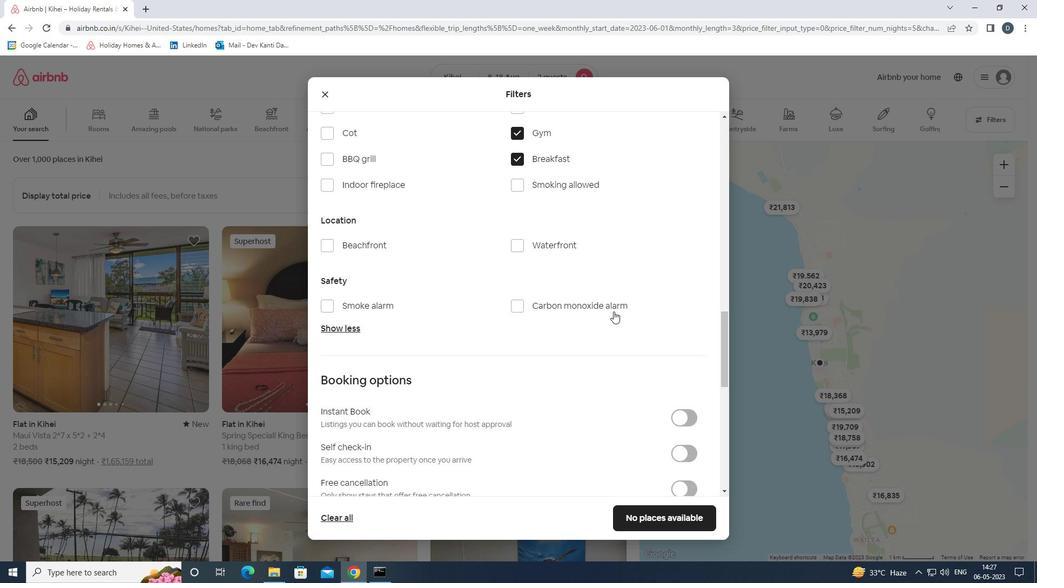 
Action: Mouse moved to (657, 332)
Screenshot: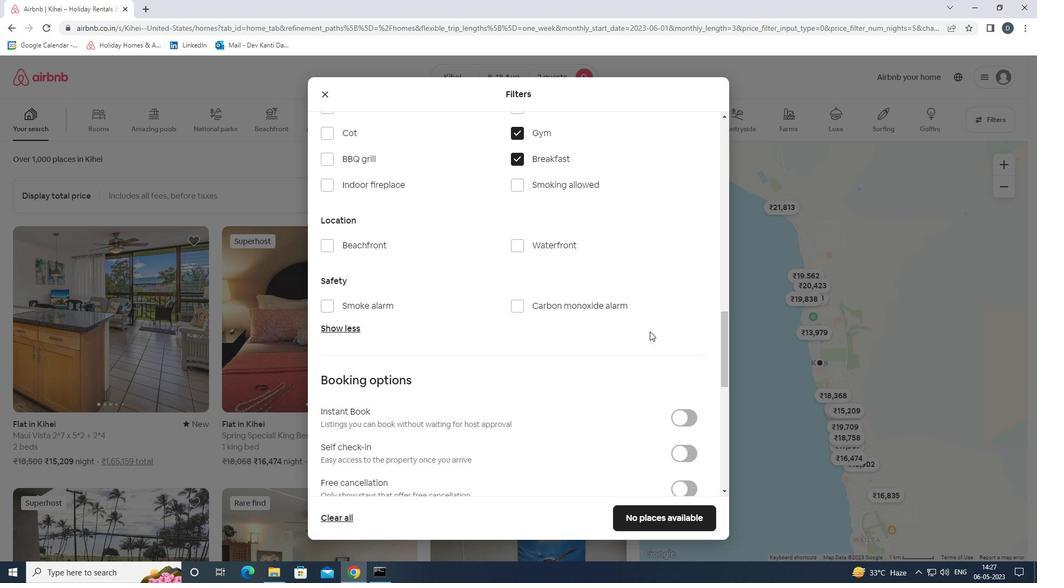 
Action: Mouse scrolled (657, 332) with delta (0, 0)
Screenshot: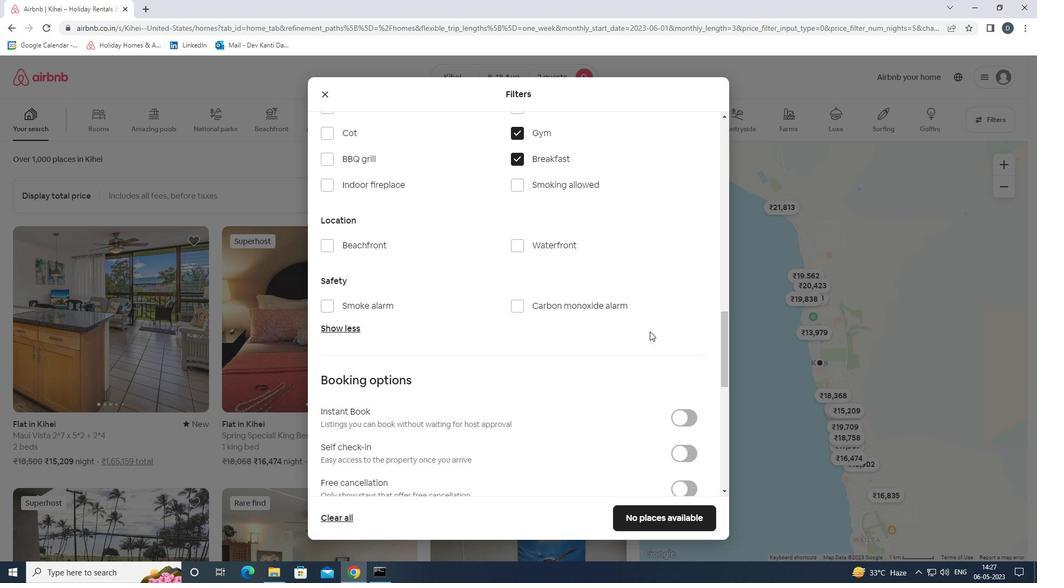 
Action: Mouse moved to (675, 341)
Screenshot: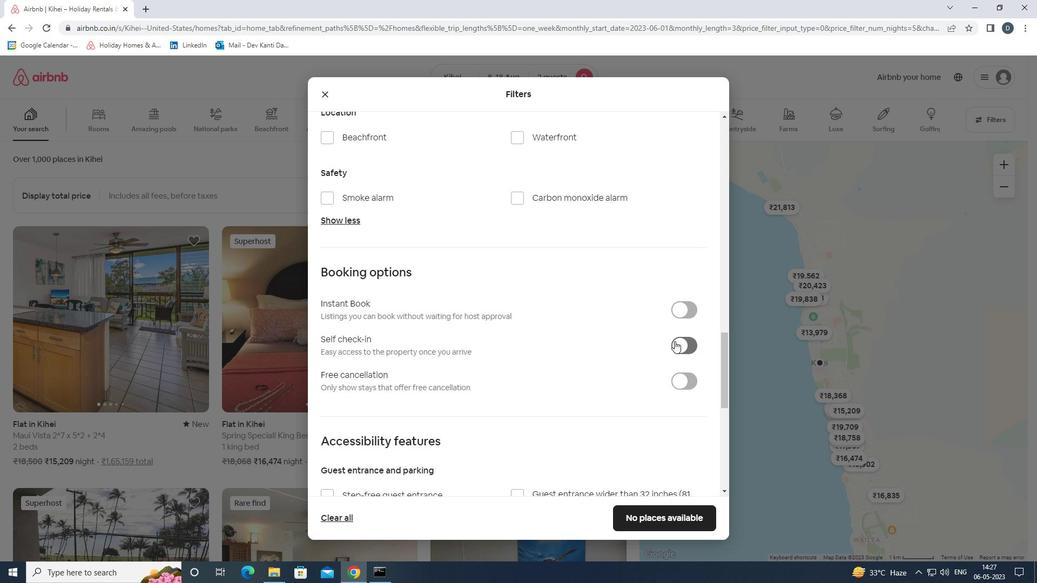 
Action: Mouse pressed left at (675, 341)
Screenshot: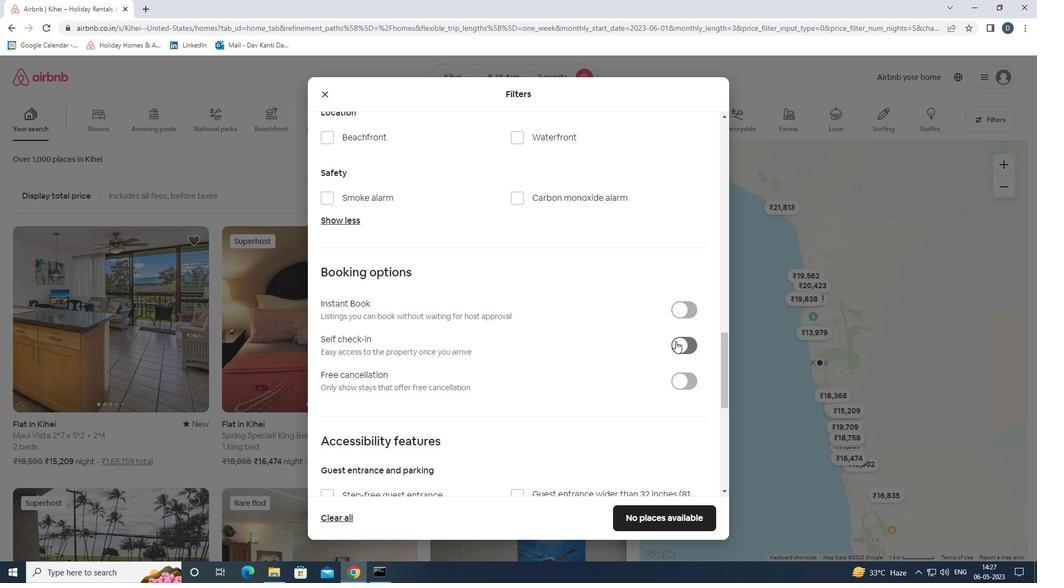 
Action: Mouse moved to (675, 338)
Screenshot: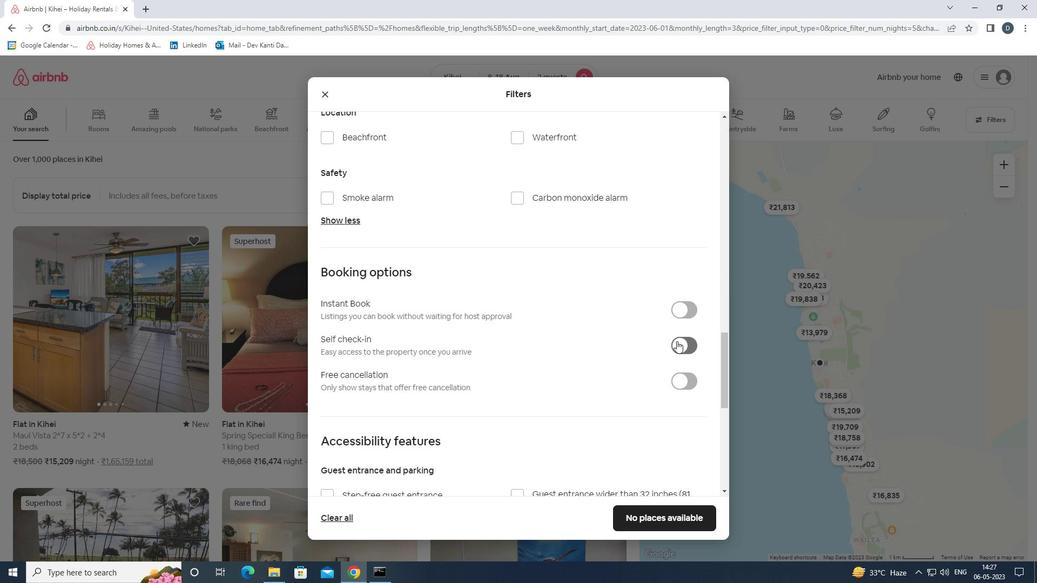 
Action: Mouse scrolled (675, 338) with delta (0, 0)
Screenshot: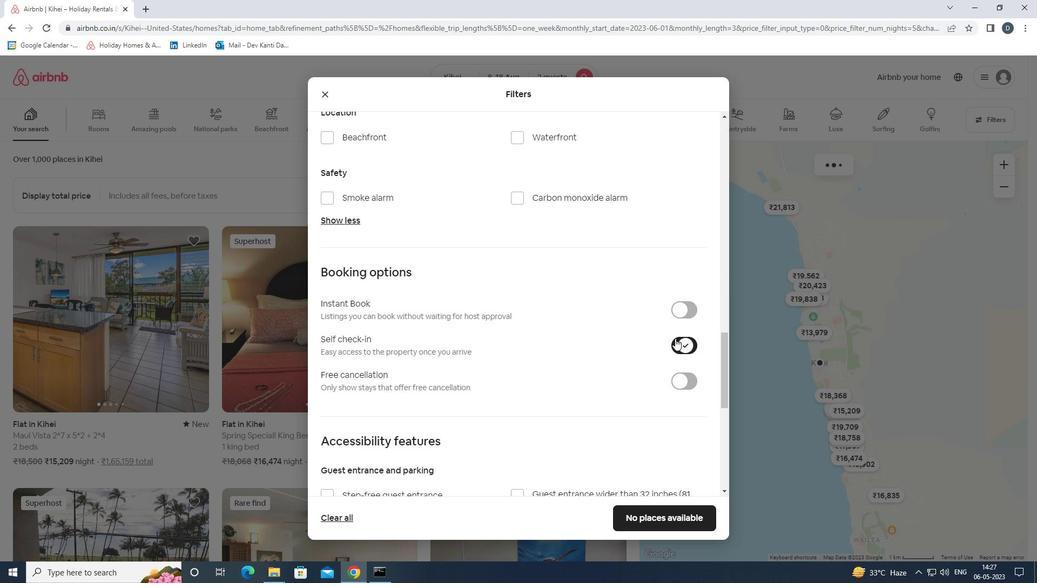 
Action: Mouse scrolled (675, 338) with delta (0, 0)
Screenshot: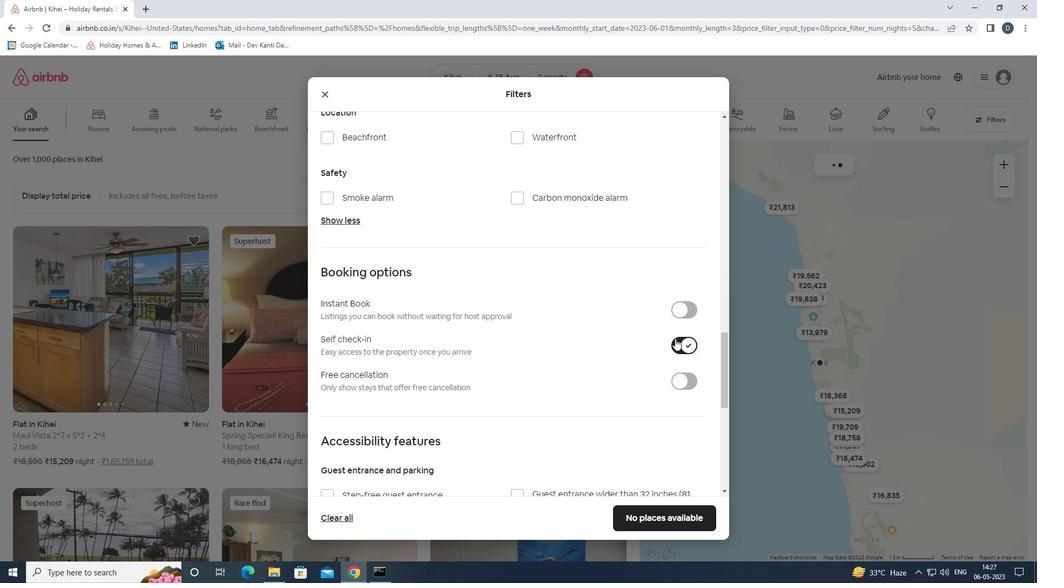 
Action: Mouse scrolled (675, 338) with delta (0, 0)
Screenshot: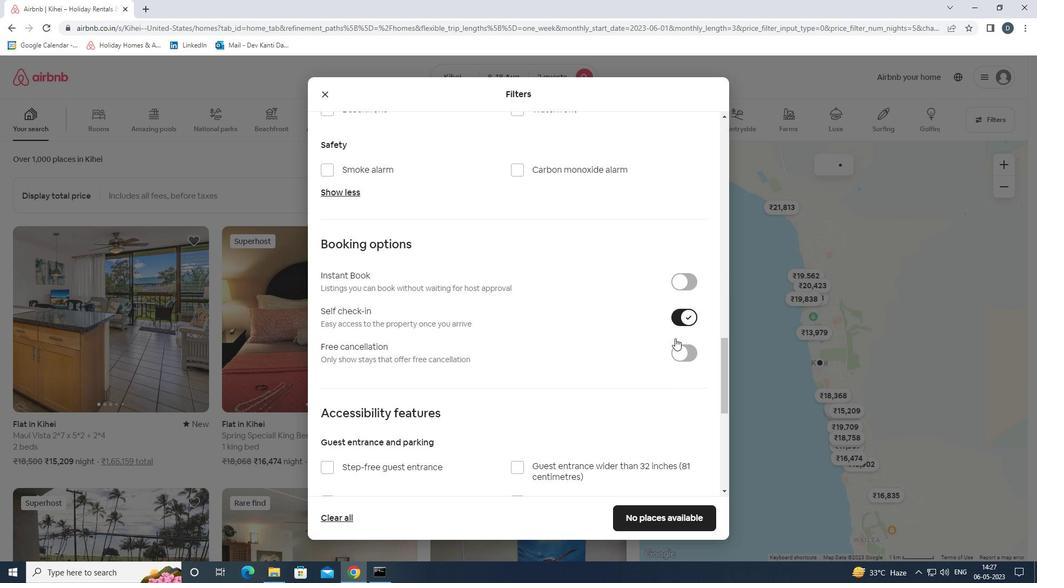 
Action: Mouse moved to (680, 334)
Screenshot: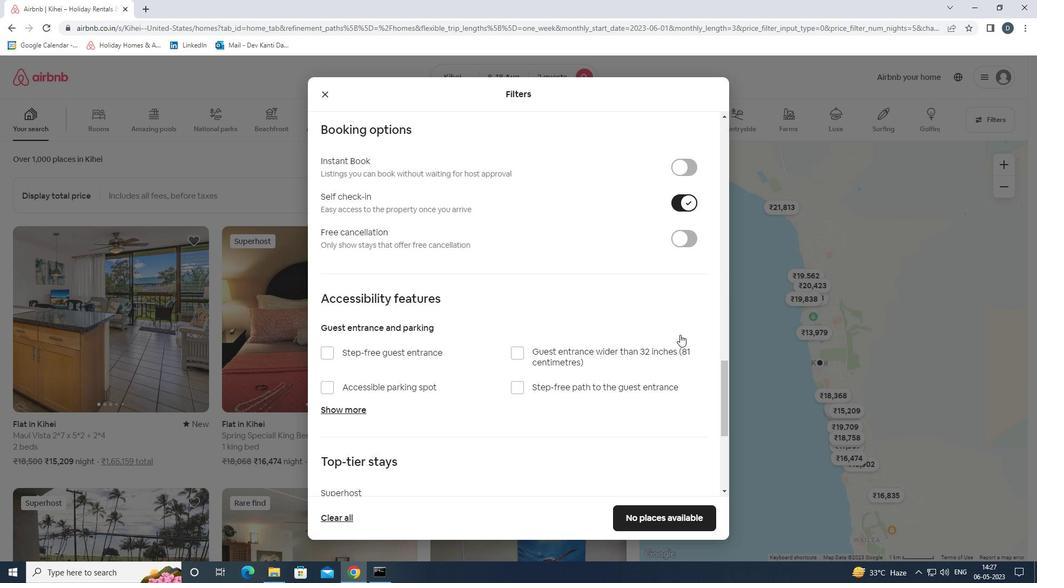 
Action: Mouse scrolled (680, 333) with delta (0, 0)
Screenshot: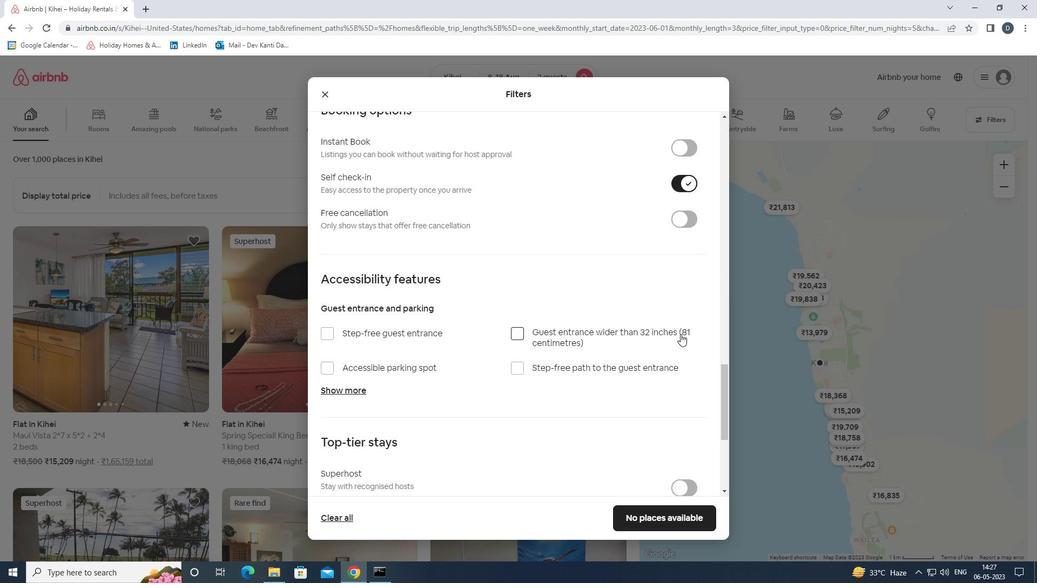 
Action: Mouse scrolled (680, 333) with delta (0, 0)
Screenshot: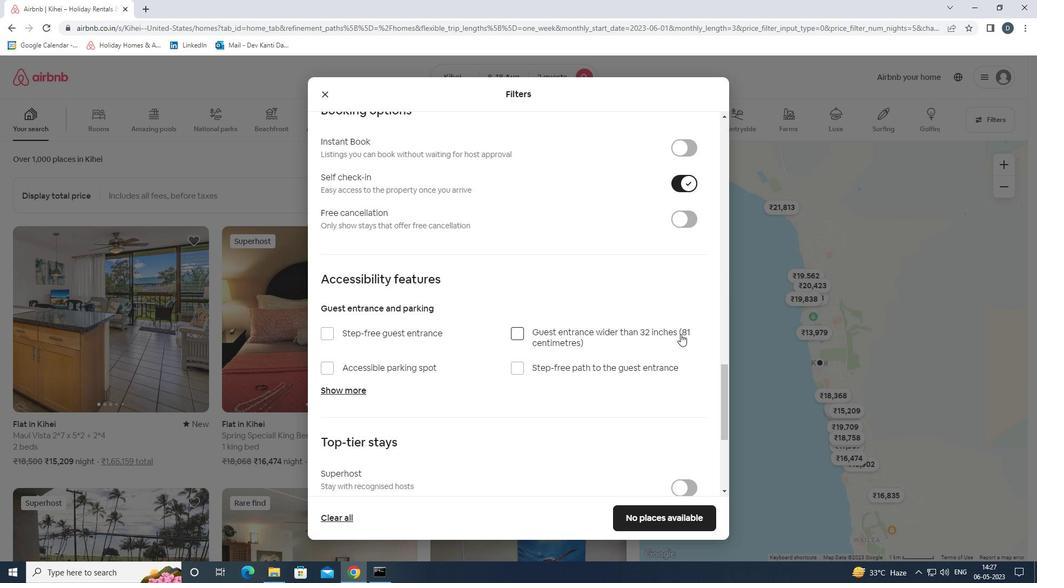 
Action: Mouse scrolled (680, 333) with delta (0, 0)
Screenshot: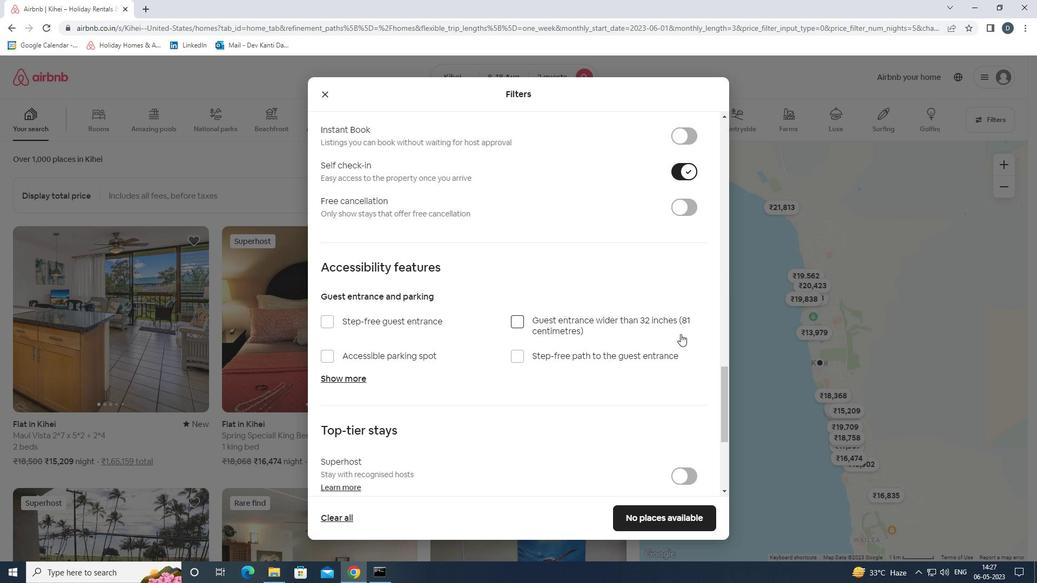 
Action: Mouse moved to (680, 334)
Screenshot: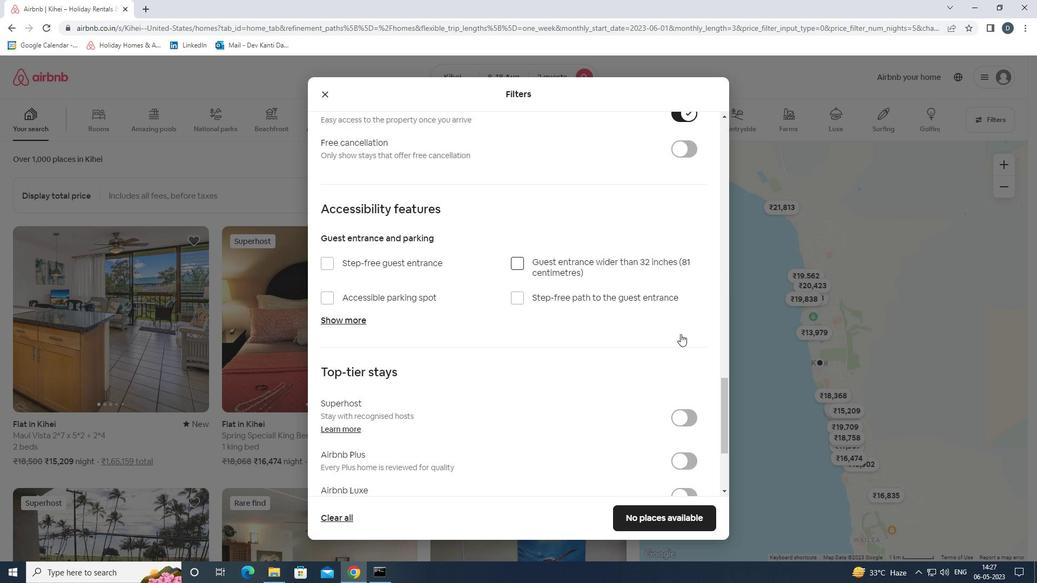 
Action: Mouse scrolled (680, 333) with delta (0, 0)
Screenshot: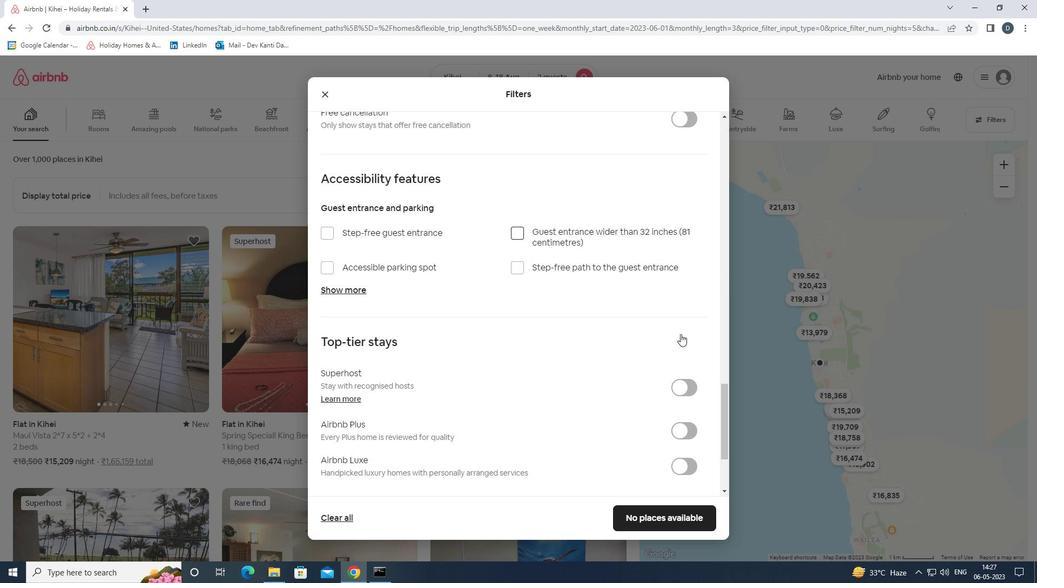 
Action: Mouse moved to (684, 333)
Screenshot: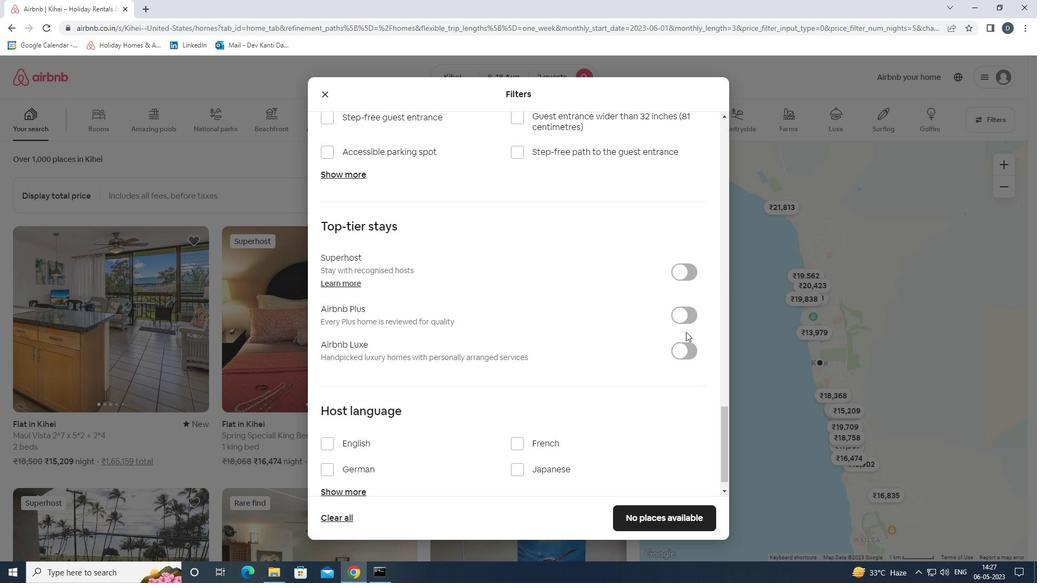 
Action: Mouse scrolled (684, 332) with delta (0, 0)
Screenshot: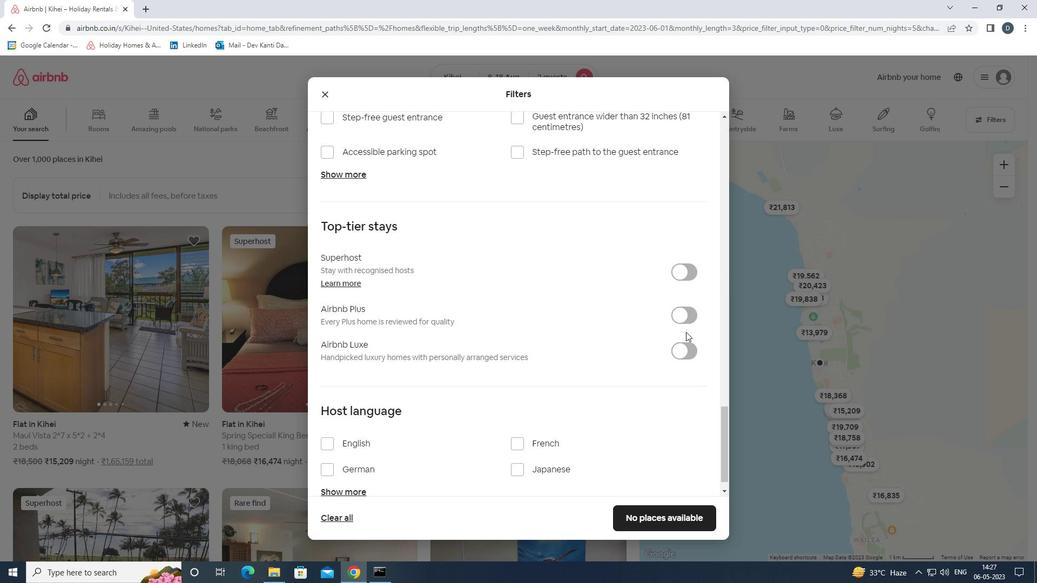 
Action: Mouse scrolled (684, 332) with delta (0, 0)
Screenshot: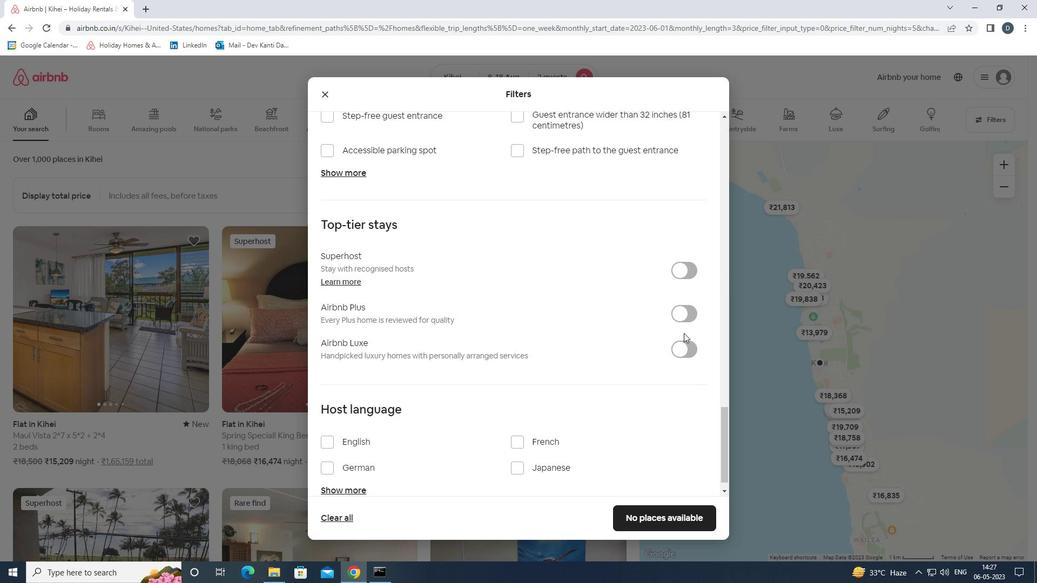 
Action: Mouse moved to (388, 421)
Screenshot: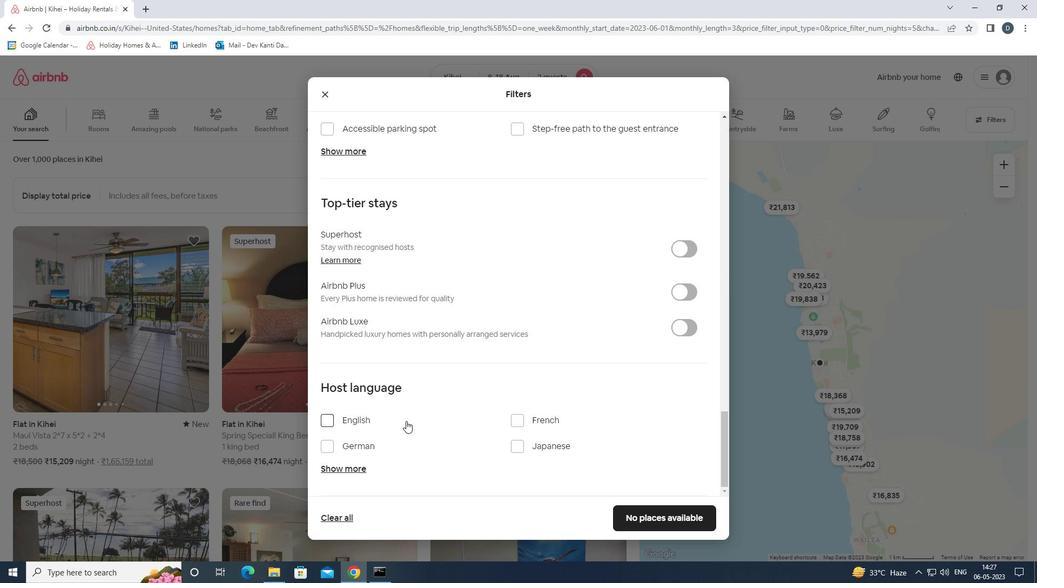 
Action: Mouse pressed left at (388, 421)
Screenshot: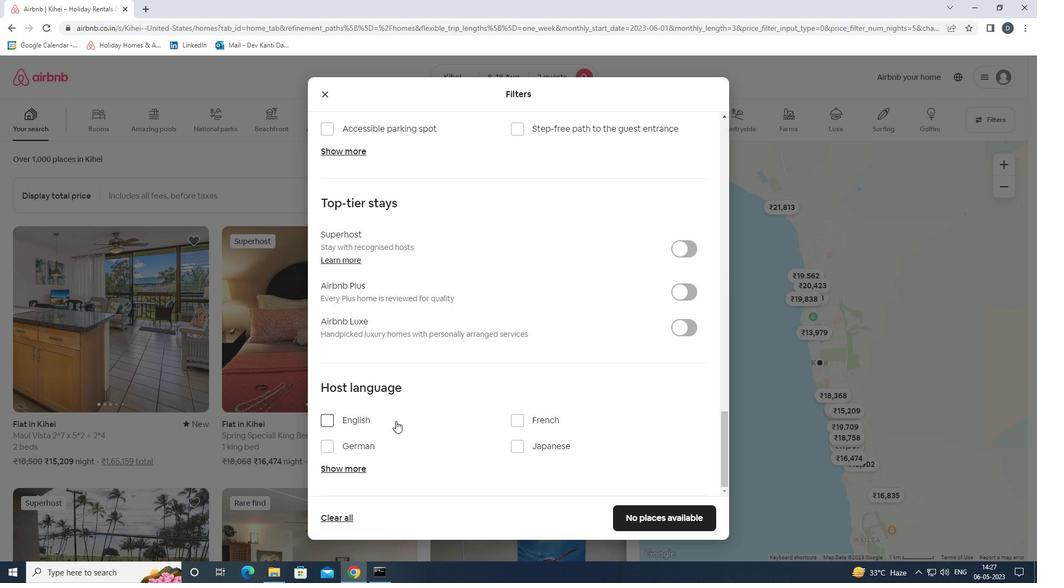 
Action: Mouse moved to (649, 521)
Screenshot: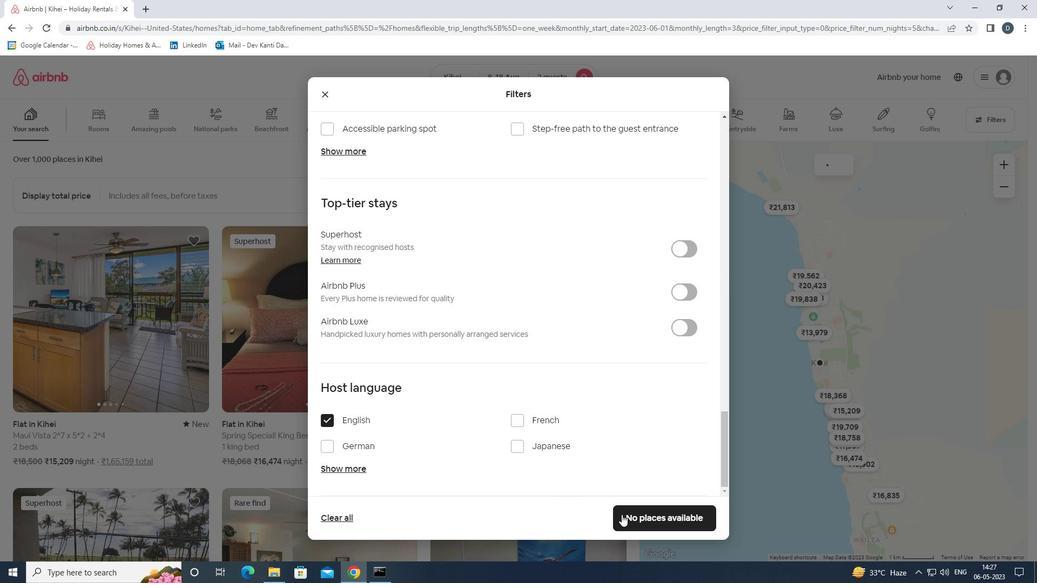 
Action: Mouse pressed left at (649, 521)
Screenshot: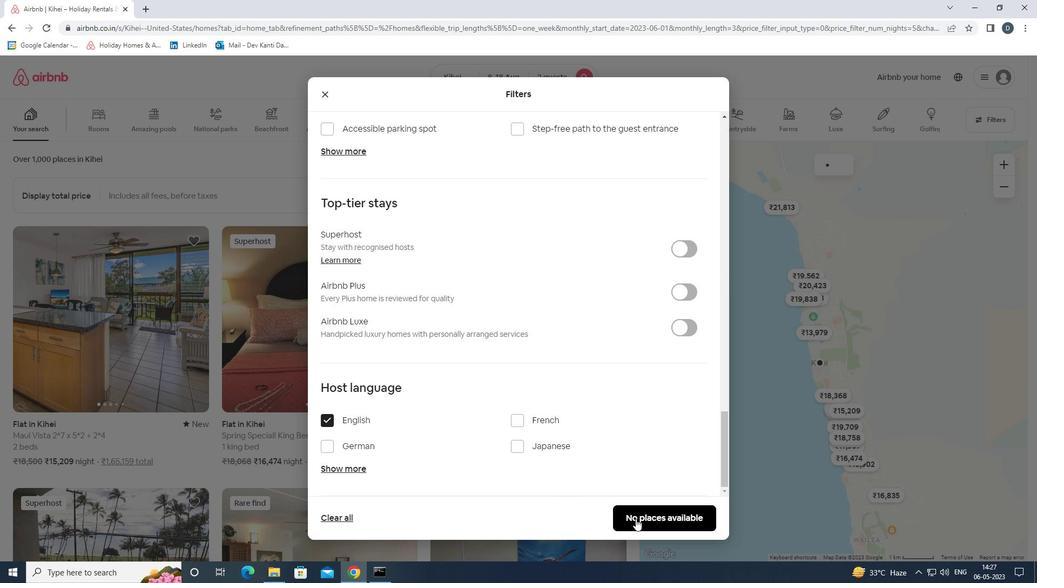 
Action: Mouse moved to (627, 468)
Screenshot: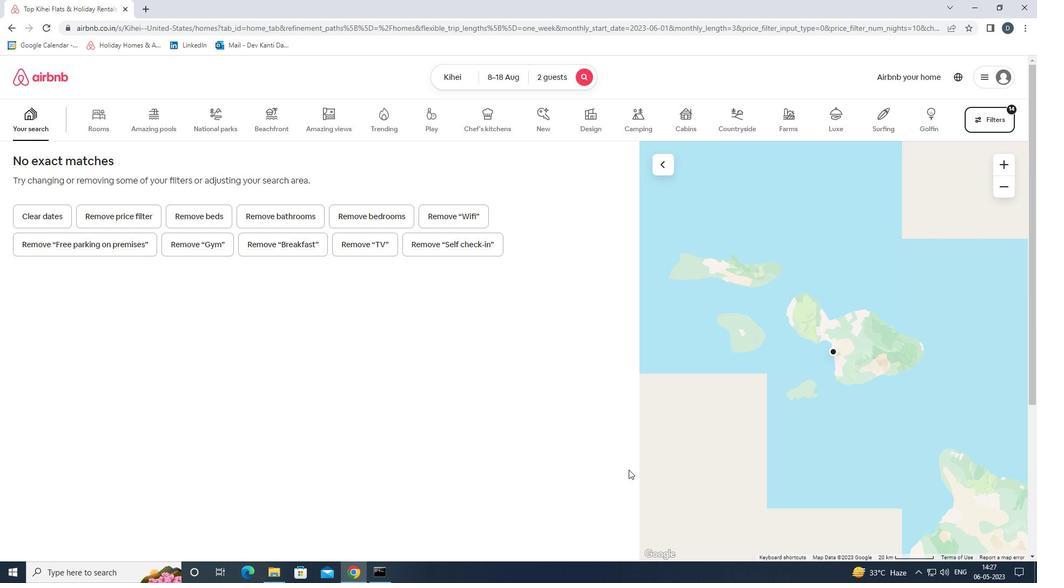 
